 Task: Format the 'Budget Tracker' text with a font size of 18, Arial Black, and change the font color to blue.
Action: Mouse moved to (126, 129)
Screenshot: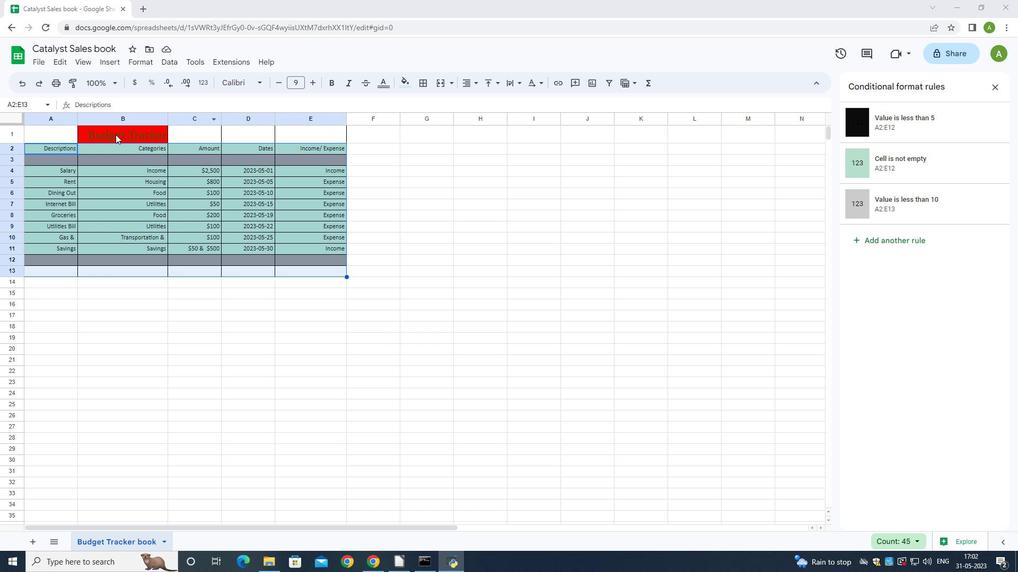 
Action: Mouse pressed left at (126, 129)
Screenshot: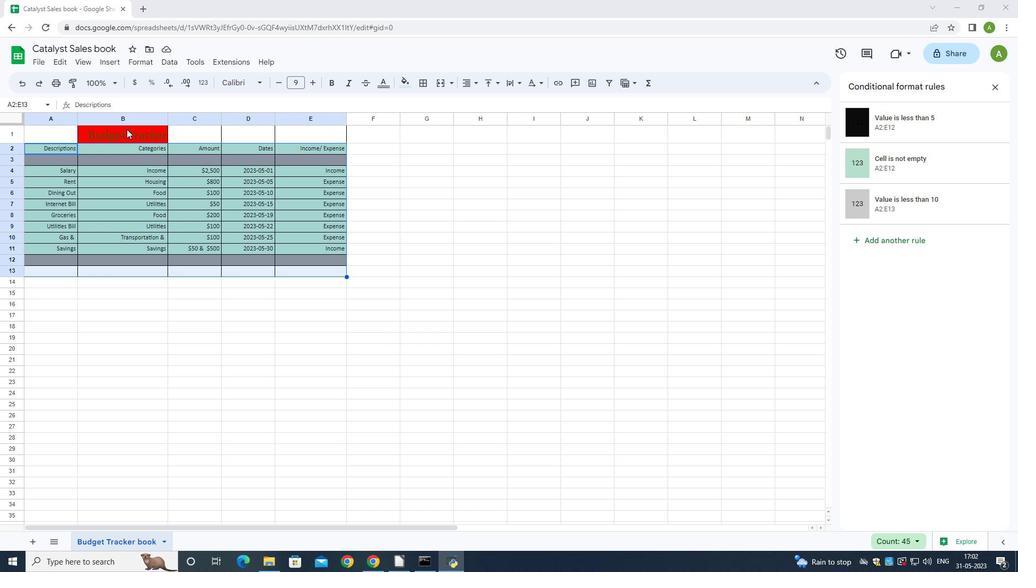 
Action: Mouse moved to (259, 84)
Screenshot: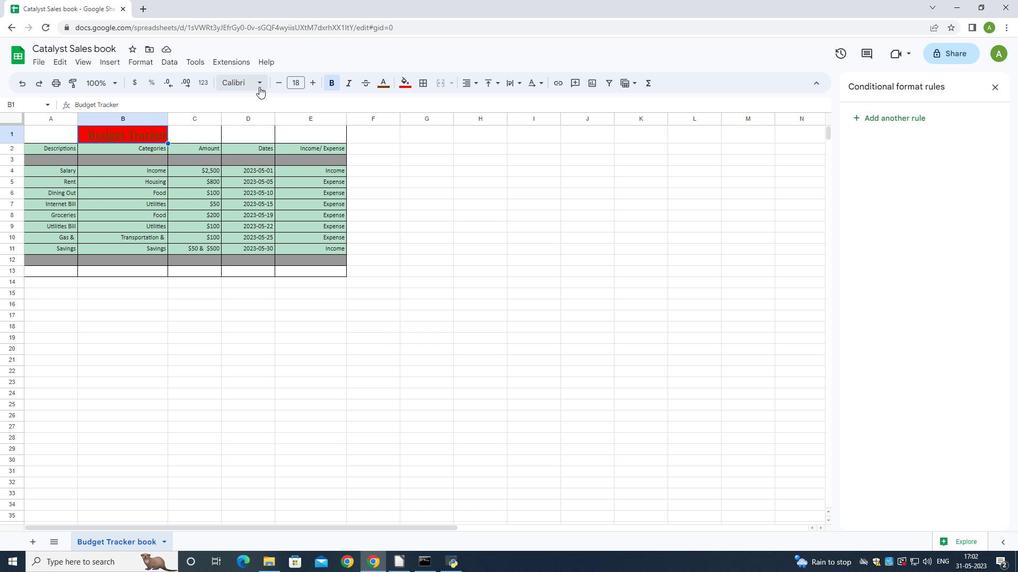 
Action: Mouse pressed left at (259, 84)
Screenshot: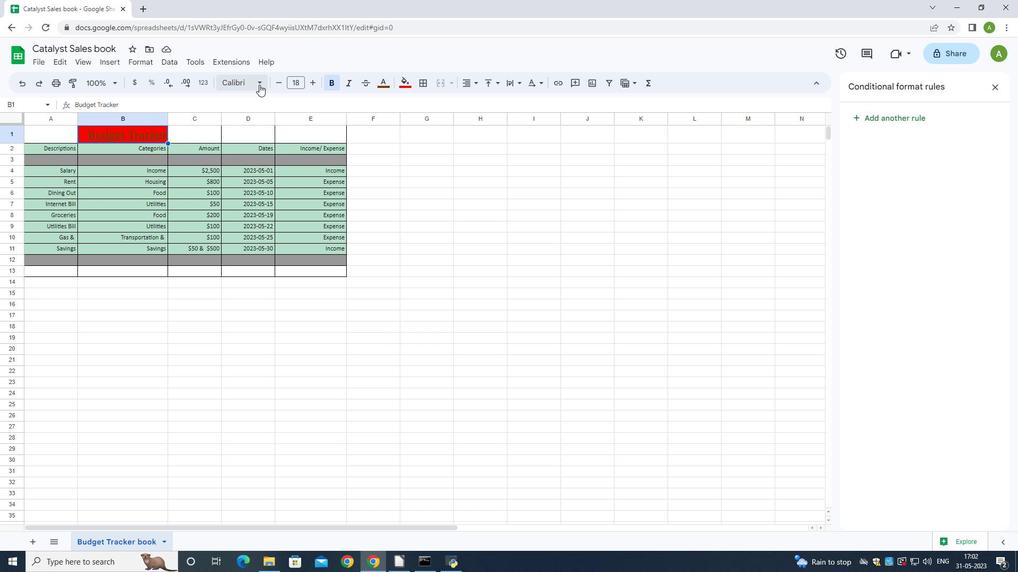 
Action: Mouse moved to (294, 298)
Screenshot: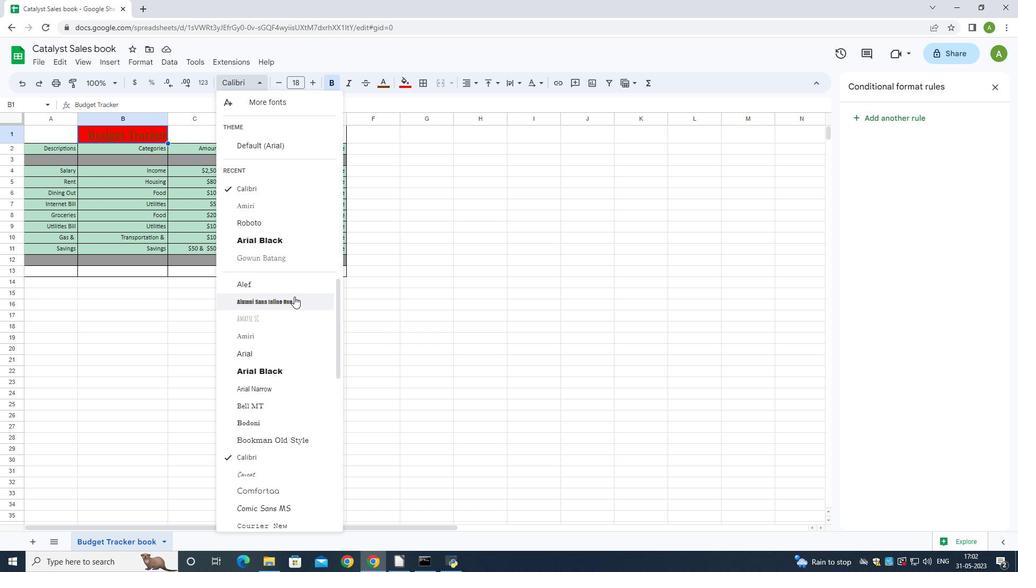 
Action: Mouse scrolled (294, 297) with delta (0, 0)
Screenshot: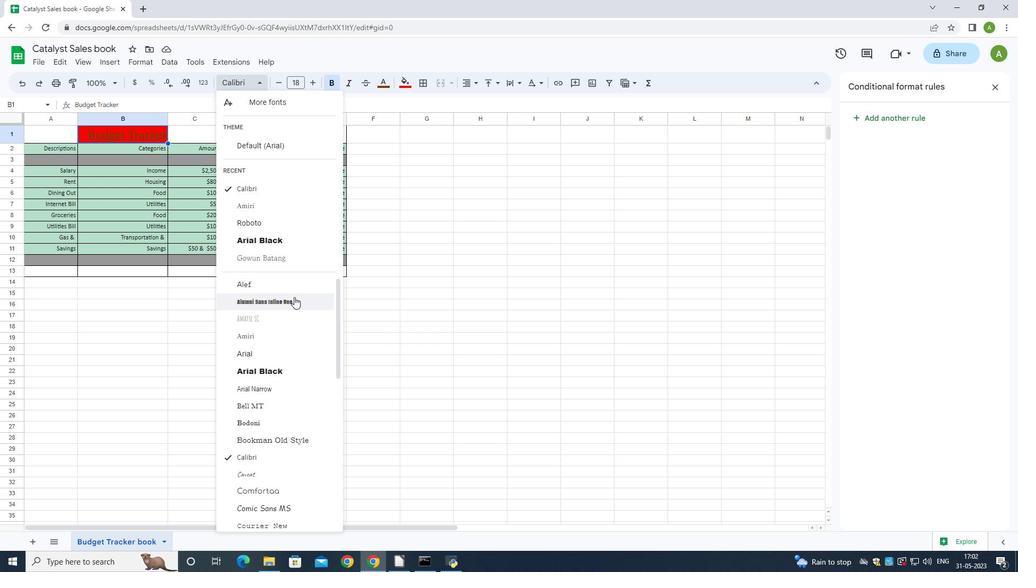 
Action: Mouse moved to (291, 309)
Screenshot: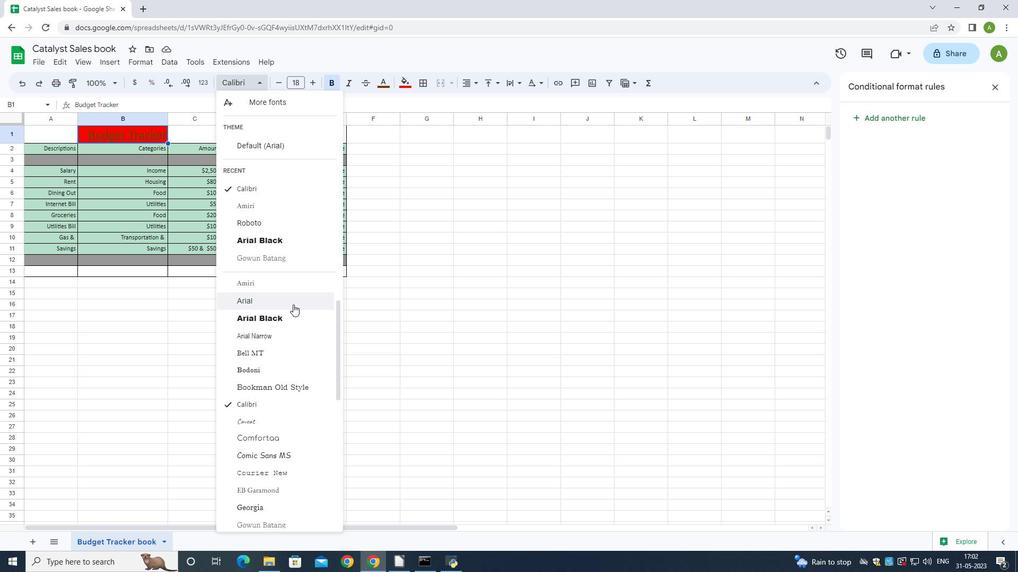 
Action: Mouse scrolled (291, 309) with delta (0, 0)
Screenshot: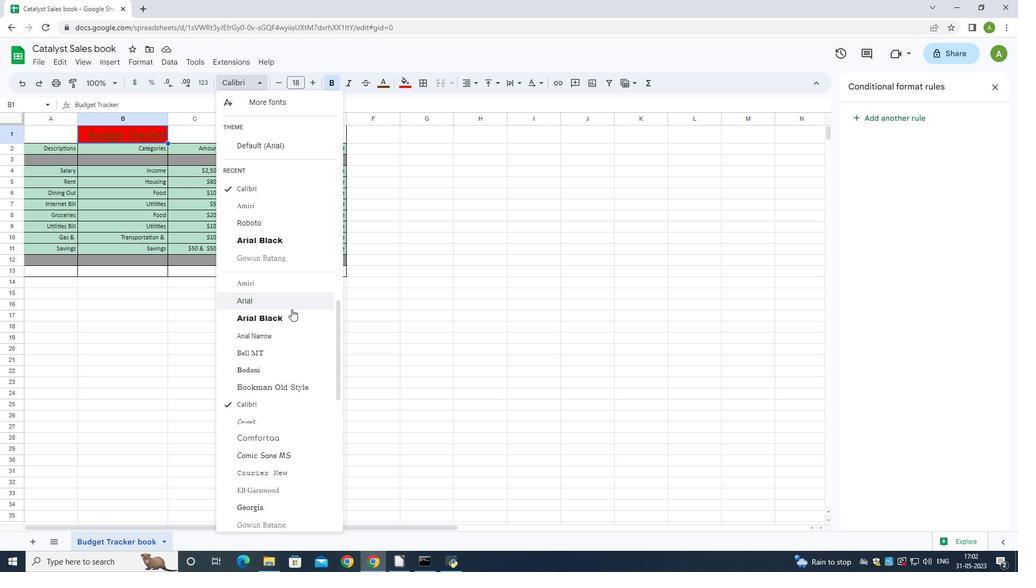 
Action: Mouse moved to (291, 310)
Screenshot: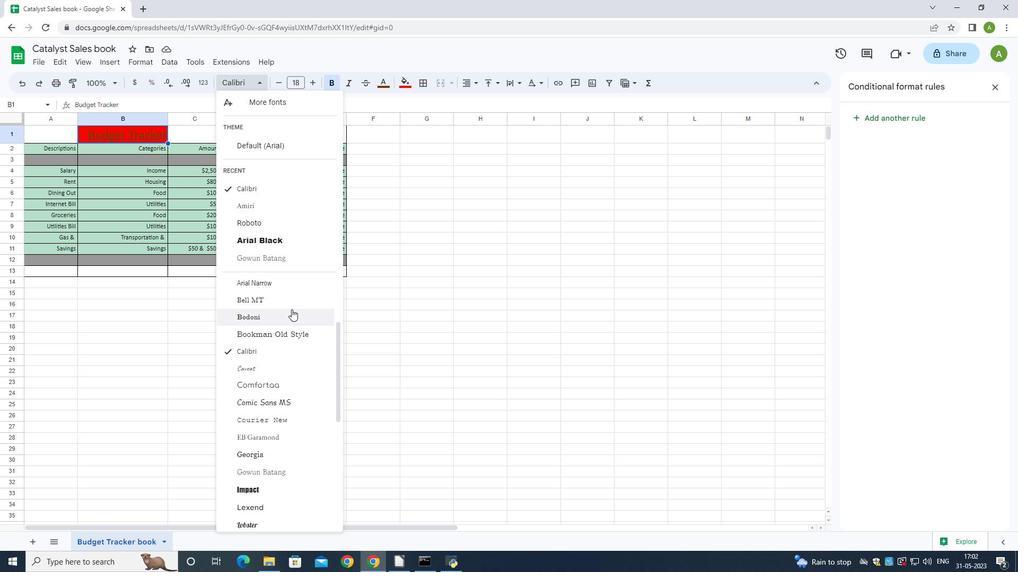 
Action: Mouse scrolled (291, 309) with delta (0, 0)
Screenshot: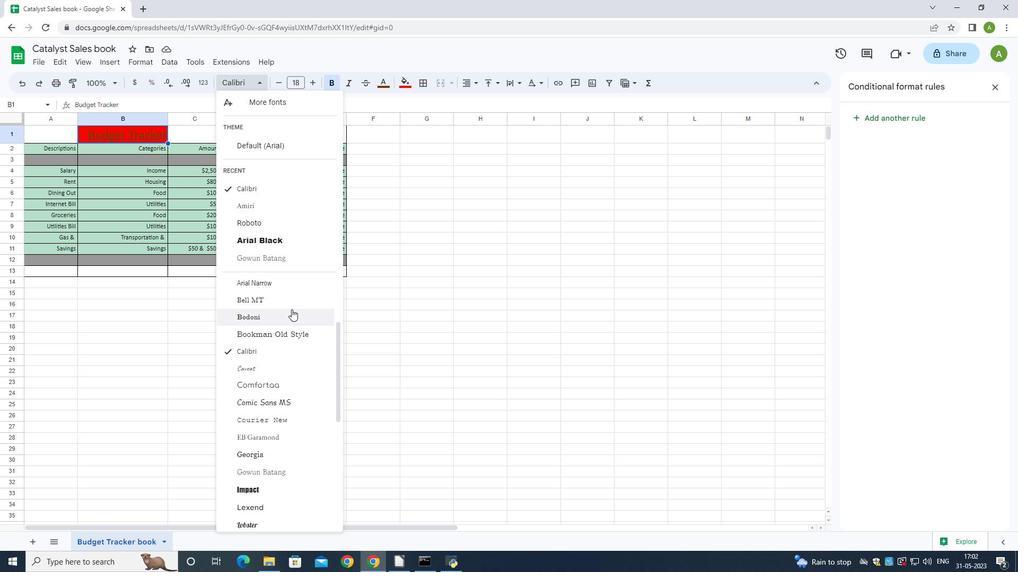 
Action: Mouse moved to (291, 311)
Screenshot: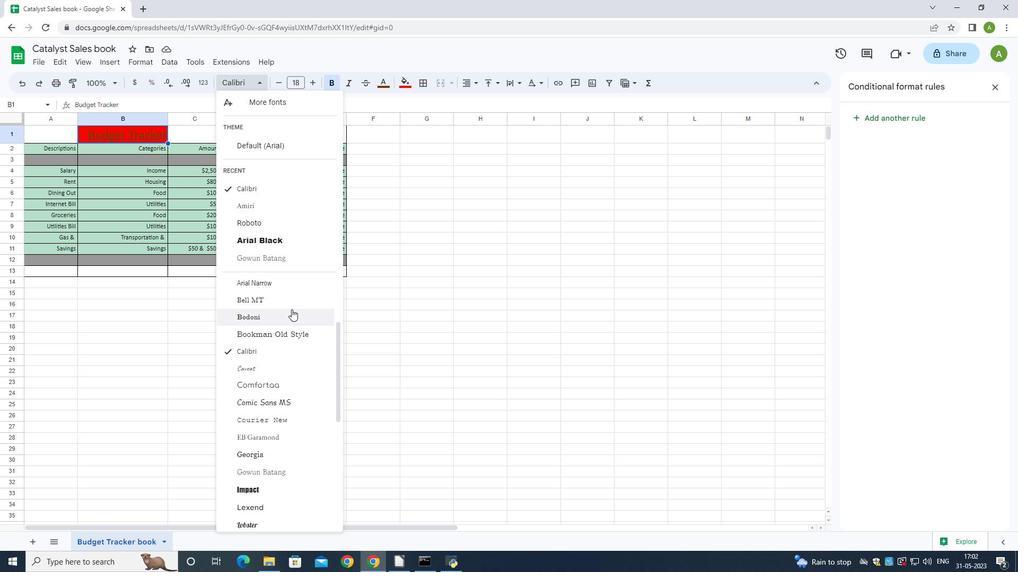 
Action: Mouse scrolled (291, 311) with delta (0, 0)
Screenshot: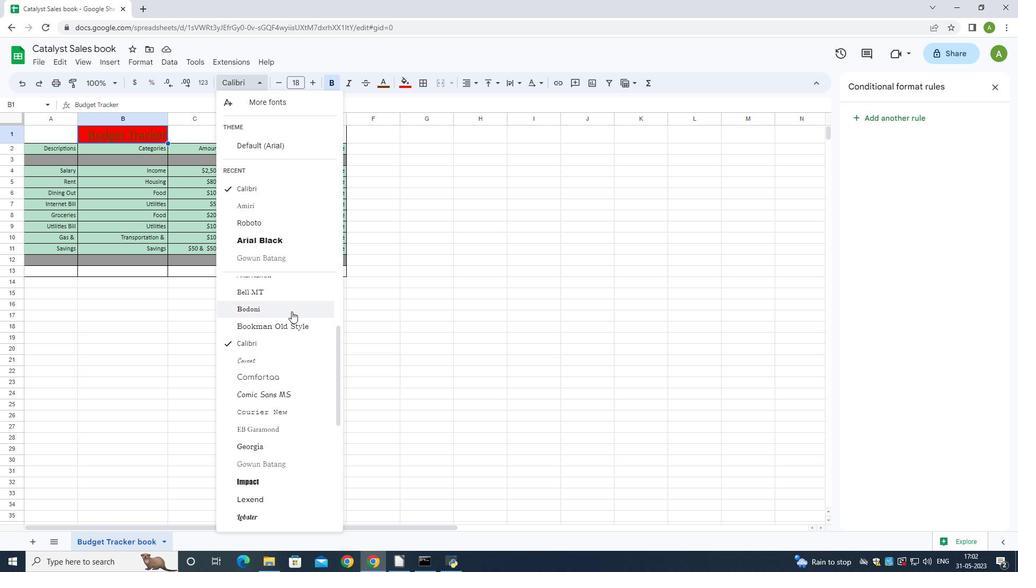 
Action: Mouse moved to (291, 312)
Screenshot: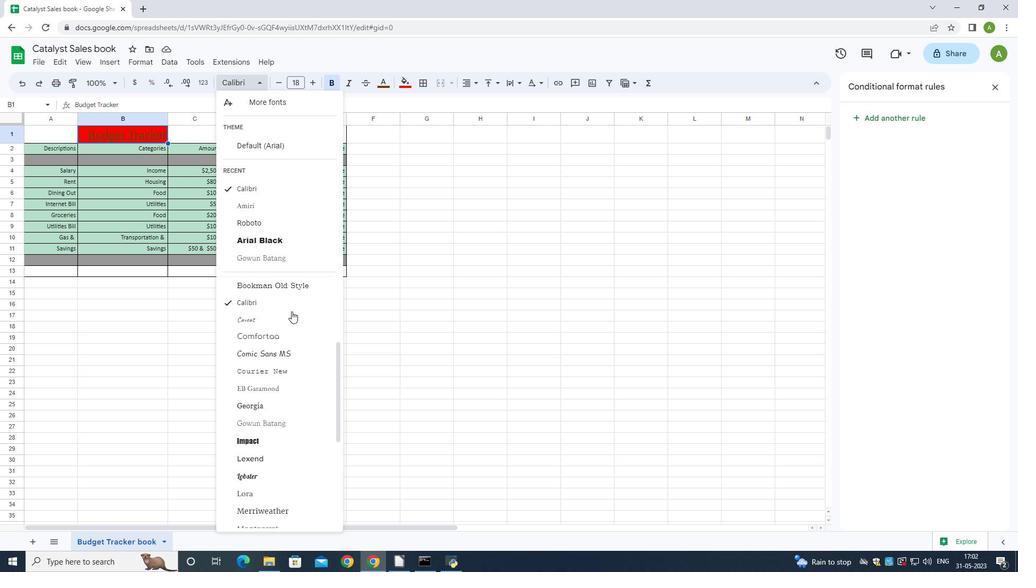 
Action: Mouse scrolled (291, 311) with delta (0, 0)
Screenshot: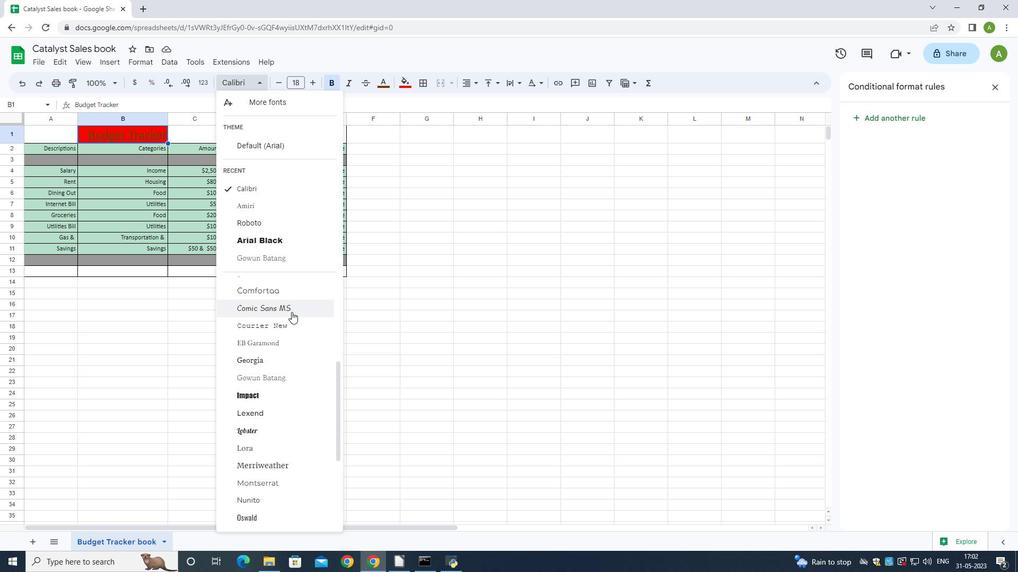 
Action: Mouse moved to (288, 322)
Screenshot: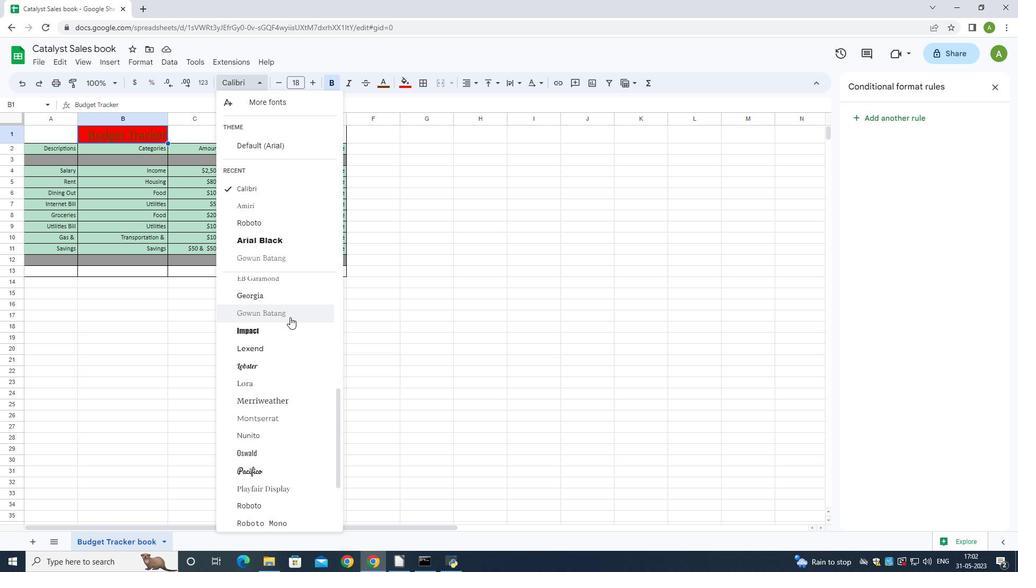 
Action: Mouse scrolled (288, 321) with delta (0, 0)
Screenshot: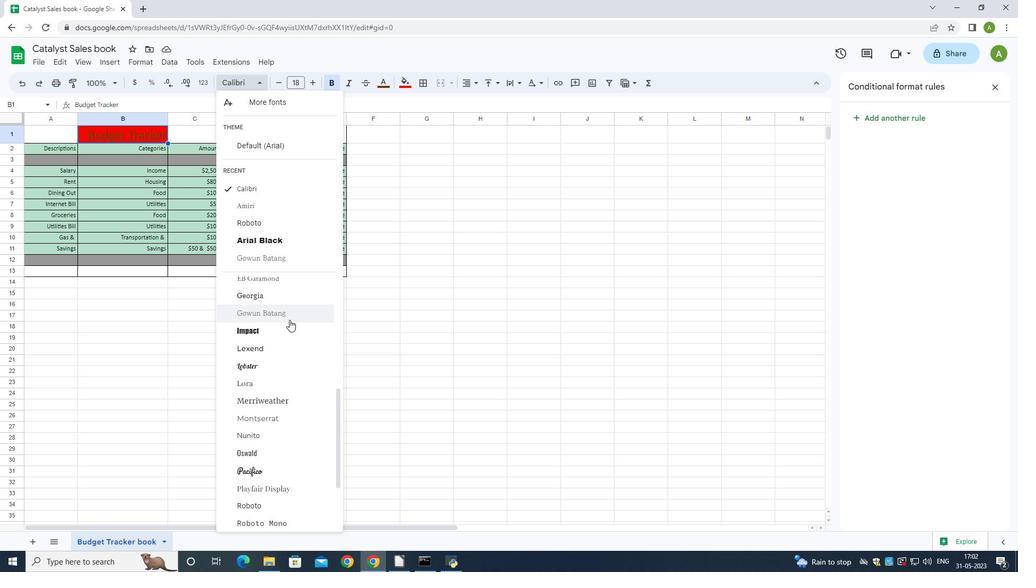 
Action: Mouse moved to (288, 322)
Screenshot: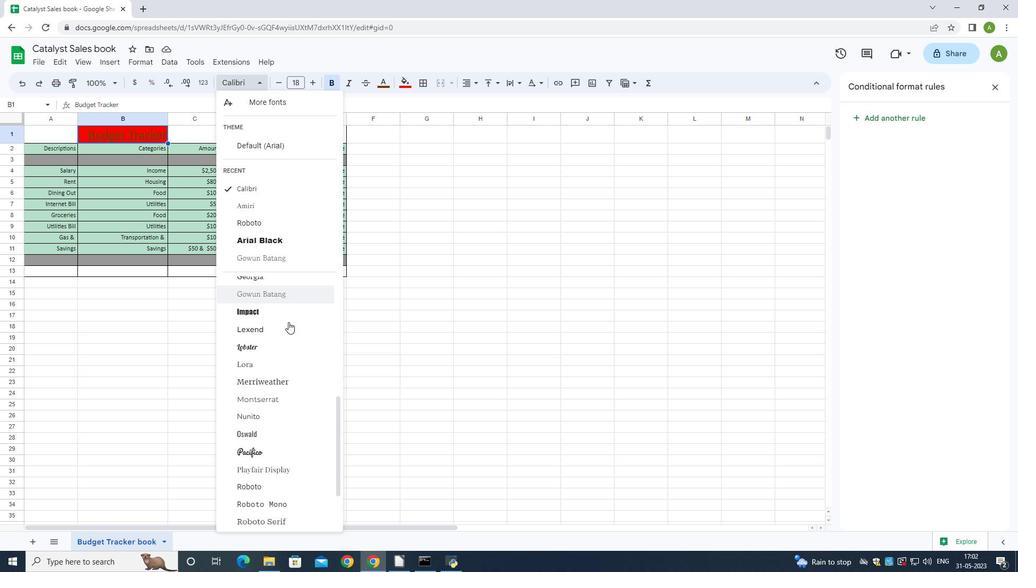 
Action: Mouse scrolled (288, 322) with delta (0, 0)
Screenshot: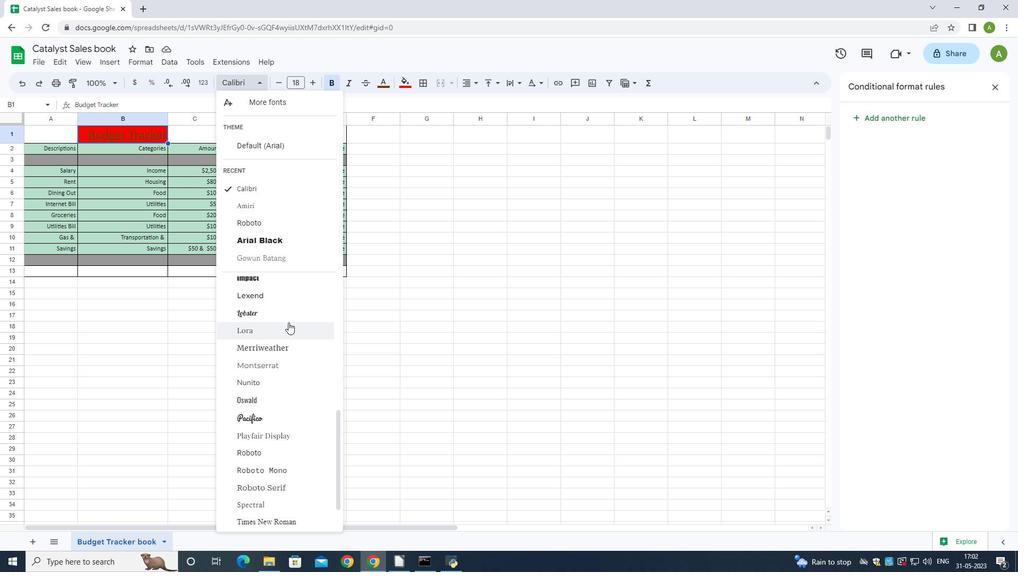 
Action: Mouse scrolled (288, 322) with delta (0, 0)
Screenshot: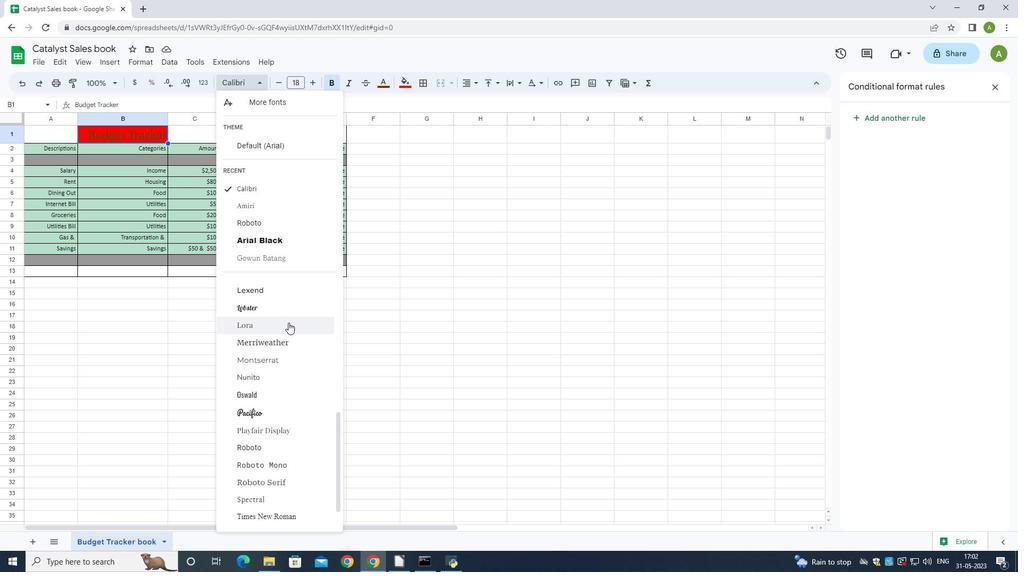 
Action: Mouse scrolled (288, 322) with delta (0, 0)
Screenshot: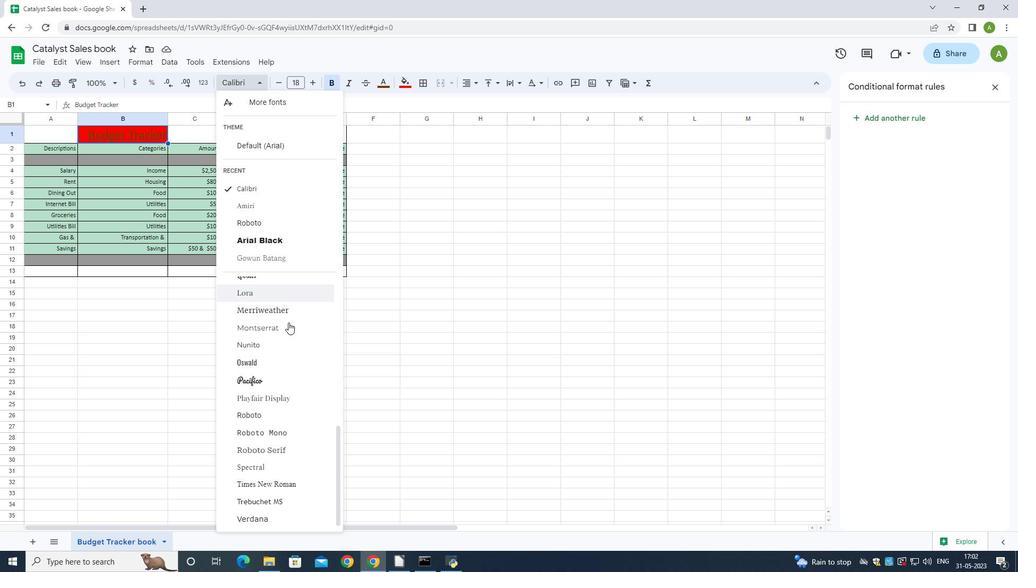 
Action: Mouse moved to (292, 358)
Screenshot: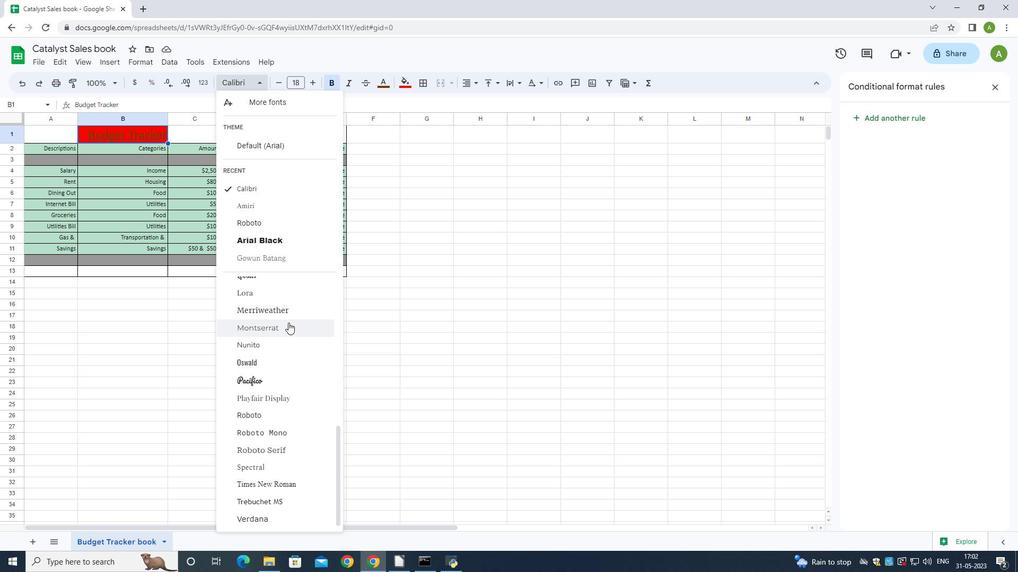 
Action: Mouse scrolled (292, 357) with delta (0, 0)
Screenshot: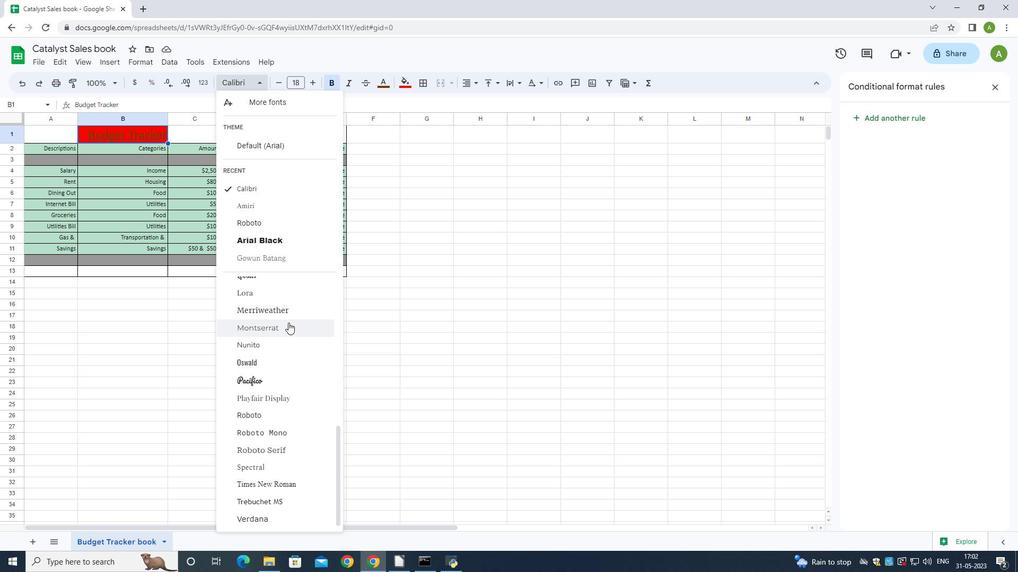 
Action: Mouse moved to (294, 384)
Screenshot: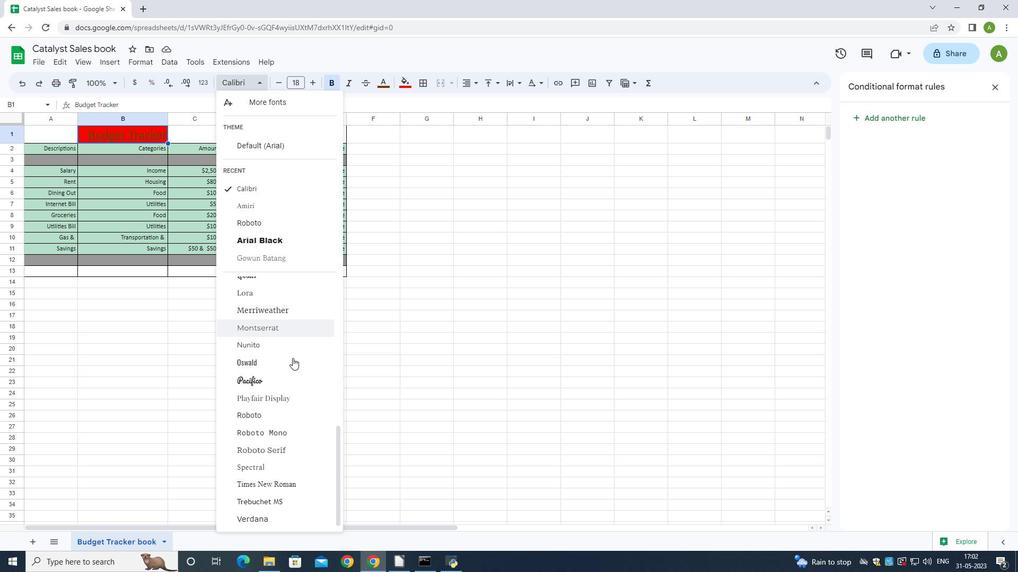 
Action: Mouse scrolled (294, 383) with delta (0, 0)
Screenshot: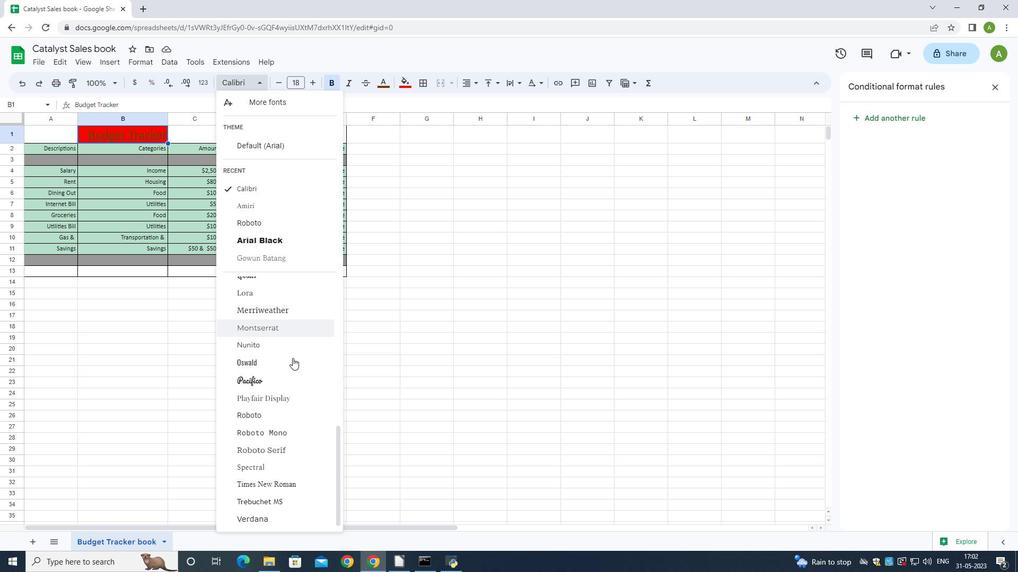 
Action: Mouse moved to (292, 401)
Screenshot: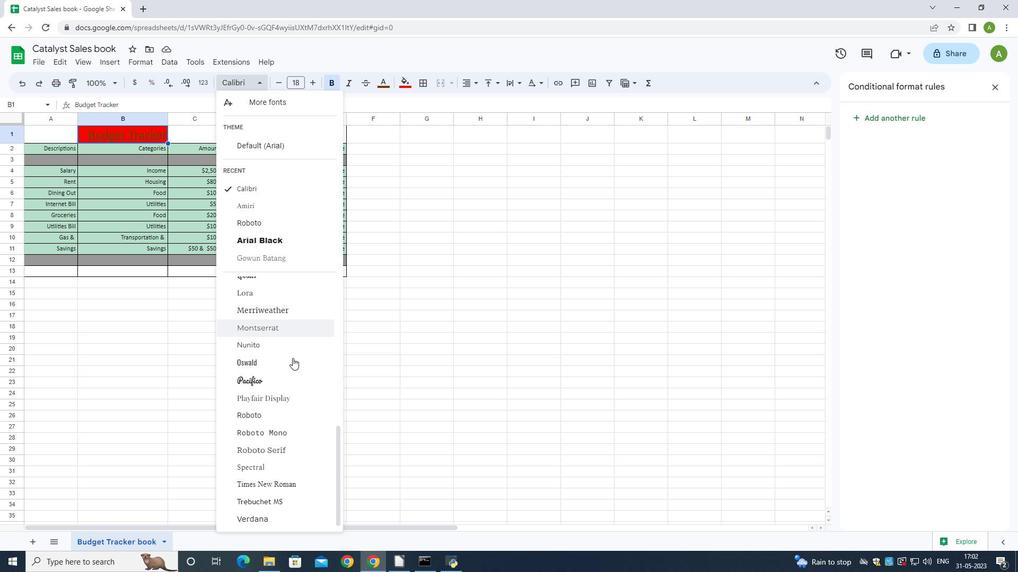 
Action: Mouse scrolled (292, 400) with delta (0, 0)
Screenshot: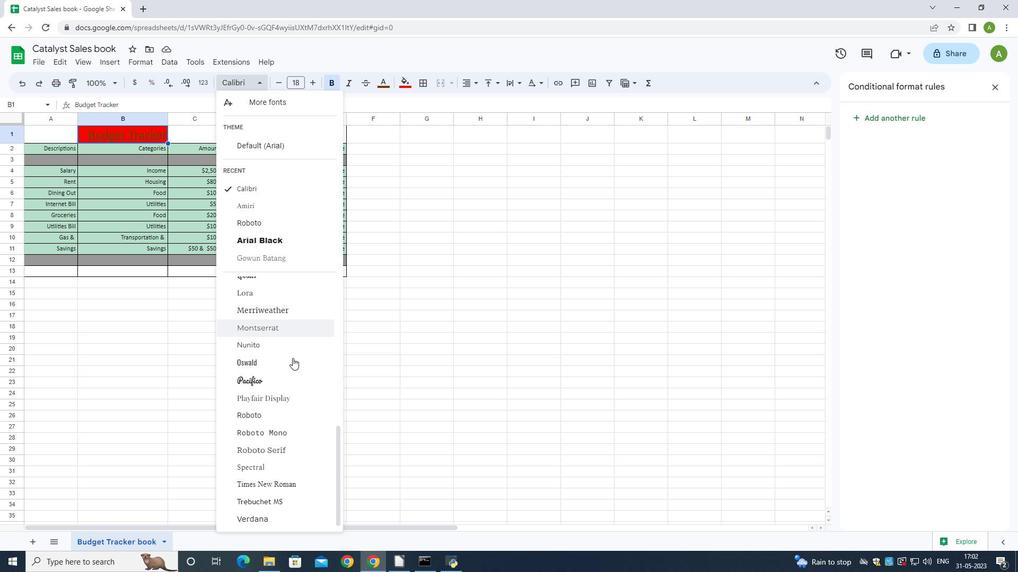 
Action: Mouse moved to (287, 457)
Screenshot: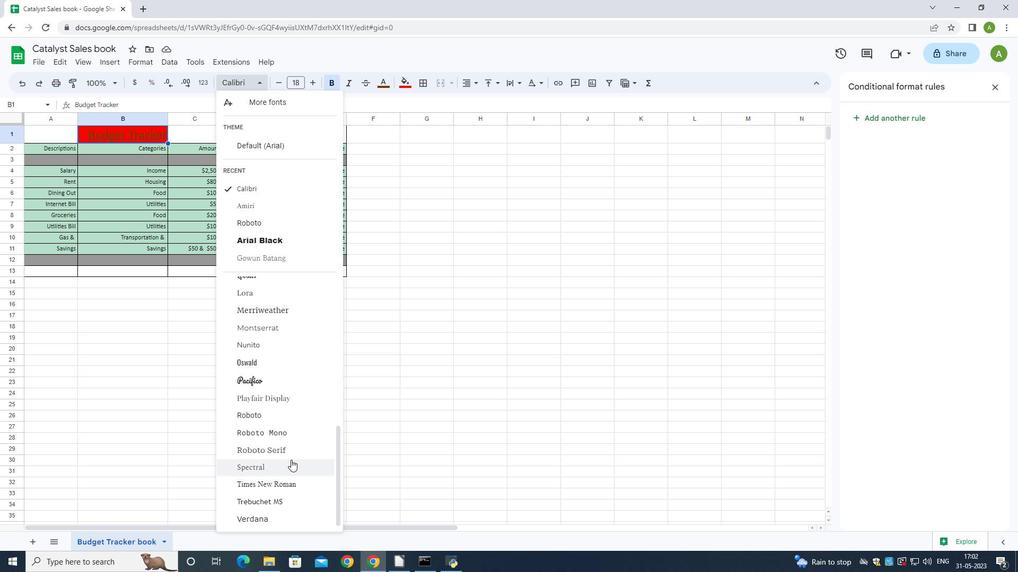 
Action: Mouse scrolled (287, 457) with delta (0, 0)
Screenshot: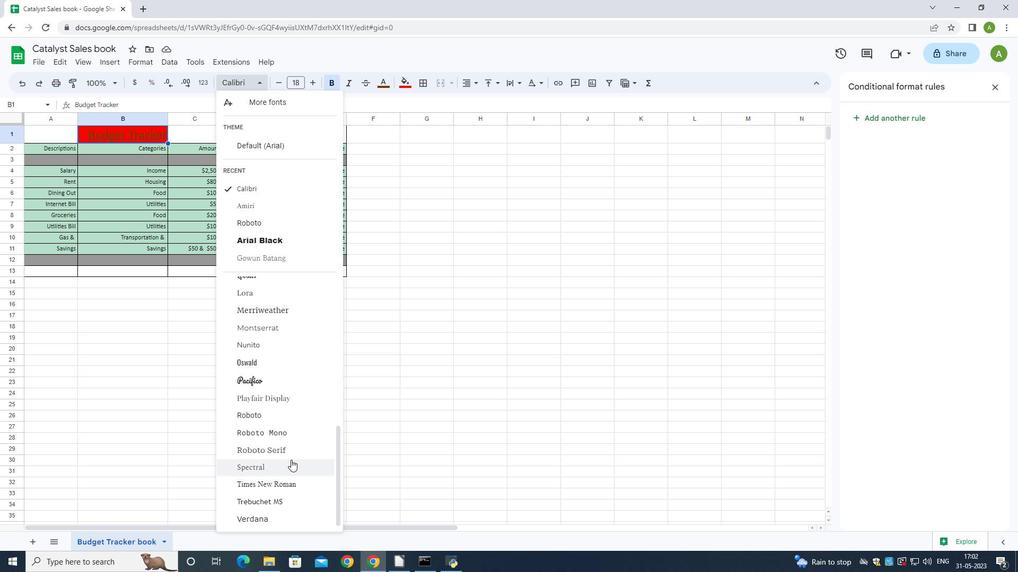 
Action: Mouse moved to (285, 442)
Screenshot: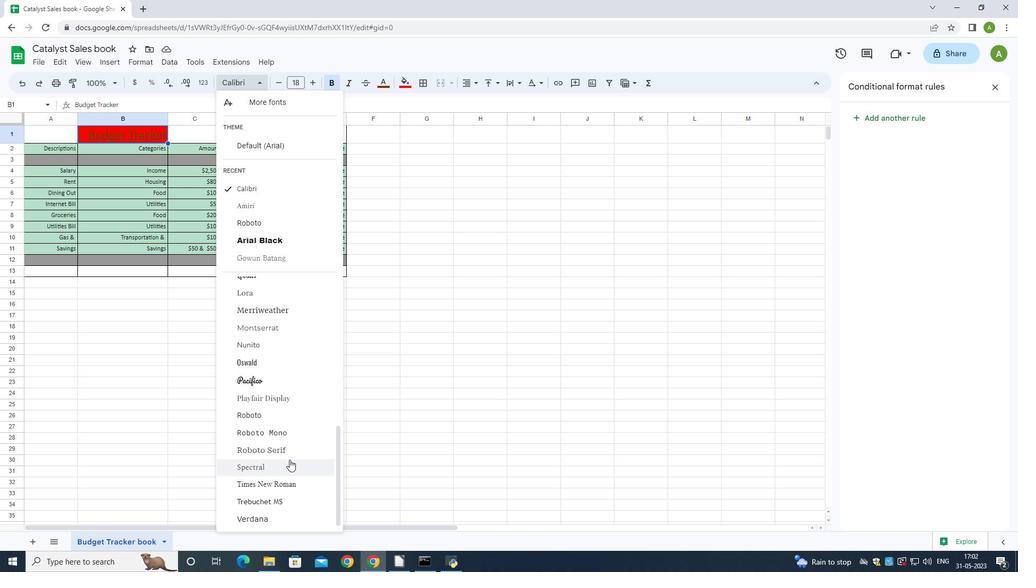 
Action: Mouse scrolled (285, 442) with delta (0, 0)
Screenshot: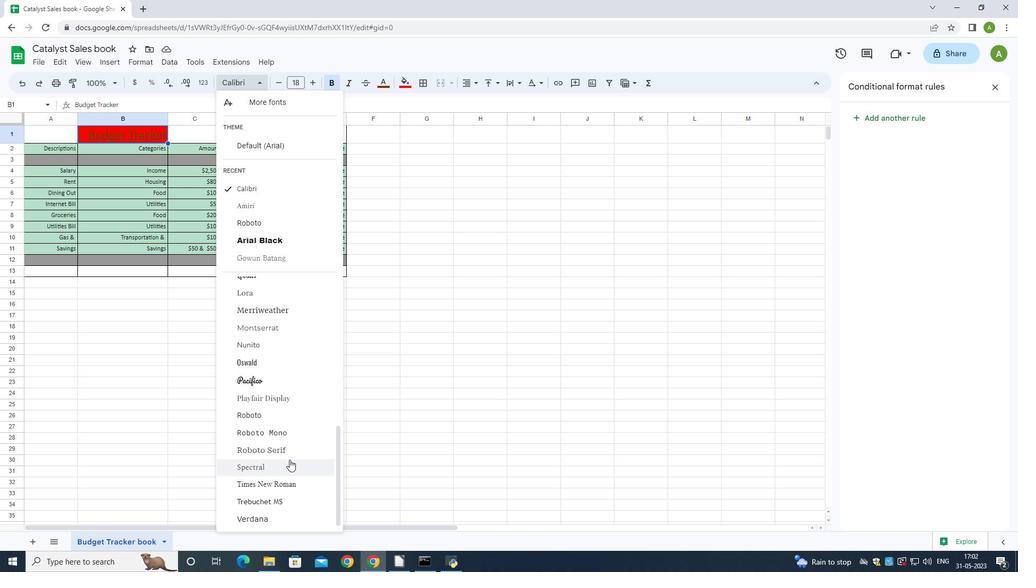 
Action: Mouse moved to (284, 434)
Screenshot: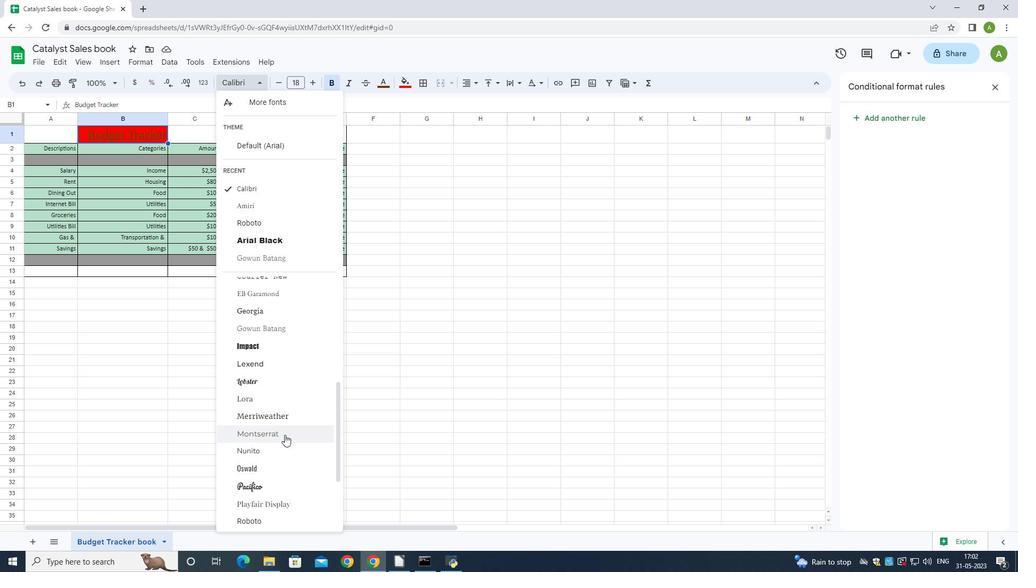 
Action: Mouse scrolled (284, 434) with delta (0, 0)
Screenshot: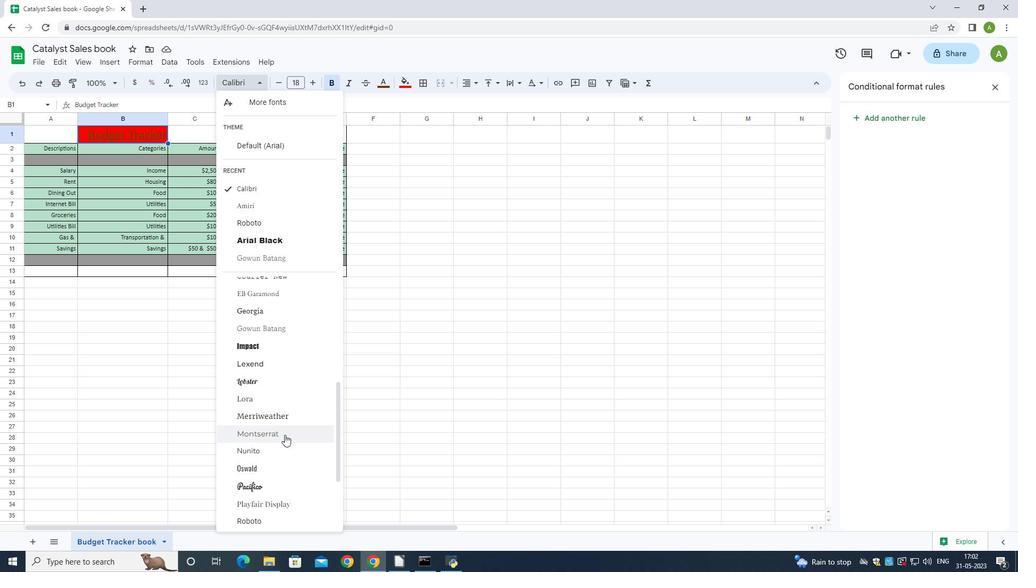 
Action: Mouse moved to (283, 432)
Screenshot: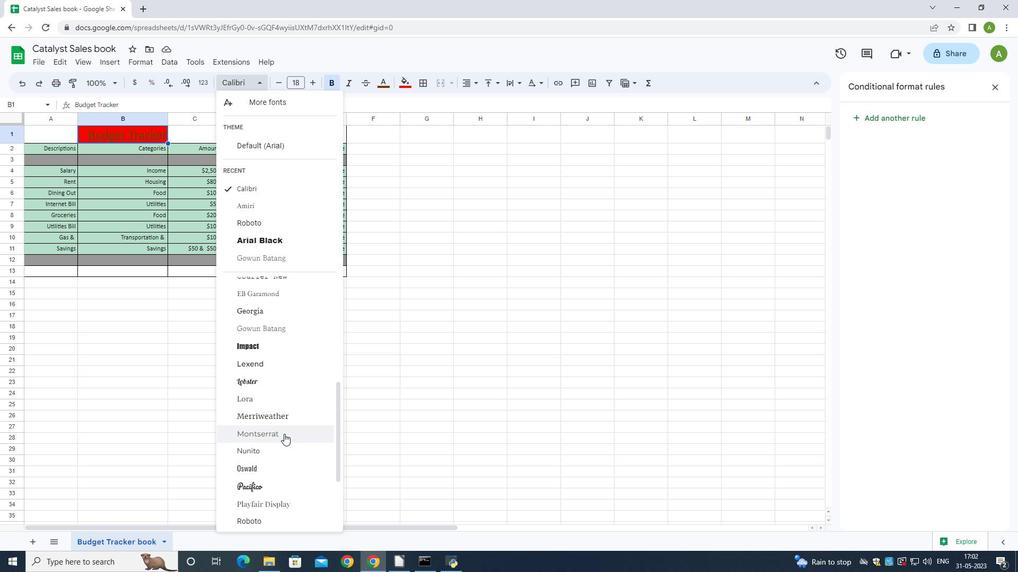 
Action: Mouse scrolled (283, 433) with delta (0, 0)
Screenshot: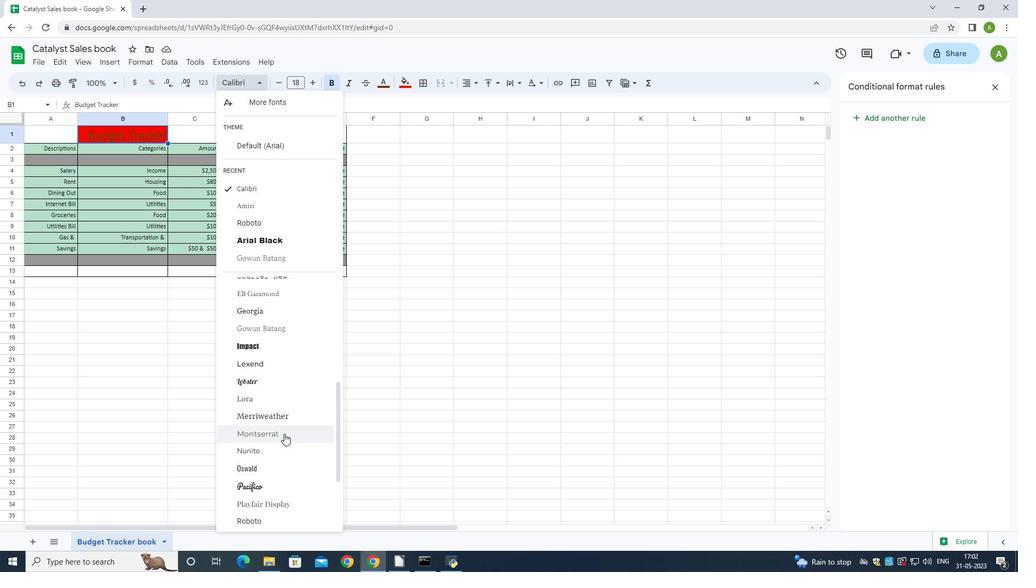 
Action: Mouse moved to (270, 400)
Screenshot: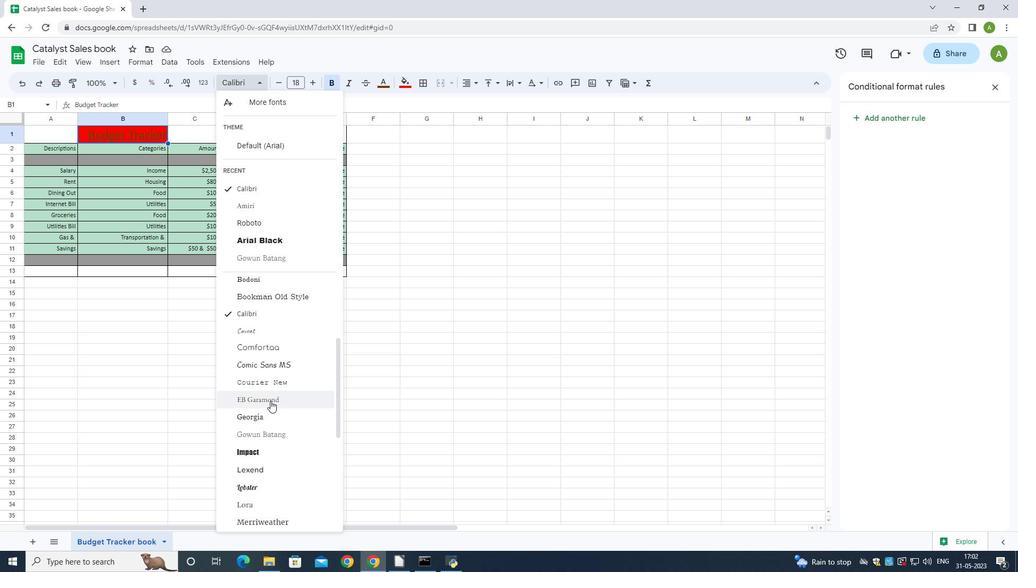 
Action: Mouse scrolled (270, 400) with delta (0, 0)
Screenshot: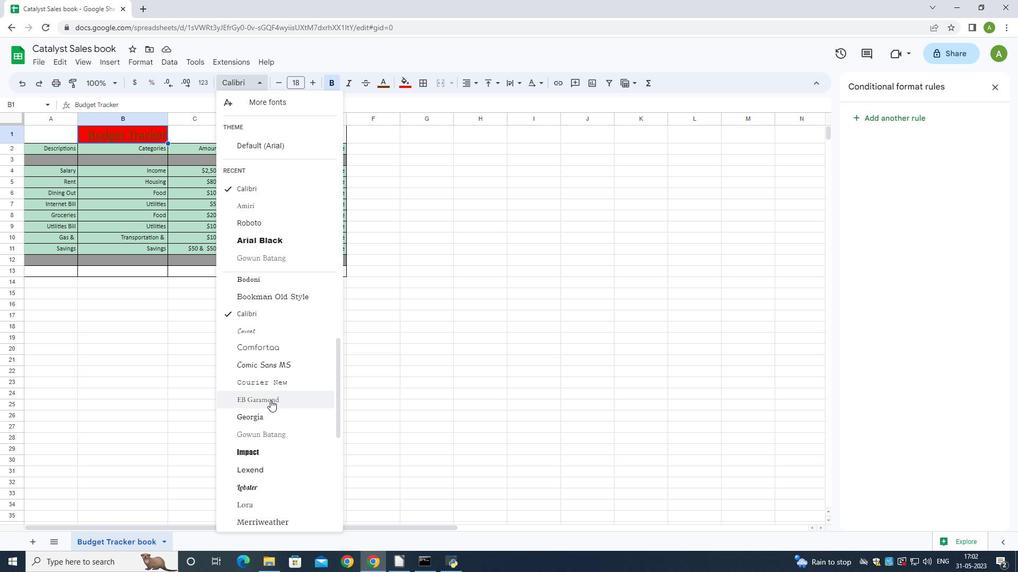 
Action: Mouse scrolled (270, 400) with delta (0, 0)
Screenshot: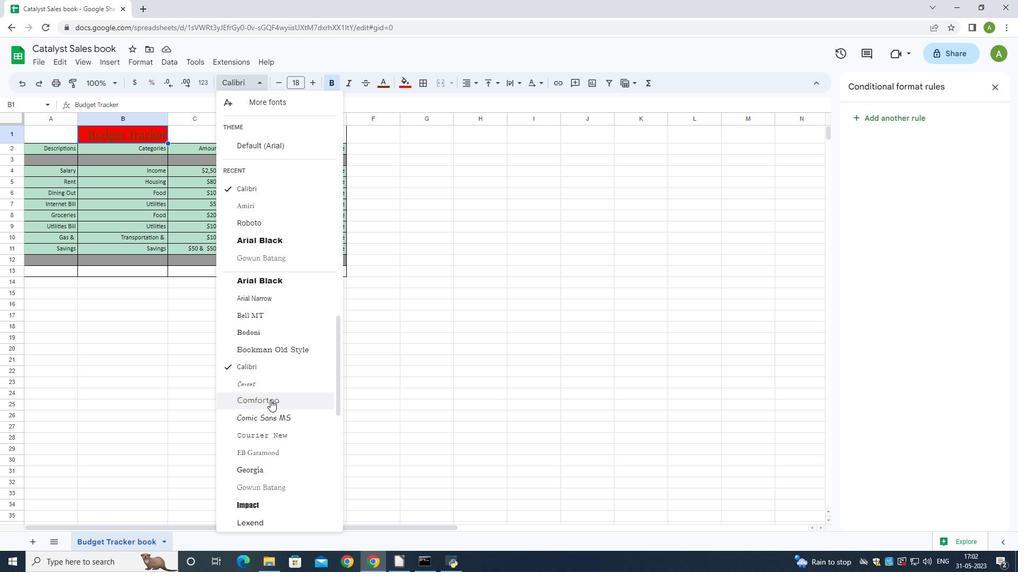
Action: Mouse scrolled (270, 400) with delta (0, 0)
Screenshot: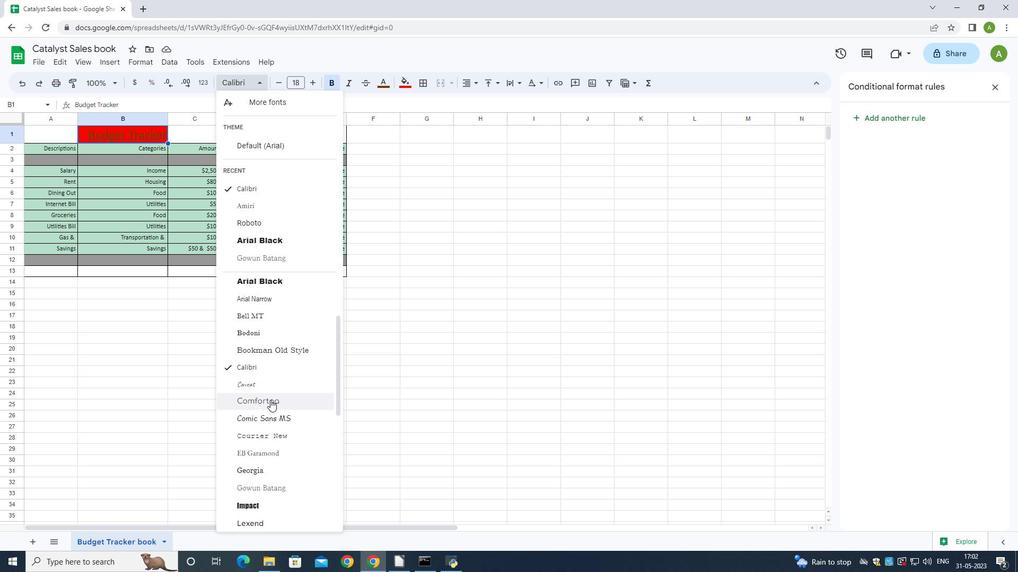 
Action: Mouse scrolled (270, 400) with delta (0, 0)
Screenshot: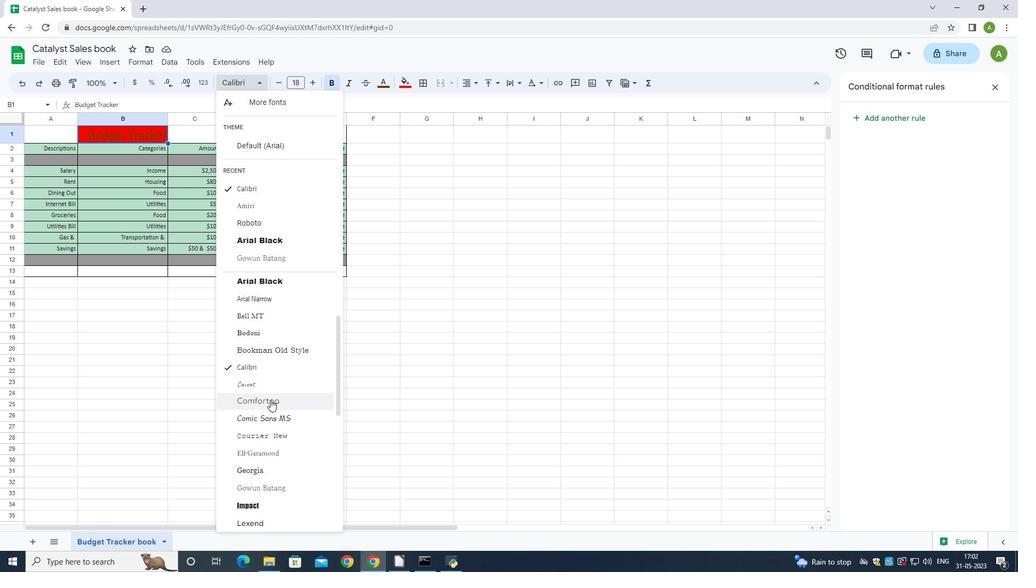 
Action: Mouse scrolled (270, 400) with delta (0, 0)
Screenshot: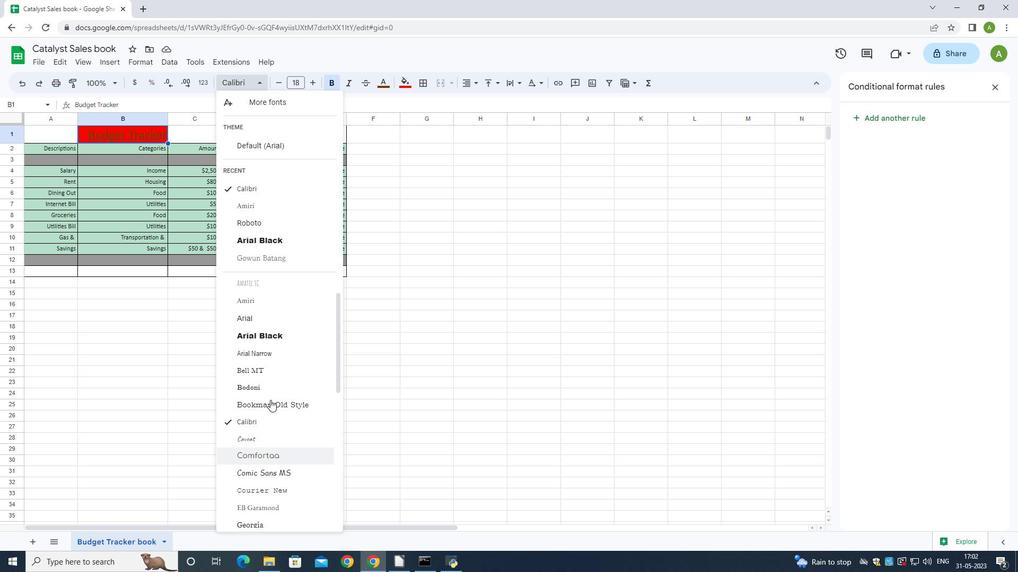 
Action: Mouse moved to (275, 99)
Screenshot: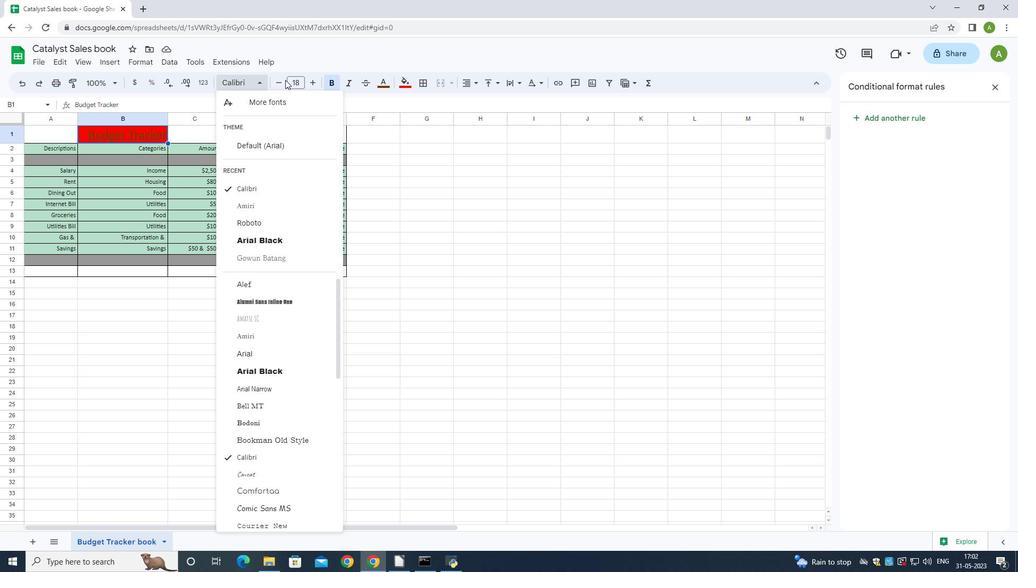 
Action: Mouse pressed left at (275, 99)
Screenshot: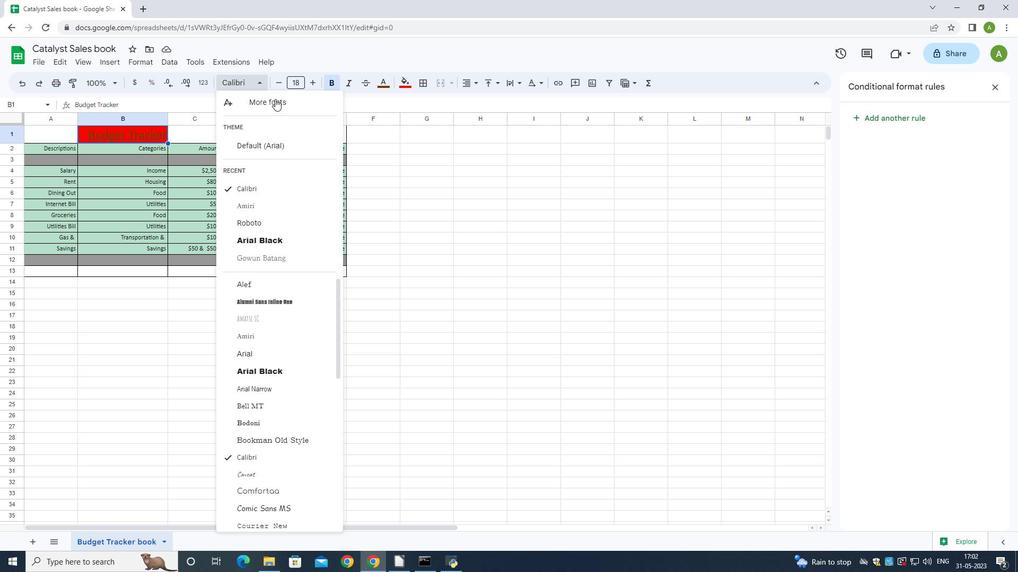 
Action: Mouse moved to (348, 171)
Screenshot: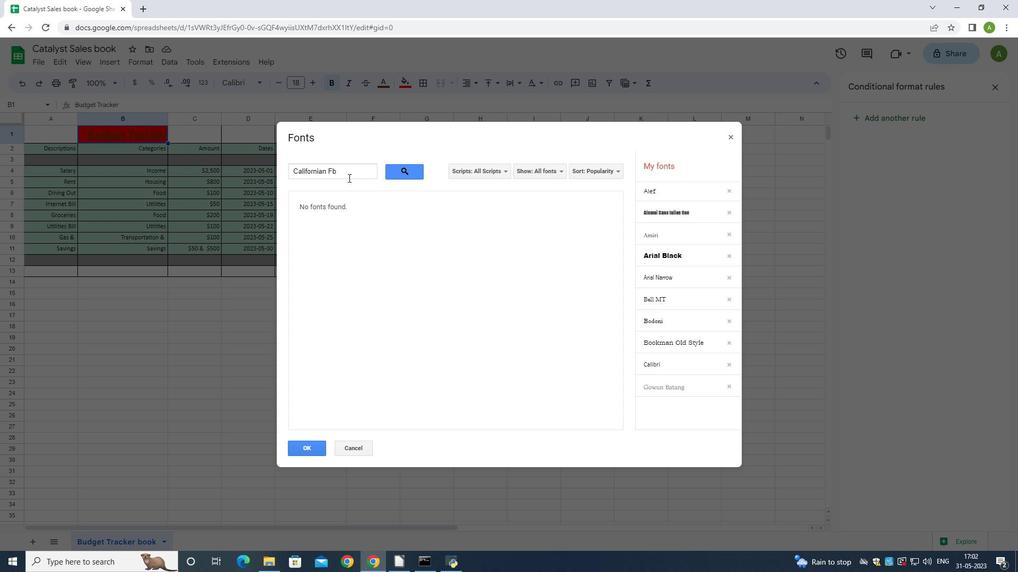 
Action: Mouse pressed left at (348, 171)
Screenshot: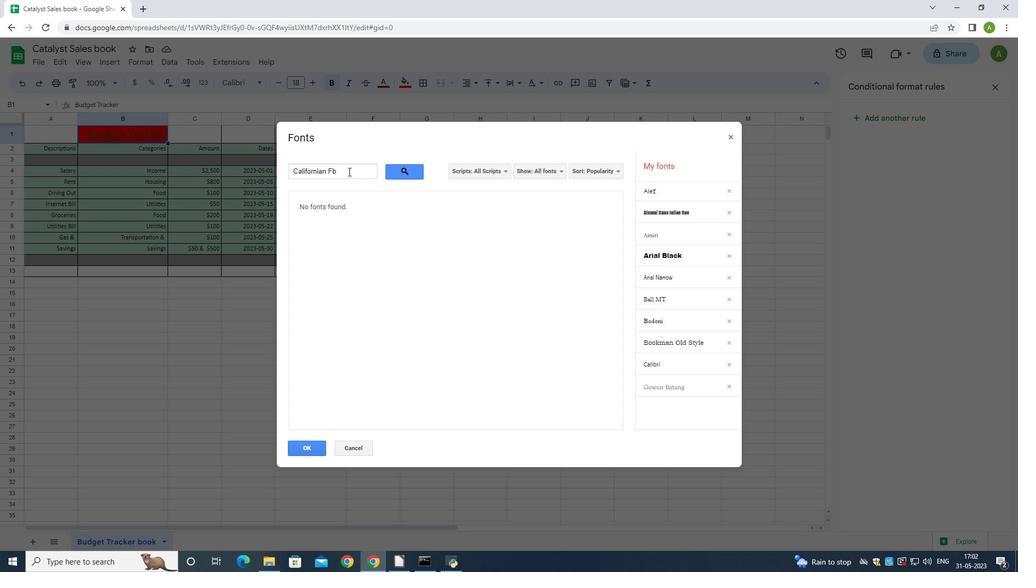 
Action: Mouse moved to (303, 443)
Screenshot: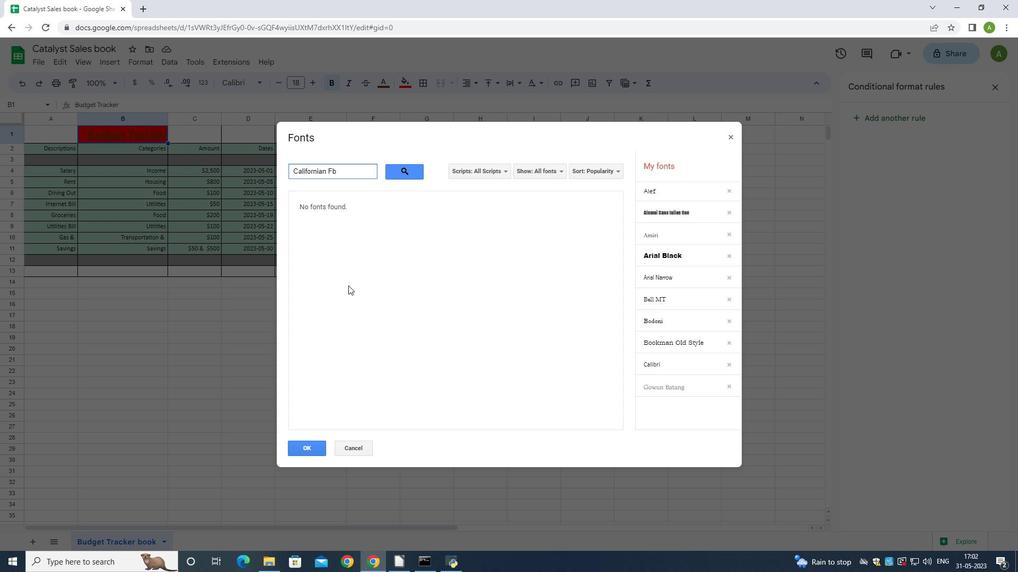 
Action: Mouse pressed left at (303, 443)
Screenshot: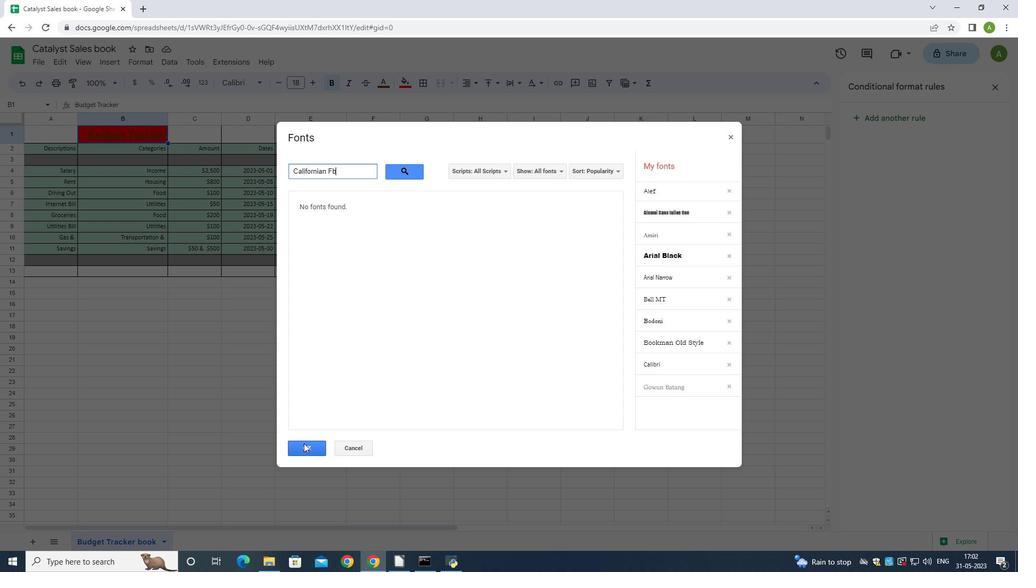 
Action: Mouse moved to (406, 87)
Screenshot: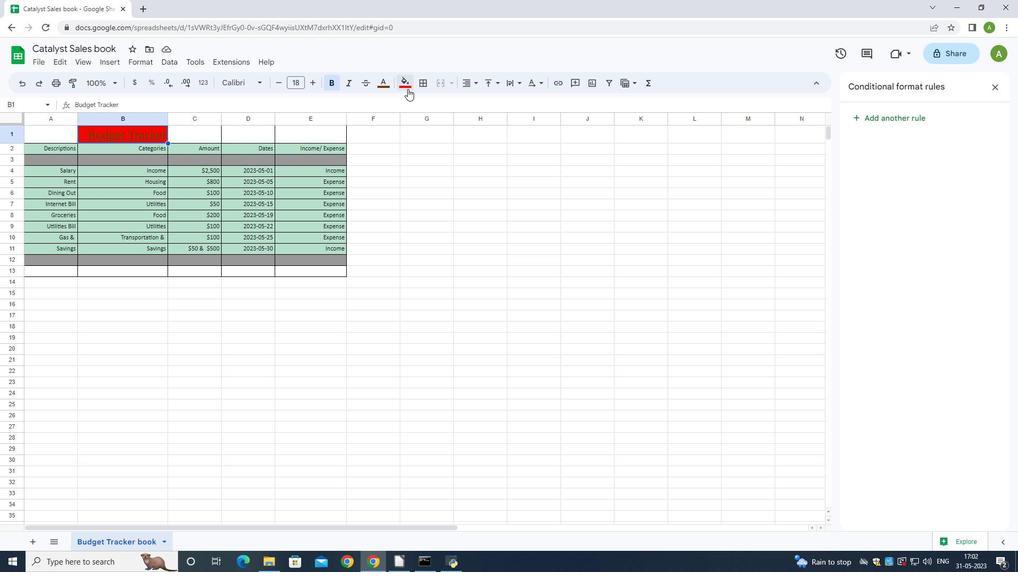 
Action: Mouse pressed left at (406, 87)
Screenshot: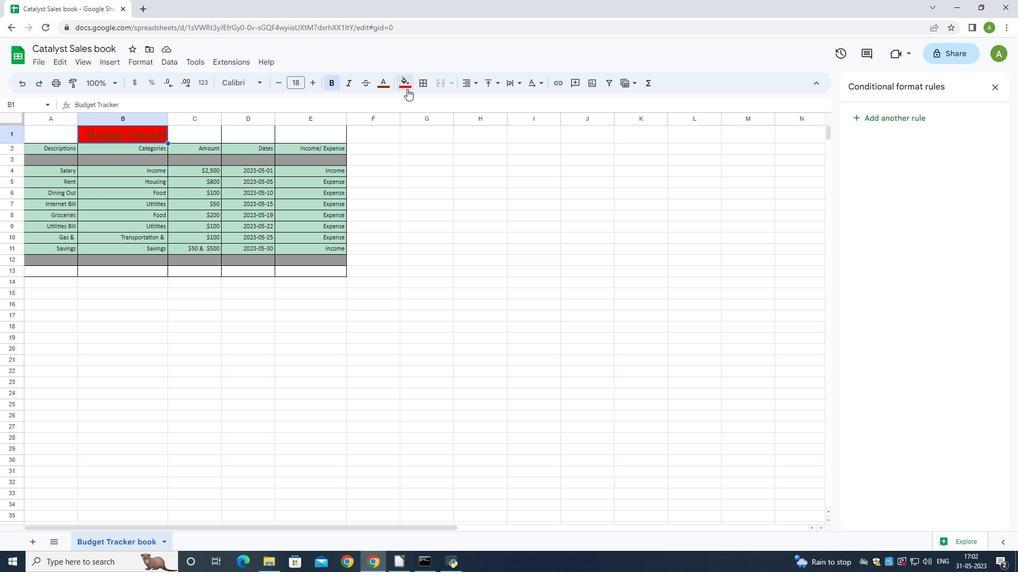 
Action: Mouse moved to (489, 133)
Screenshot: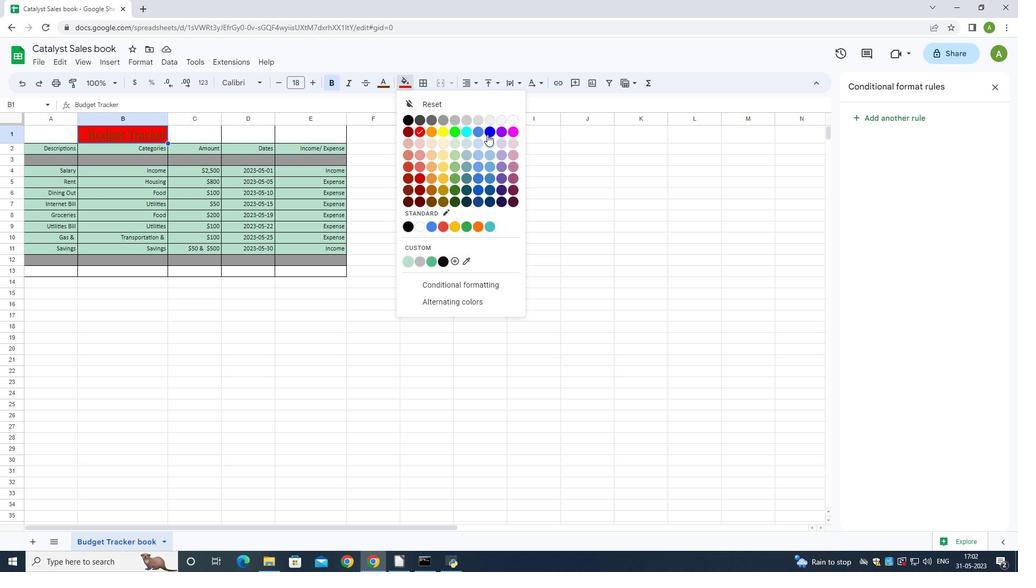 
Action: Mouse pressed left at (489, 133)
Screenshot: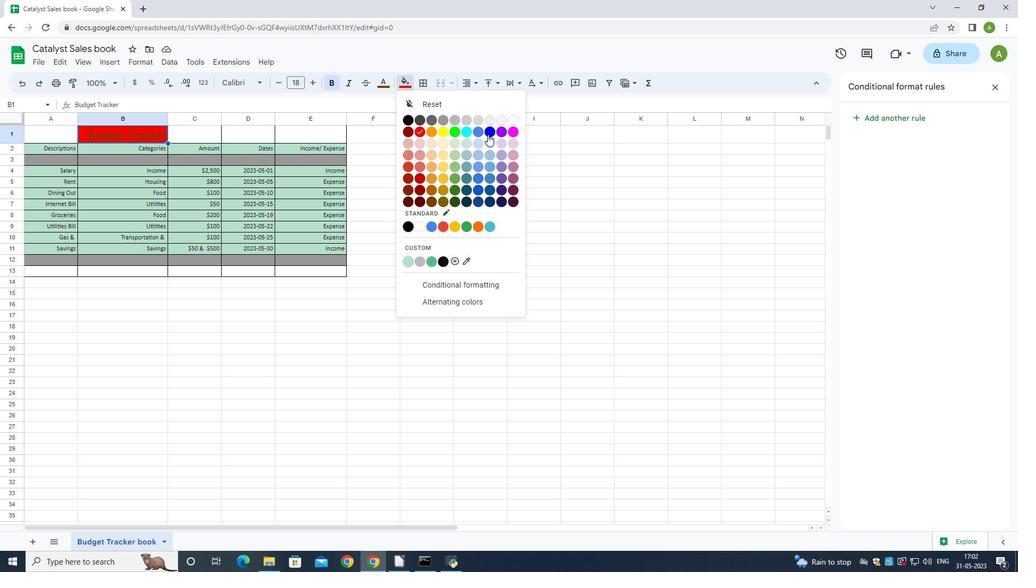 
Action: Mouse moved to (279, 85)
Screenshot: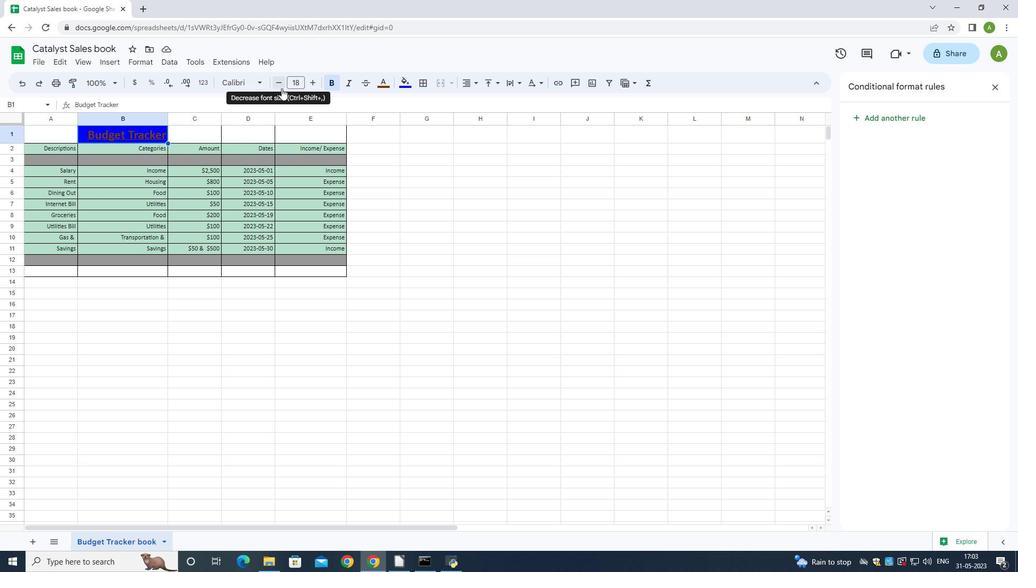 
Action: Mouse pressed left at (279, 85)
Screenshot: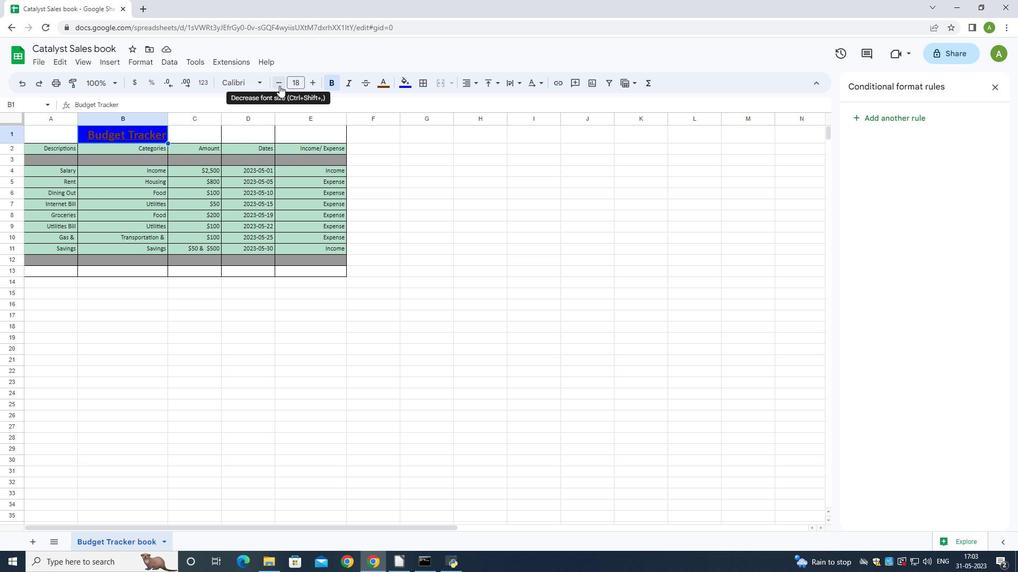 
Action: Mouse pressed left at (279, 85)
Screenshot: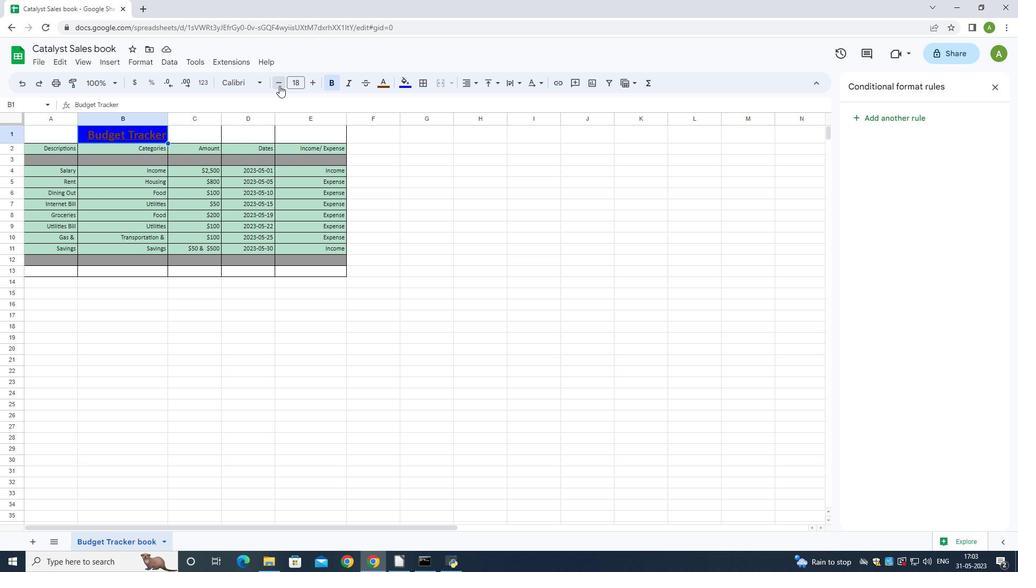 
Action: Mouse pressed left at (279, 85)
Screenshot: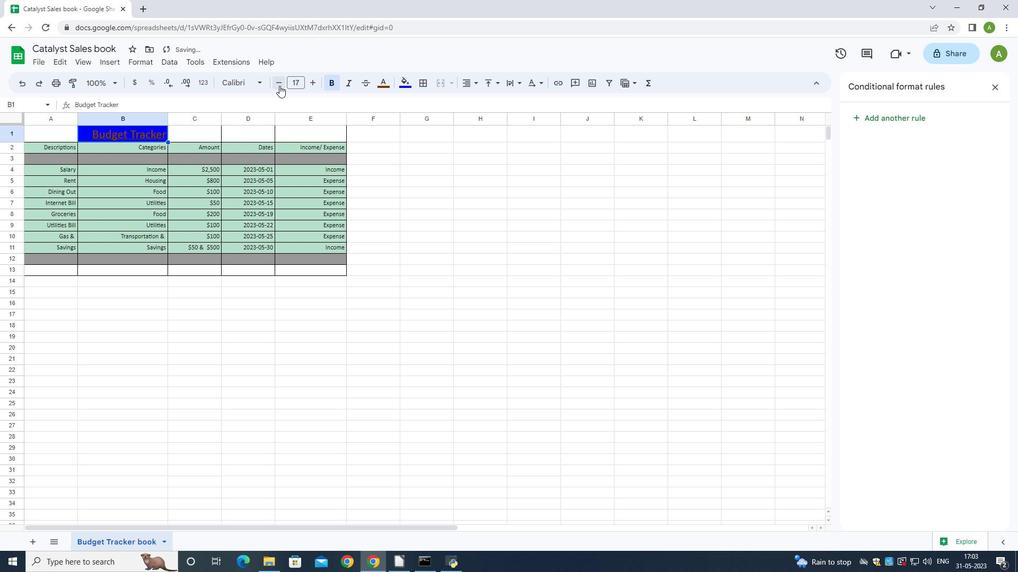 
Action: Mouse pressed left at (279, 85)
Screenshot: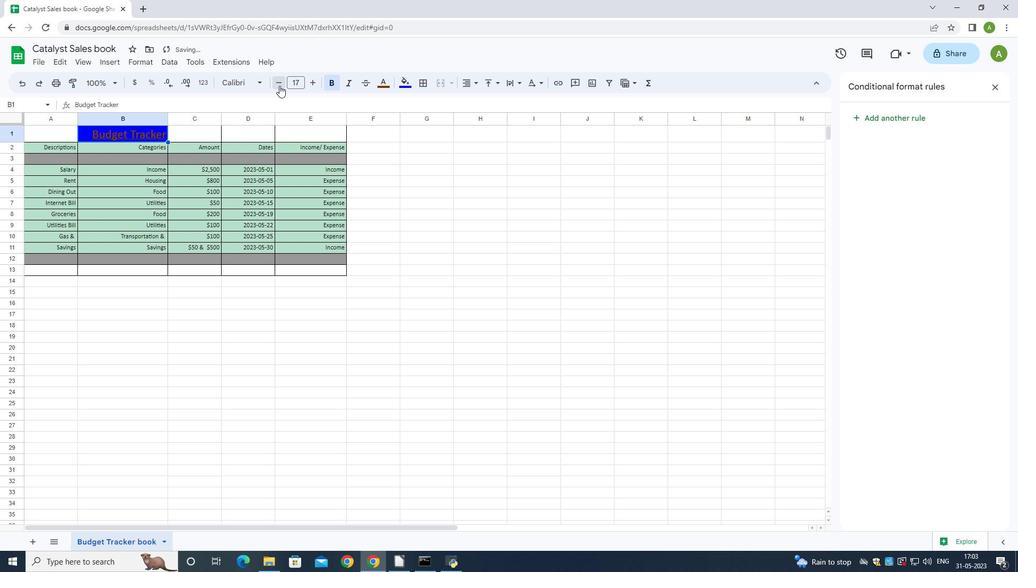 
Action: Mouse pressed left at (279, 85)
Screenshot: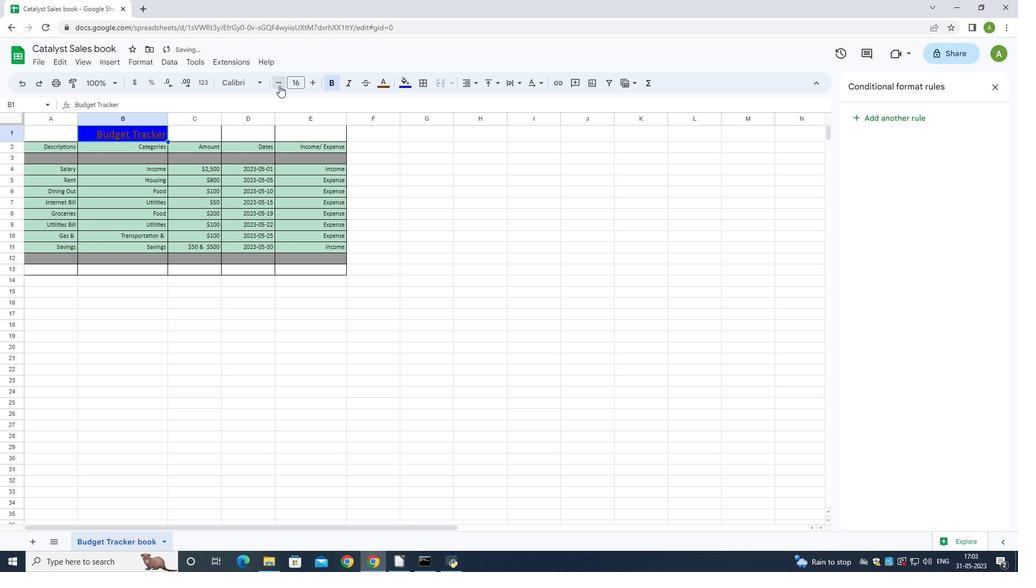 
Action: Mouse pressed left at (279, 85)
Screenshot: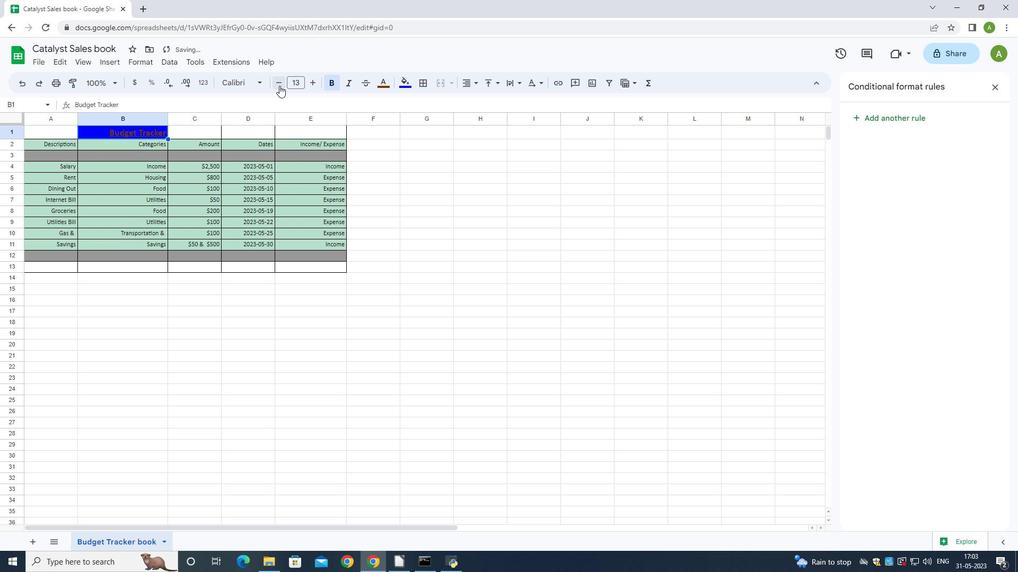 
Action: Mouse moved to (143, 148)
Screenshot: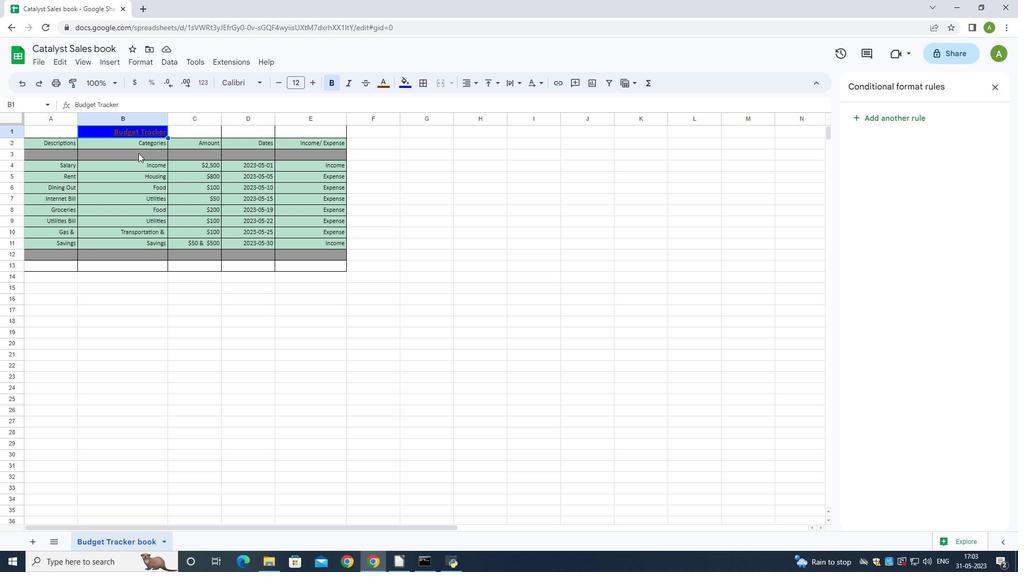 
Action: Mouse scrolled (143, 149) with delta (0, 0)
Screenshot: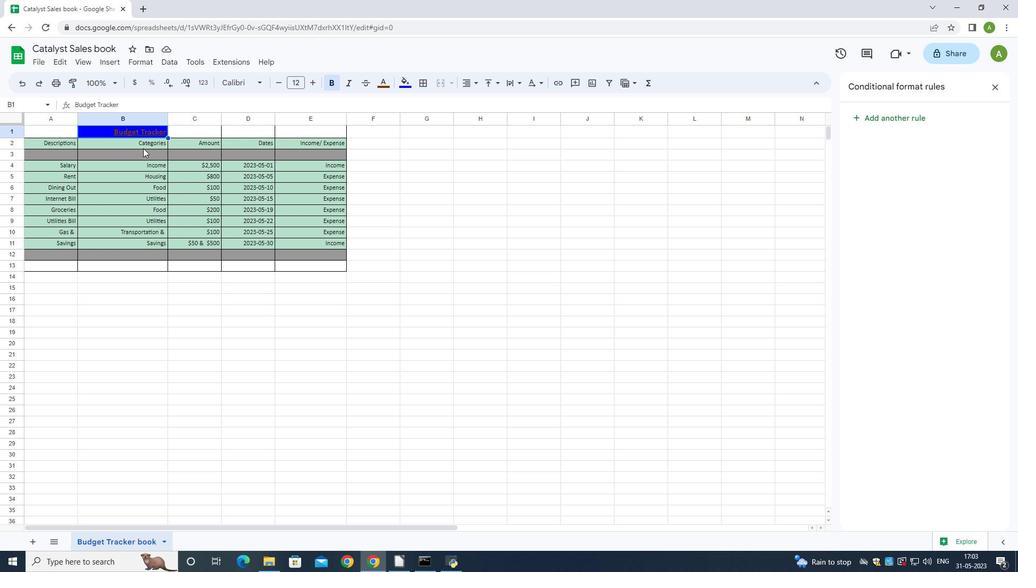 
Action: Mouse moved to (252, 142)
Screenshot: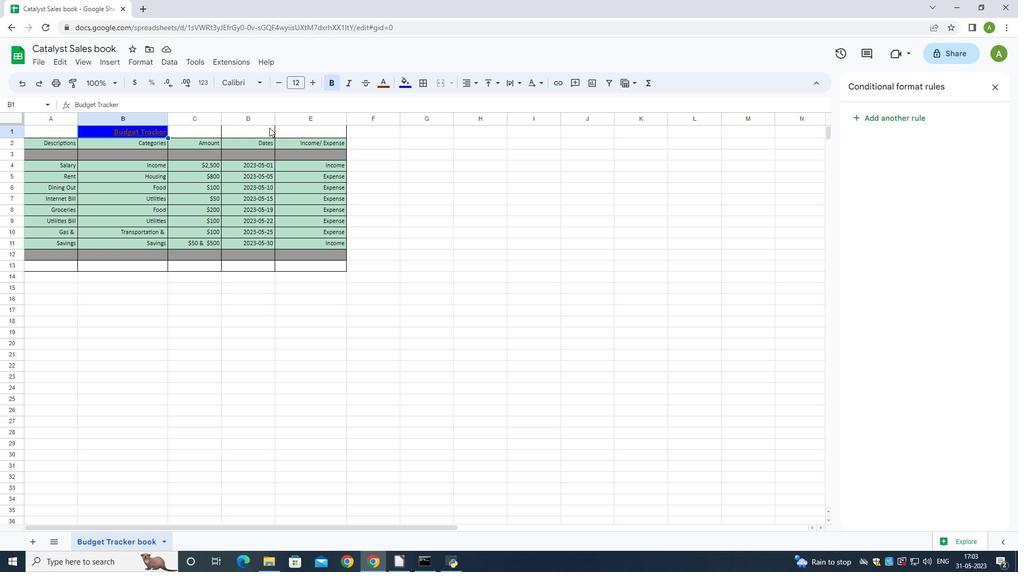 
Action: Mouse scrolled (252, 142) with delta (0, 0)
Screenshot: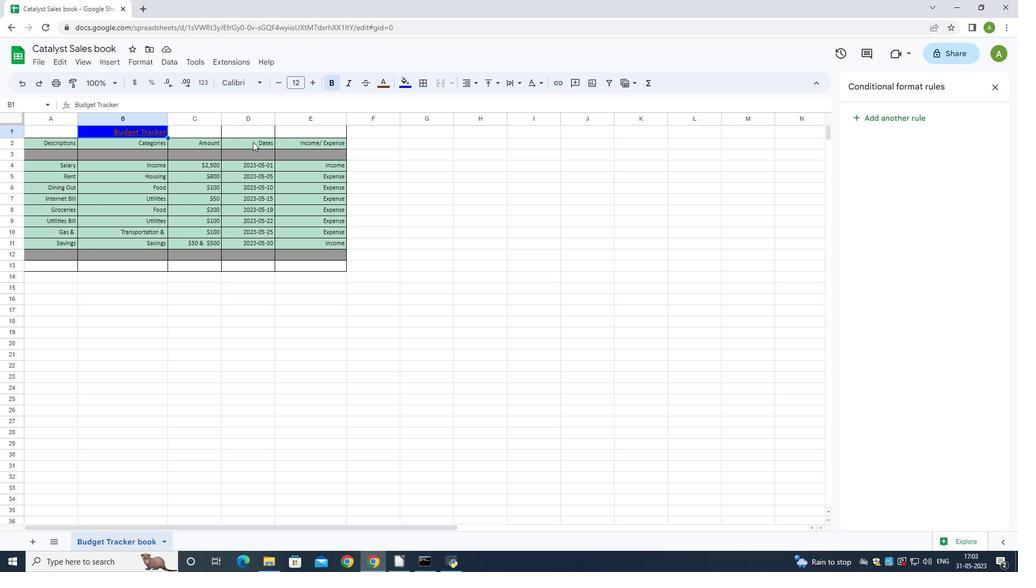 
Action: Mouse moved to (32, 141)
Screenshot: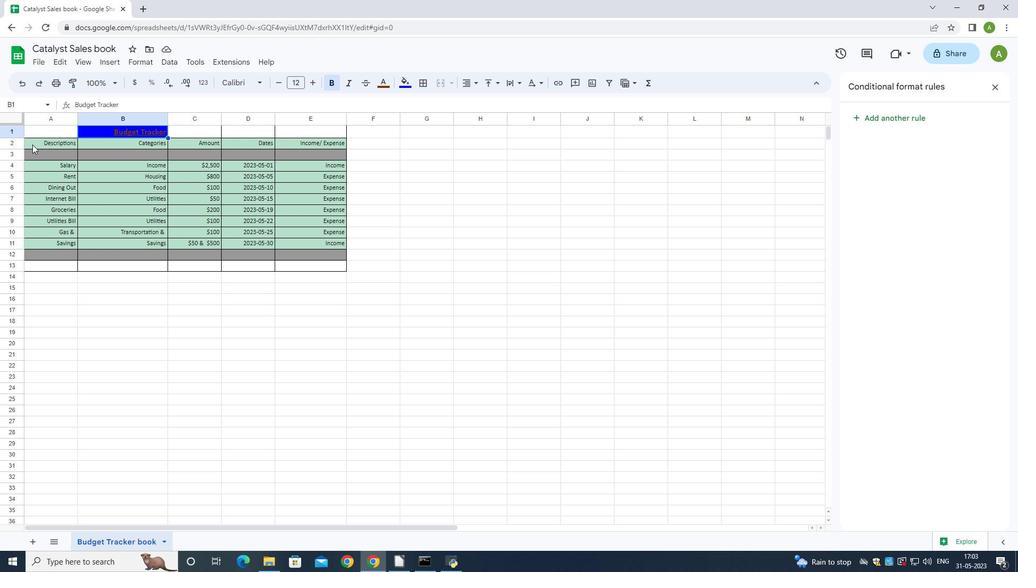 
Action: Mouse pressed left at (32, 141)
Screenshot: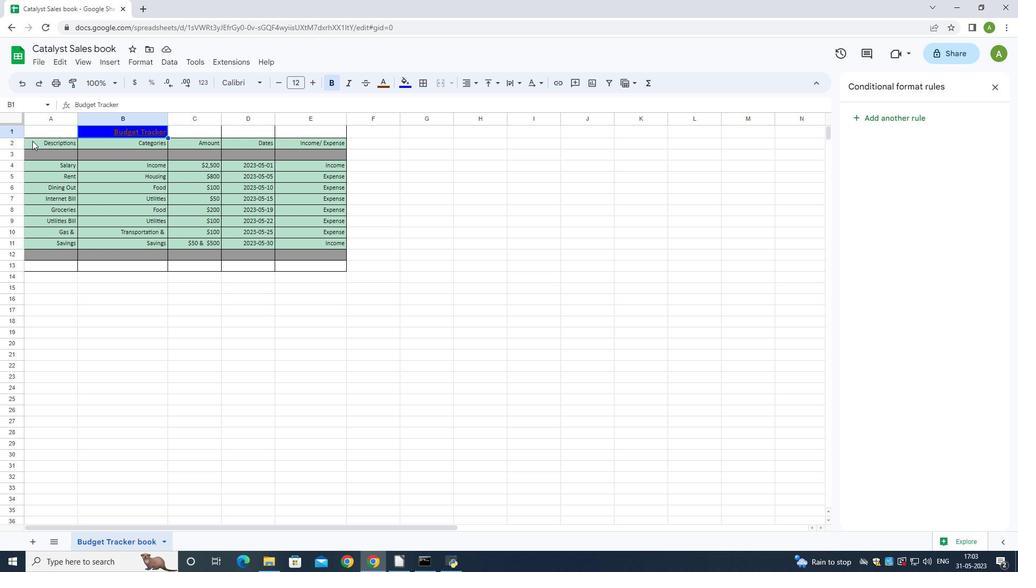 
Action: Mouse moved to (242, 80)
Screenshot: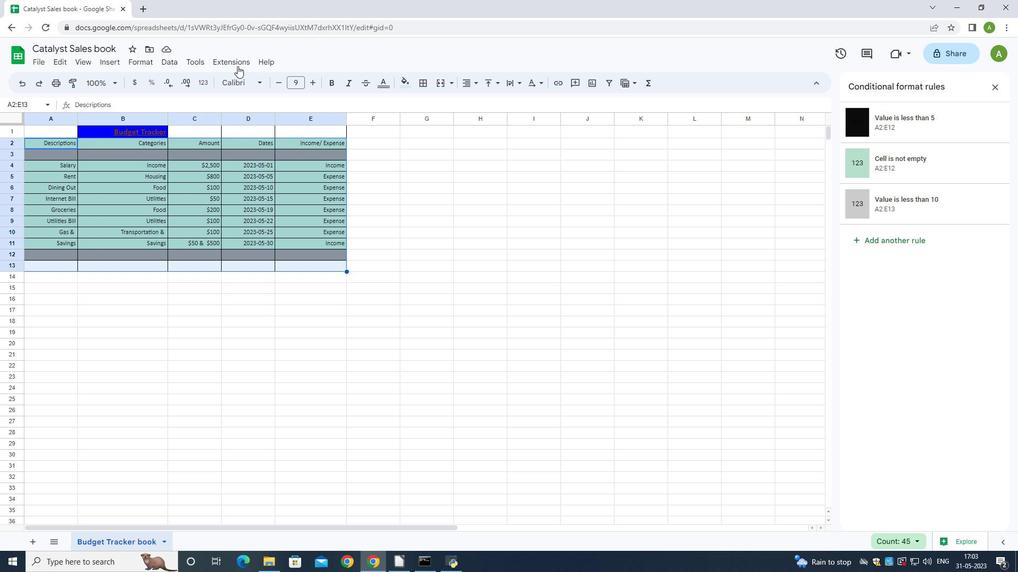 
Action: Mouse pressed left at (242, 80)
Screenshot: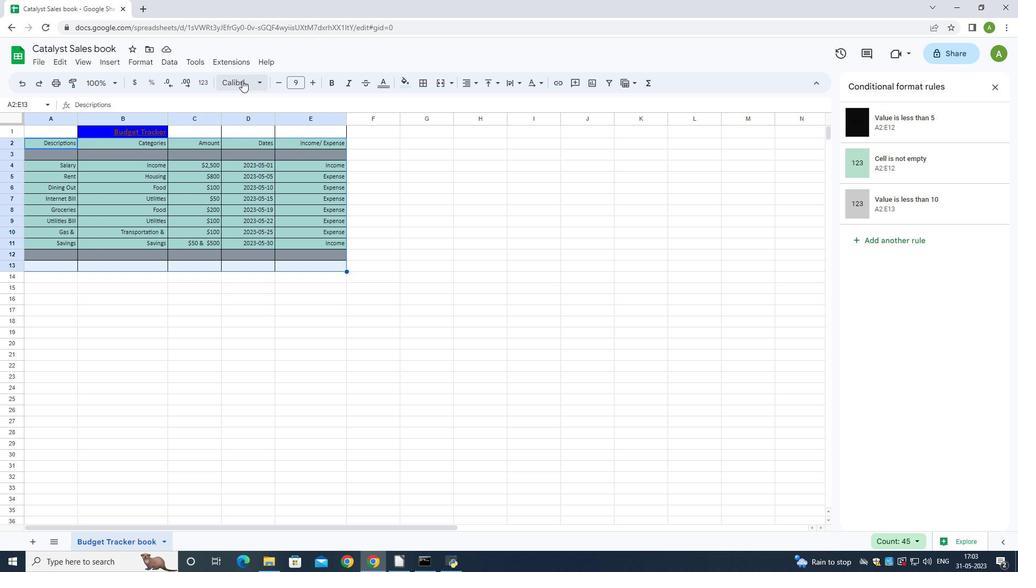 
Action: Mouse moved to (255, 215)
Screenshot: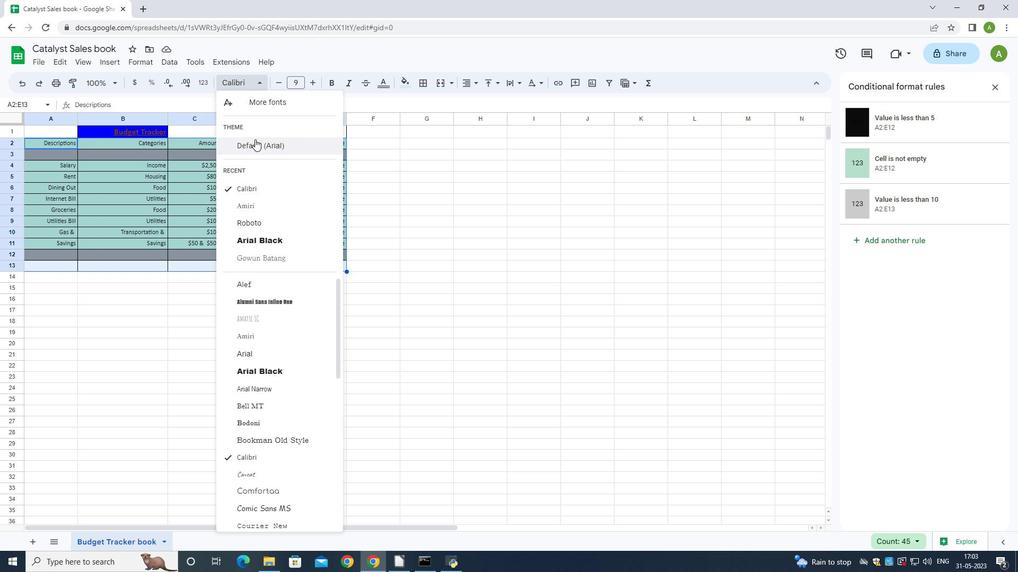 
Action: Mouse scrolled (255, 214) with delta (0, 0)
Screenshot: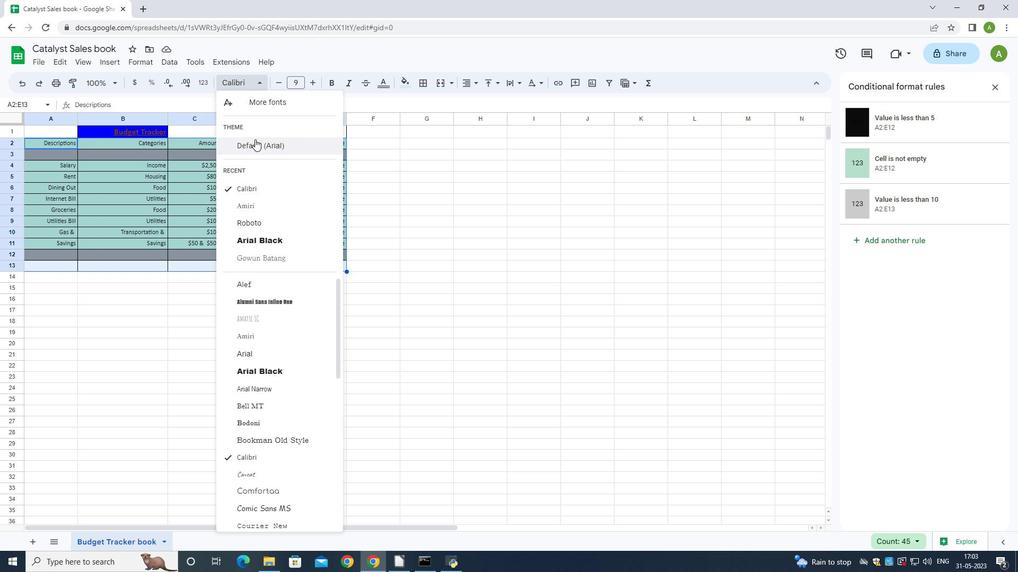 
Action: Mouse moved to (256, 216)
Screenshot: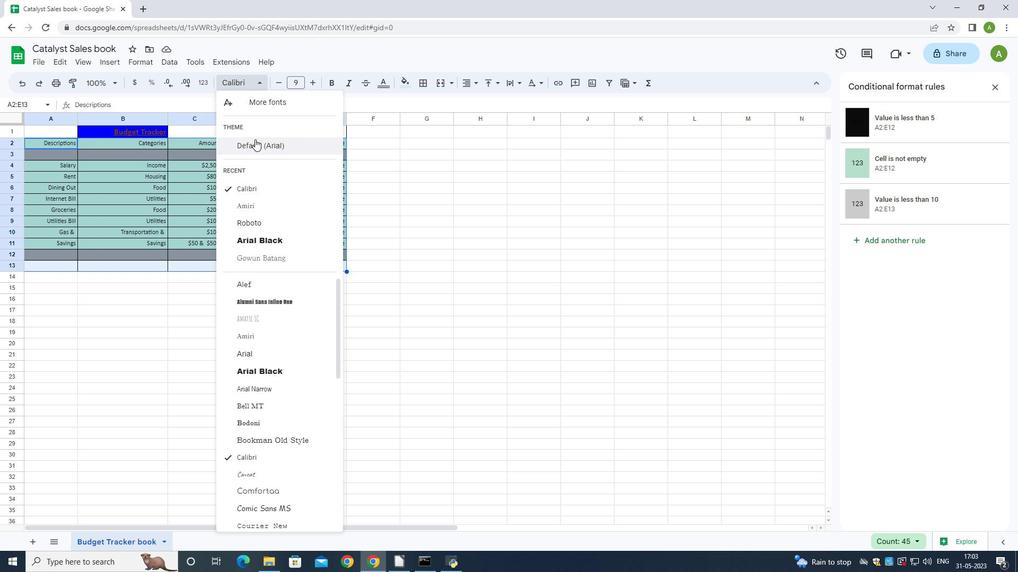 
Action: Mouse scrolled (256, 216) with delta (0, 0)
Screenshot: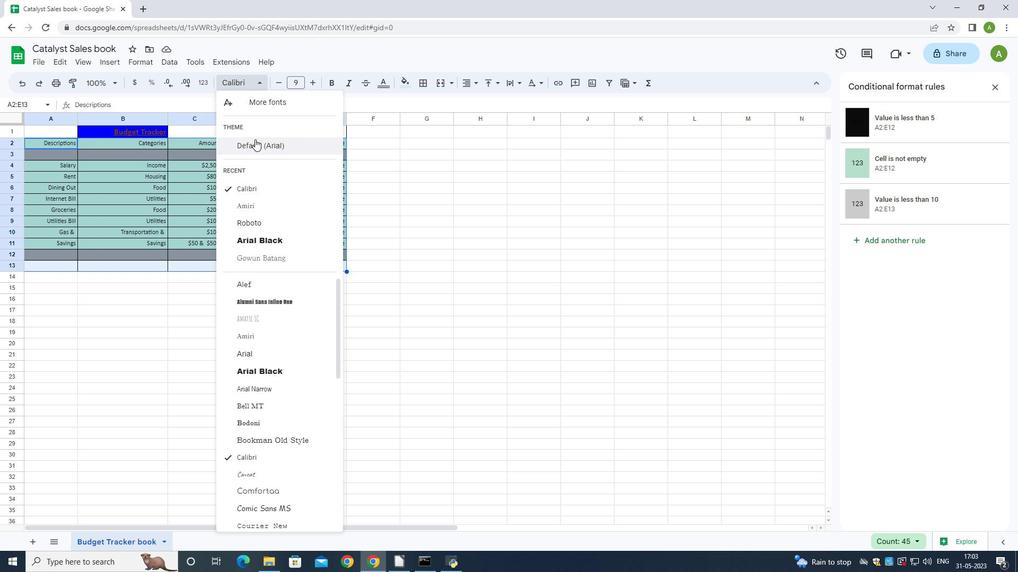 
Action: Mouse moved to (268, 338)
Screenshot: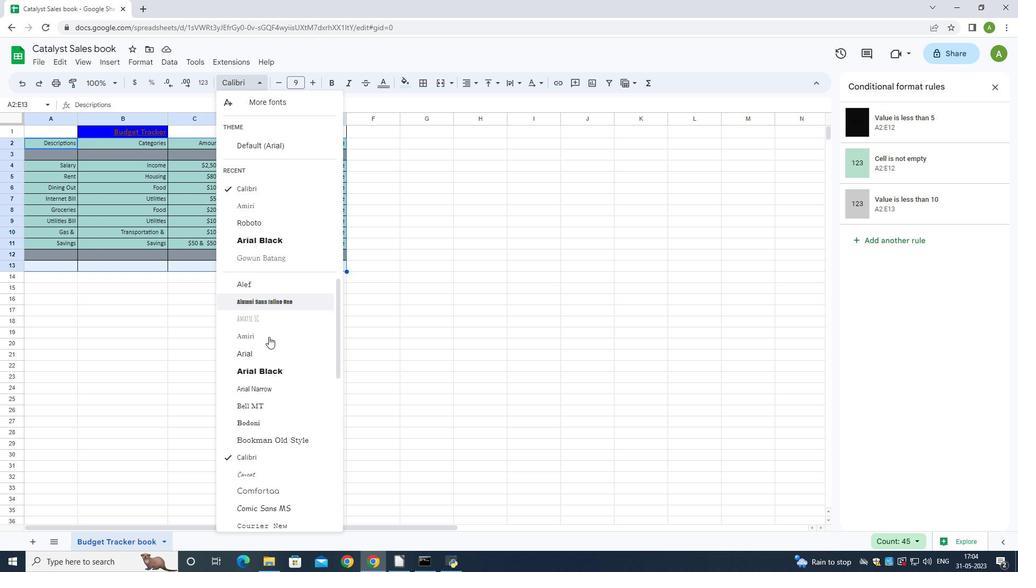 
Action: Mouse scrolled (268, 337) with delta (0, 0)
Screenshot: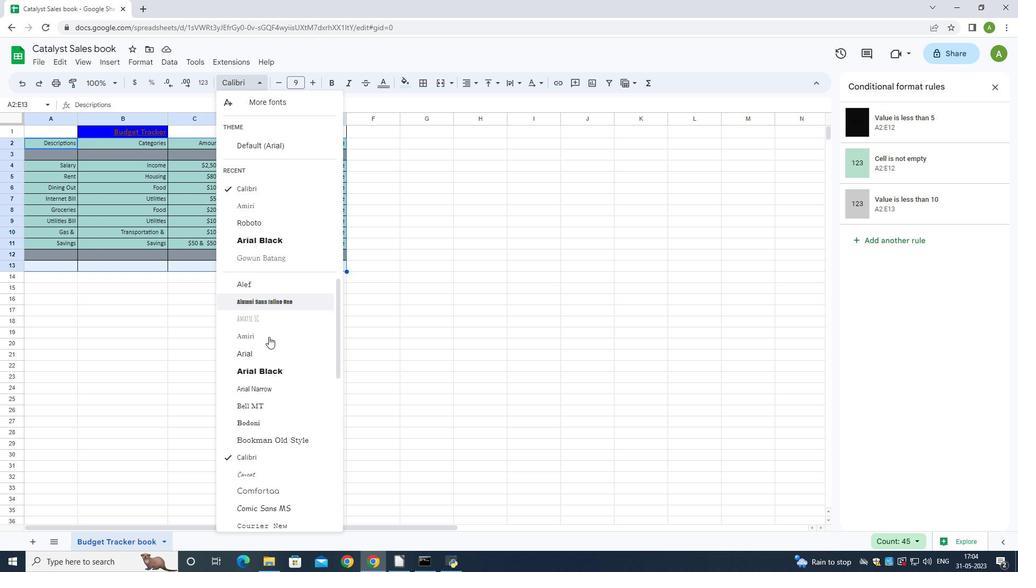 
Action: Mouse moved to (268, 338)
Screenshot: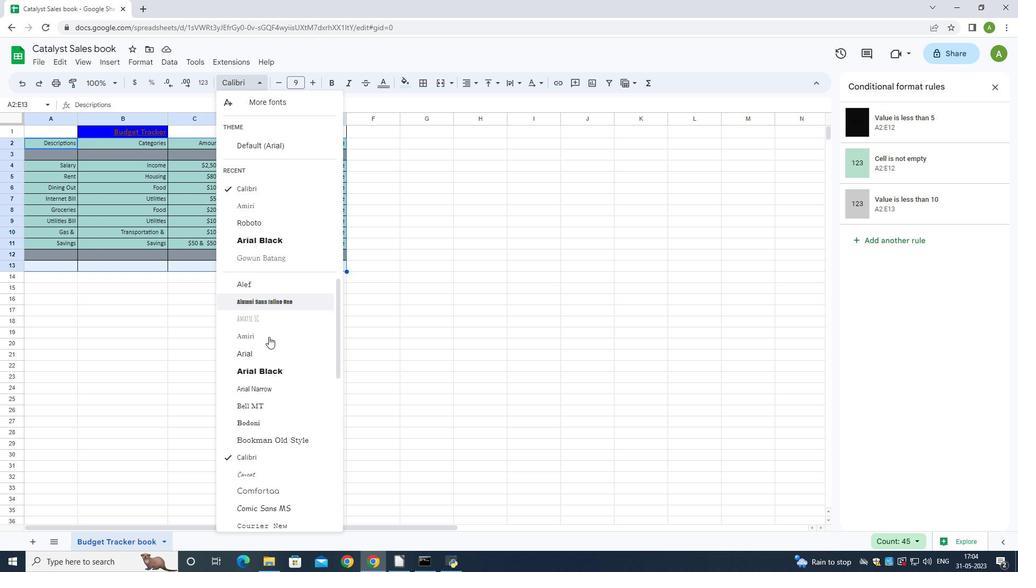 
Action: Mouse scrolled (268, 337) with delta (0, 0)
Screenshot: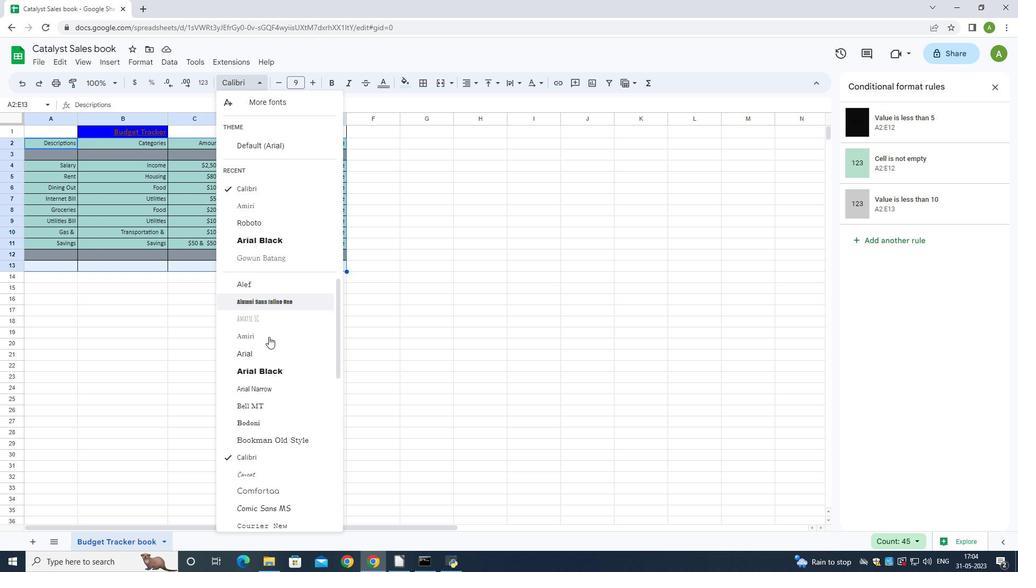
Action: Mouse scrolled (268, 337) with delta (0, 0)
Screenshot: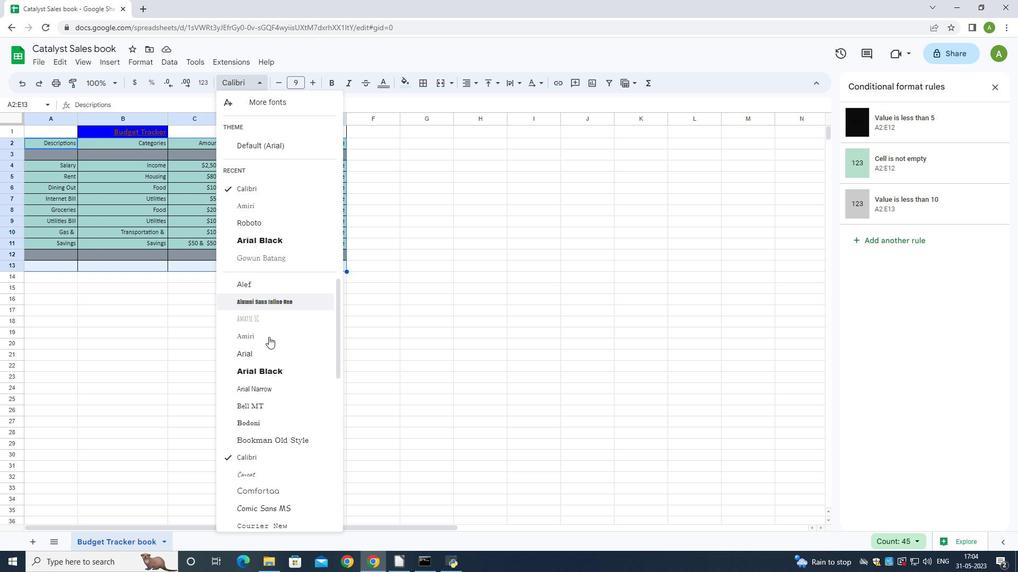 
Action: Mouse scrolled (268, 338) with delta (0, 0)
Screenshot: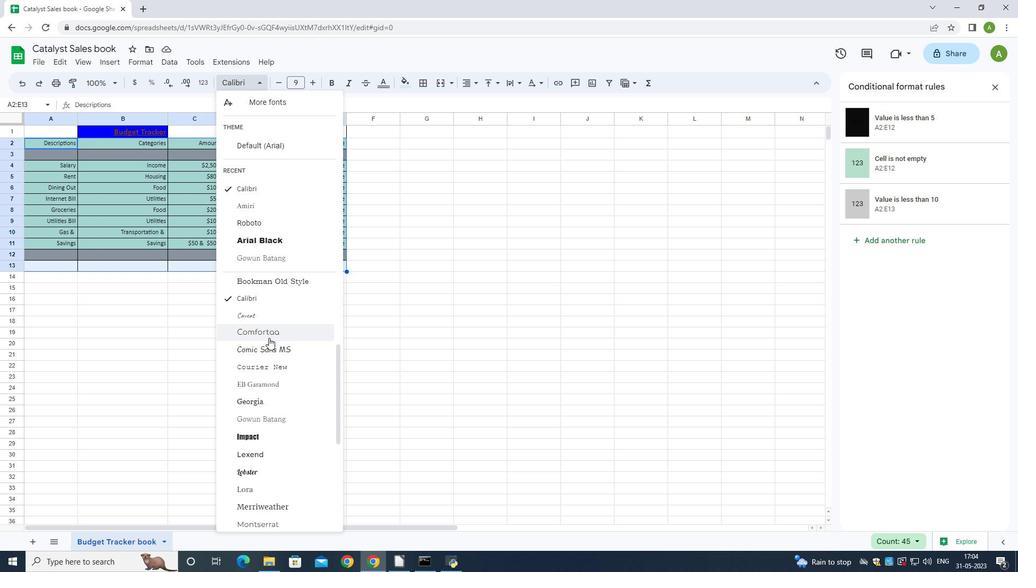 
Action: Mouse scrolled (268, 338) with delta (0, 0)
Screenshot: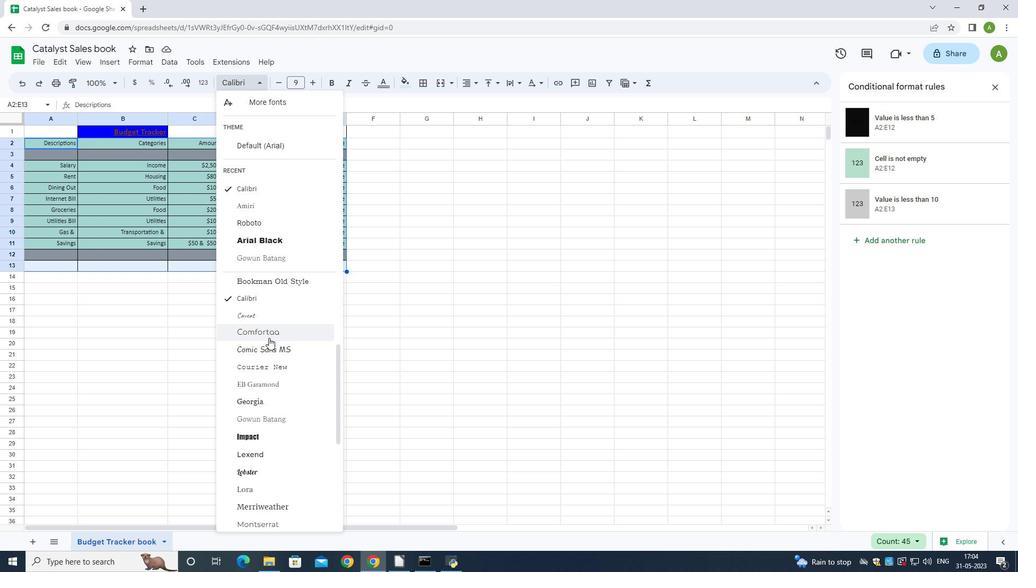 
Action: Mouse scrolled (268, 338) with delta (0, 0)
Screenshot: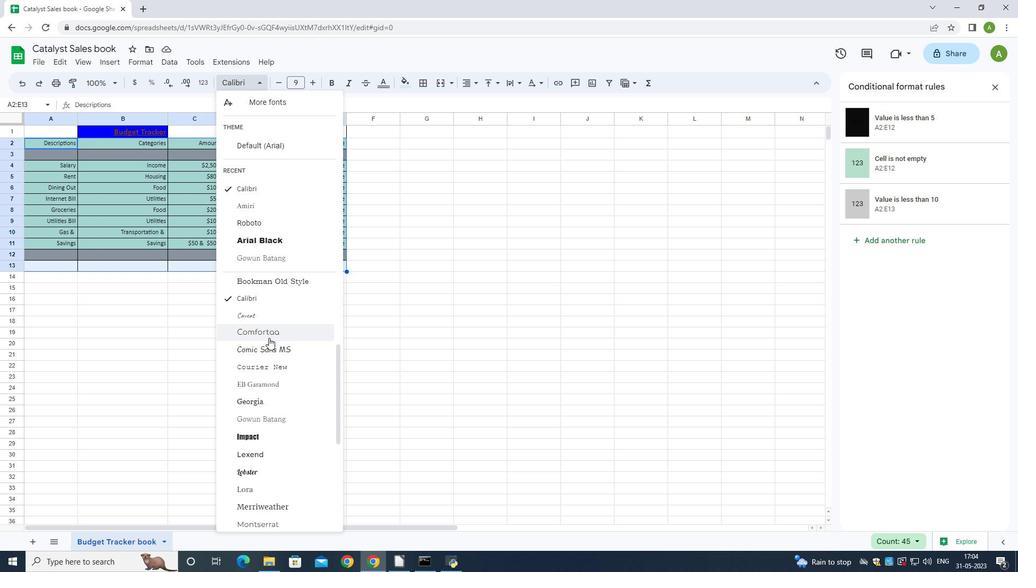 
Action: Mouse scrolled (268, 338) with delta (0, 0)
Screenshot: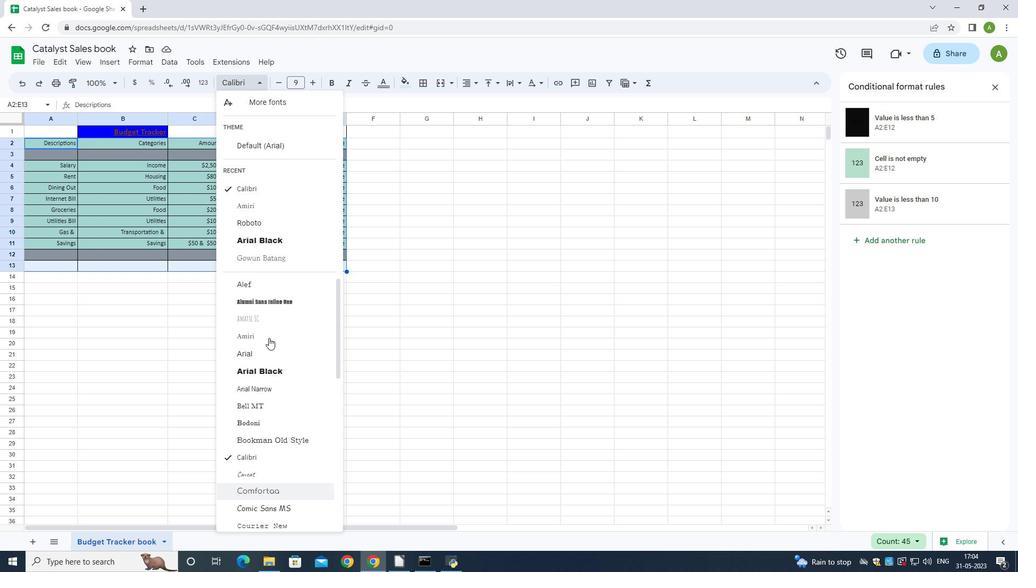 
Action: Mouse scrolled (268, 338) with delta (0, 0)
Screenshot: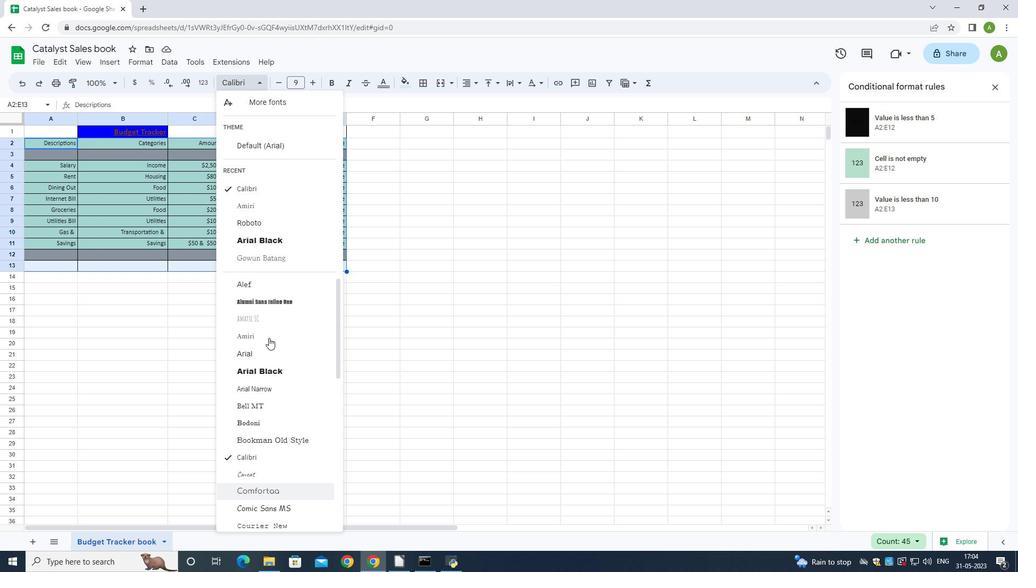 
Action: Mouse scrolled (268, 338) with delta (0, 0)
Screenshot: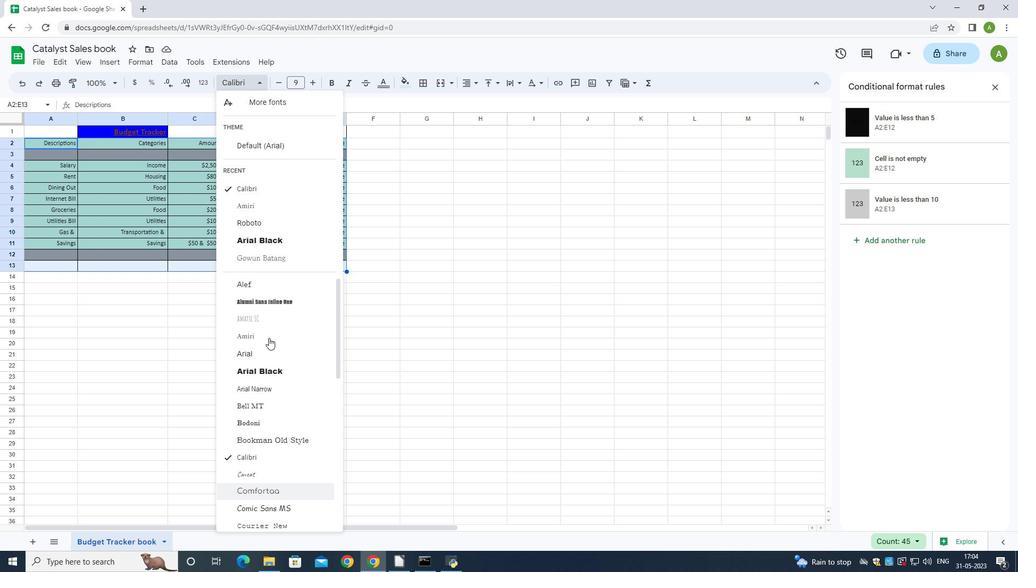 
Action: Mouse scrolled (268, 338) with delta (0, 0)
Screenshot: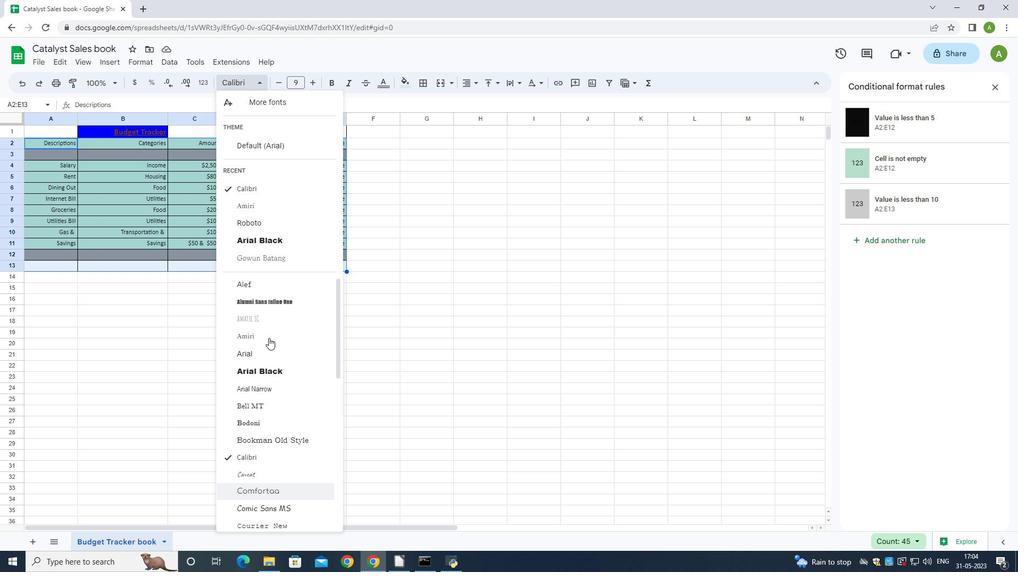 
Action: Mouse scrolled (268, 338) with delta (0, 0)
Screenshot: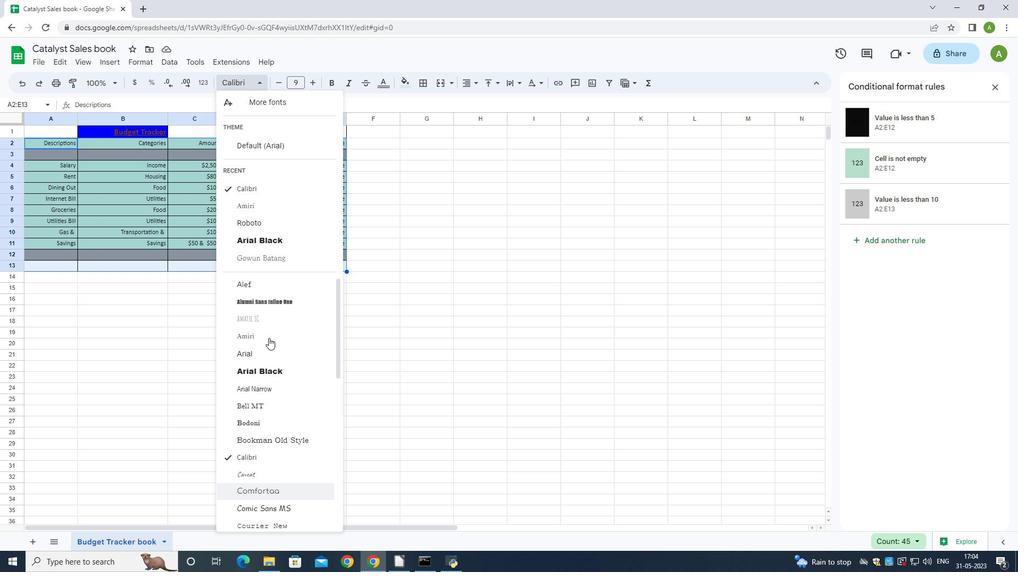 
Action: Mouse scrolled (268, 338) with delta (0, 0)
Screenshot: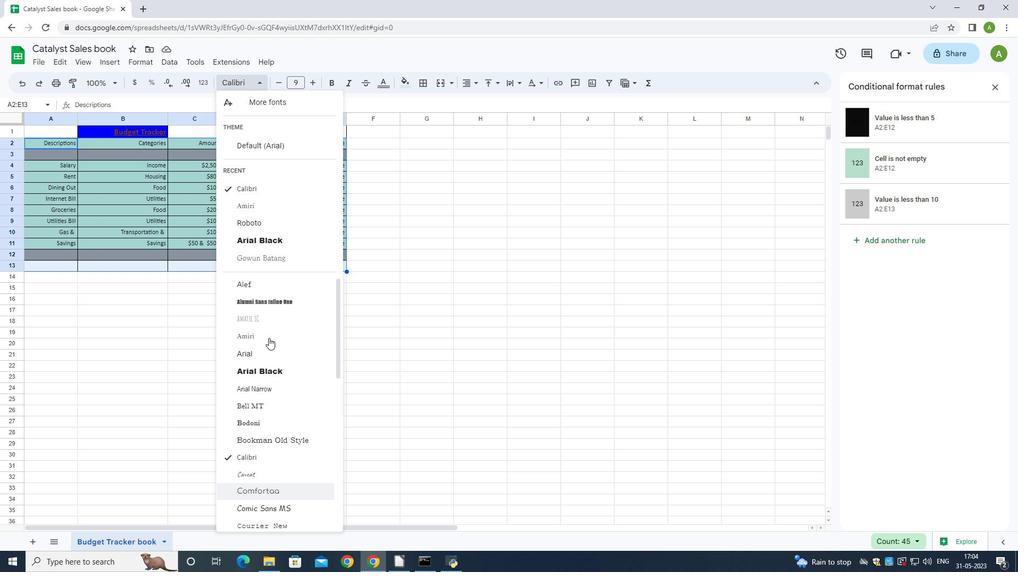 
Action: Mouse scrolled (268, 338) with delta (0, 0)
Screenshot: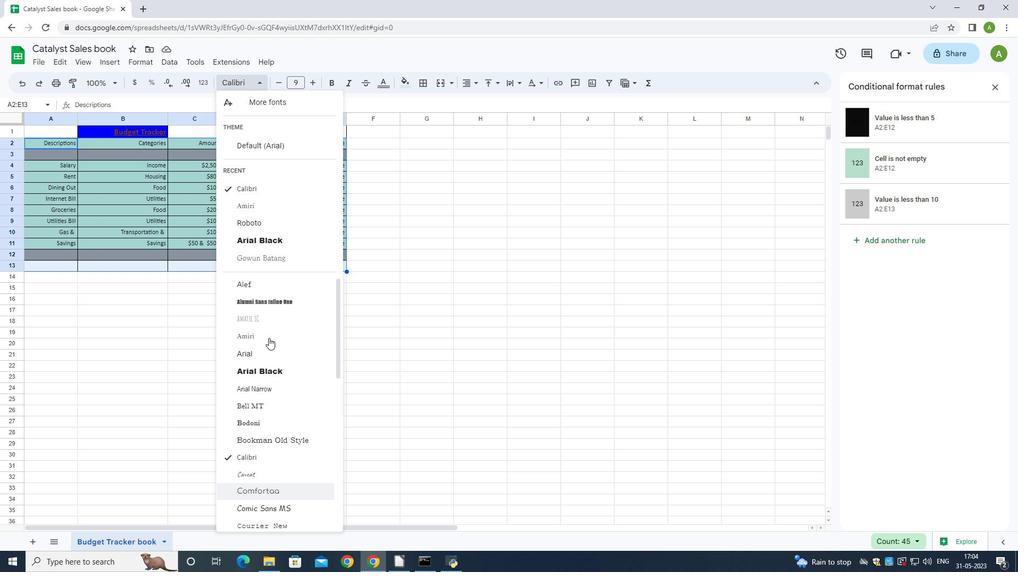 
Action: Mouse scrolled (268, 338) with delta (0, 0)
Screenshot: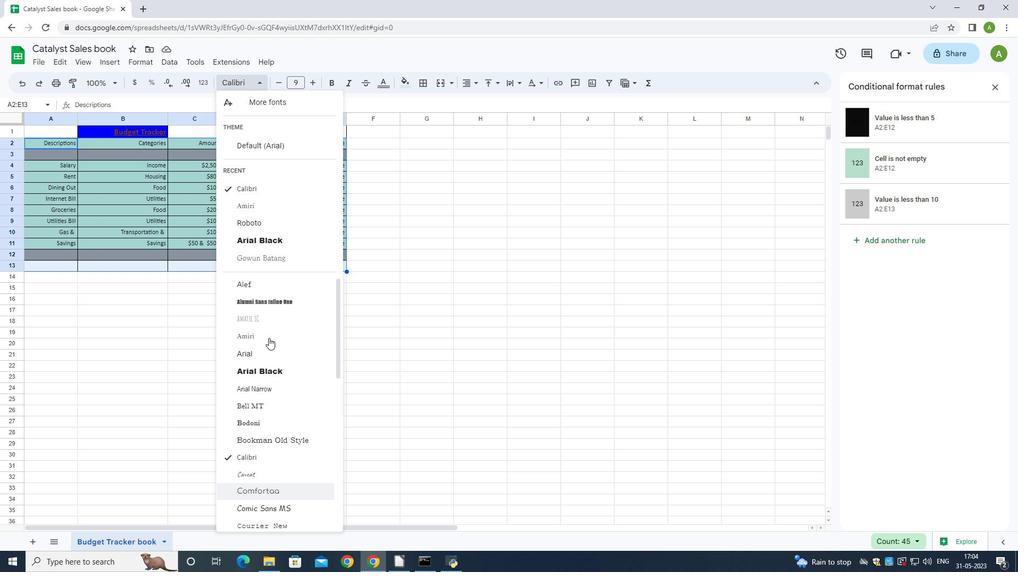 
Action: Mouse scrolled (268, 338) with delta (0, 0)
Screenshot: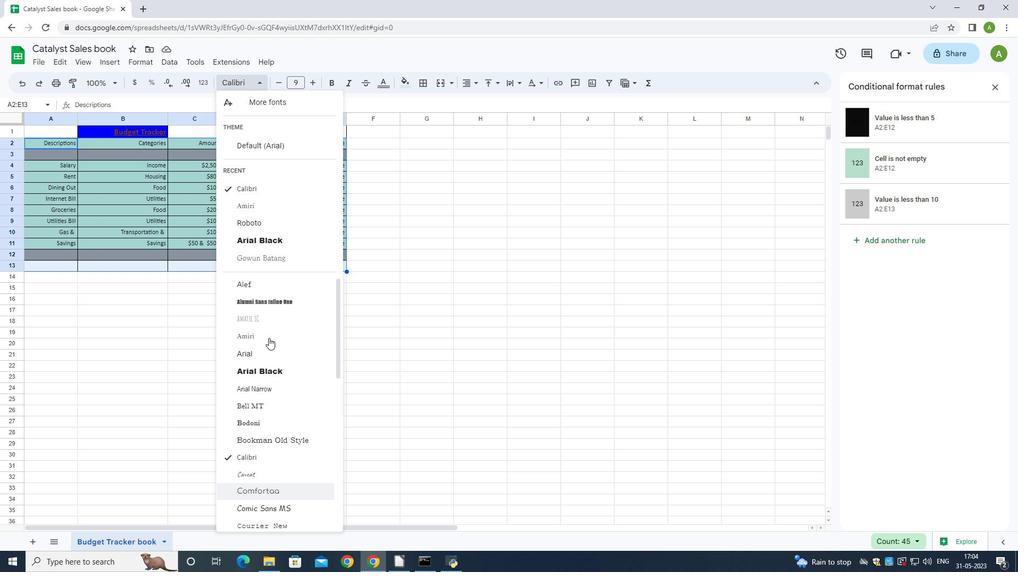 
Action: Mouse scrolled (268, 338) with delta (0, 0)
Screenshot: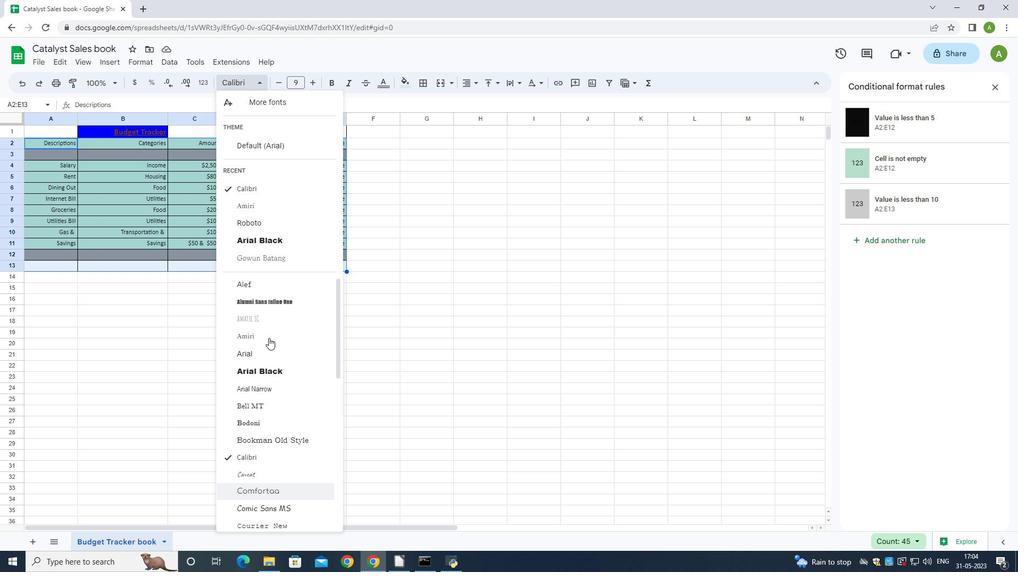 
Action: Mouse scrolled (268, 338) with delta (0, 0)
Screenshot: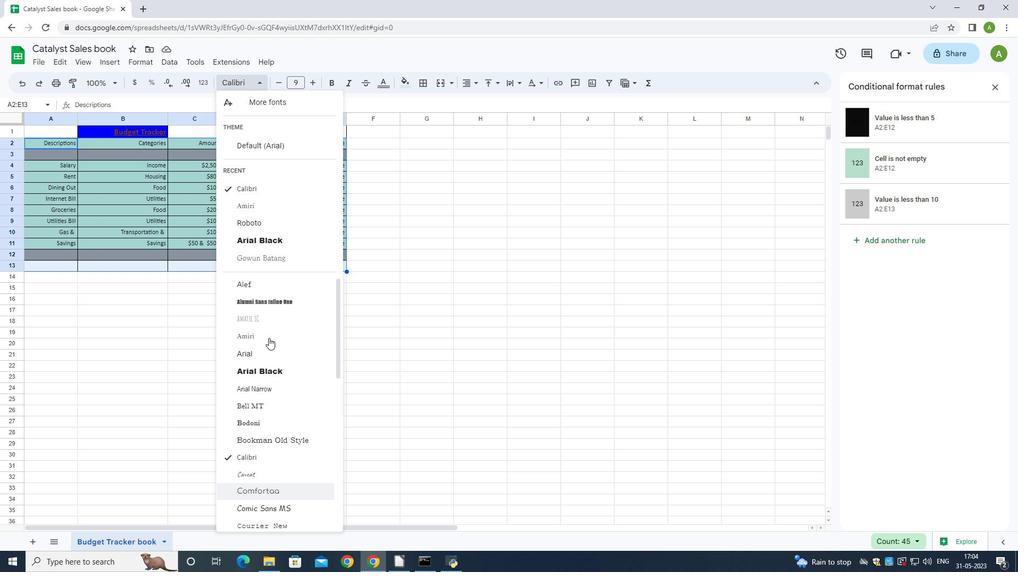 
Action: Mouse scrolled (268, 338) with delta (0, 0)
Screenshot: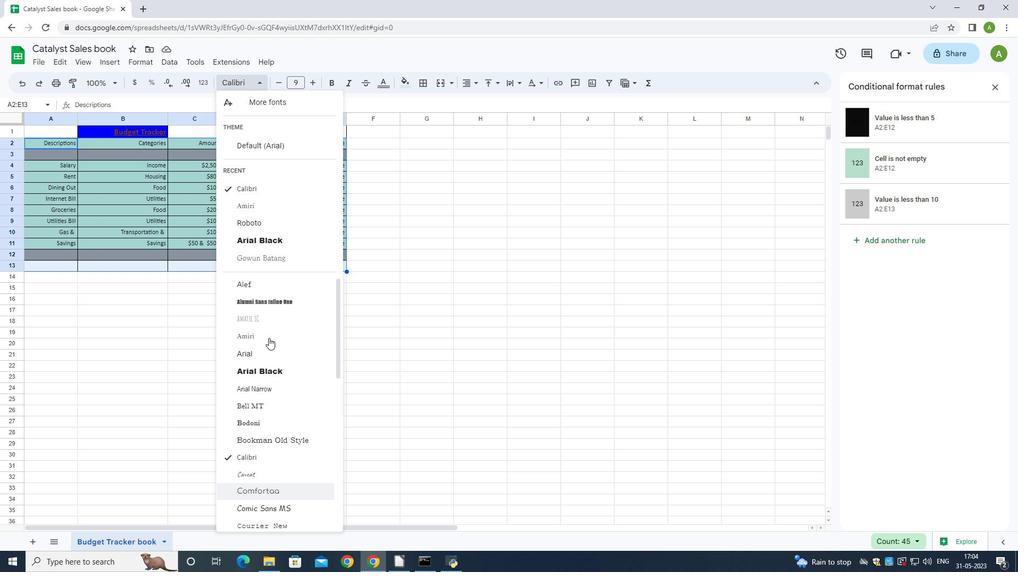 
Action: Mouse scrolled (268, 338) with delta (0, 0)
Screenshot: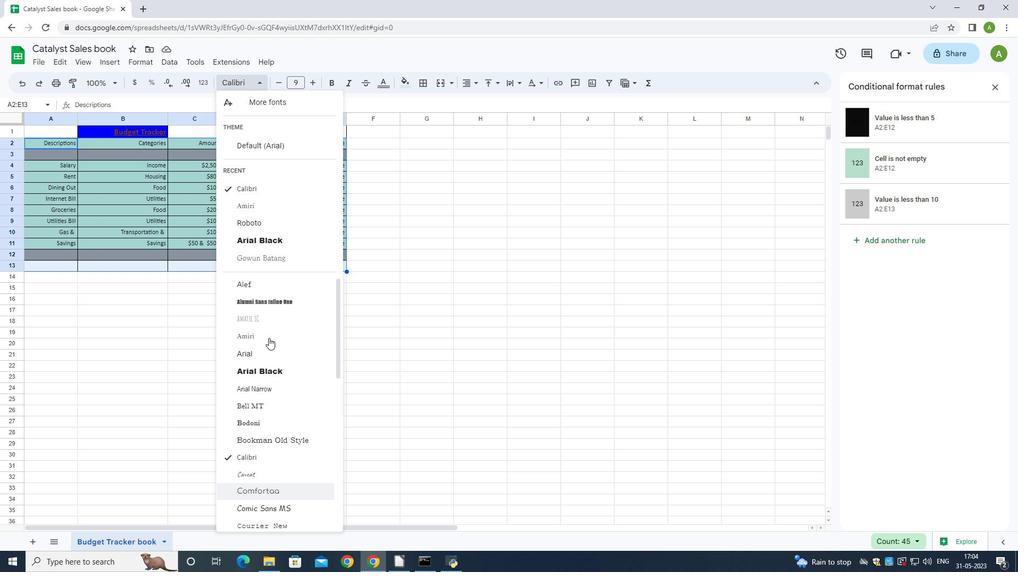 
Action: Mouse scrolled (268, 337) with delta (0, 0)
Screenshot: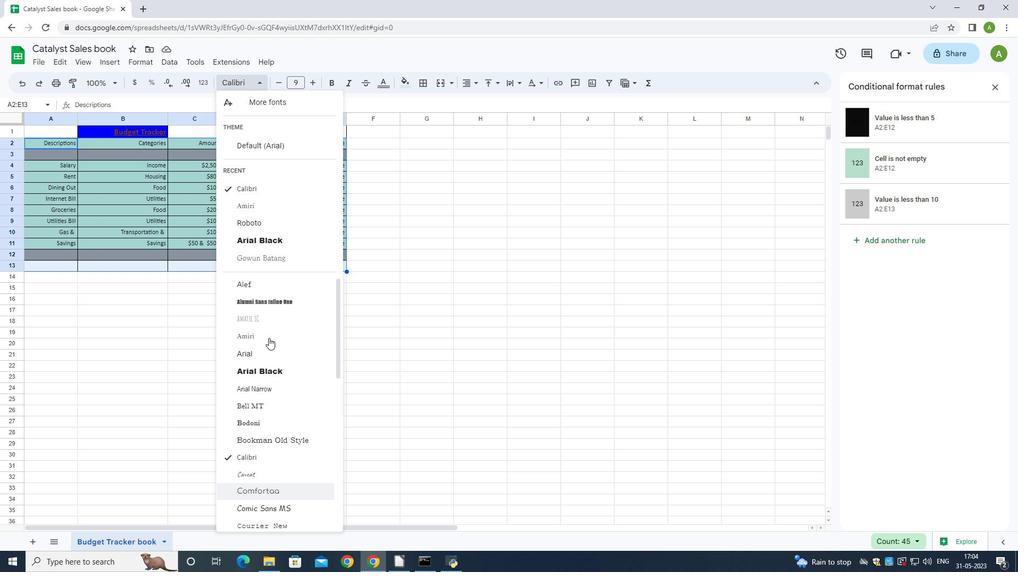 
Action: Mouse scrolled (268, 337) with delta (0, 0)
Screenshot: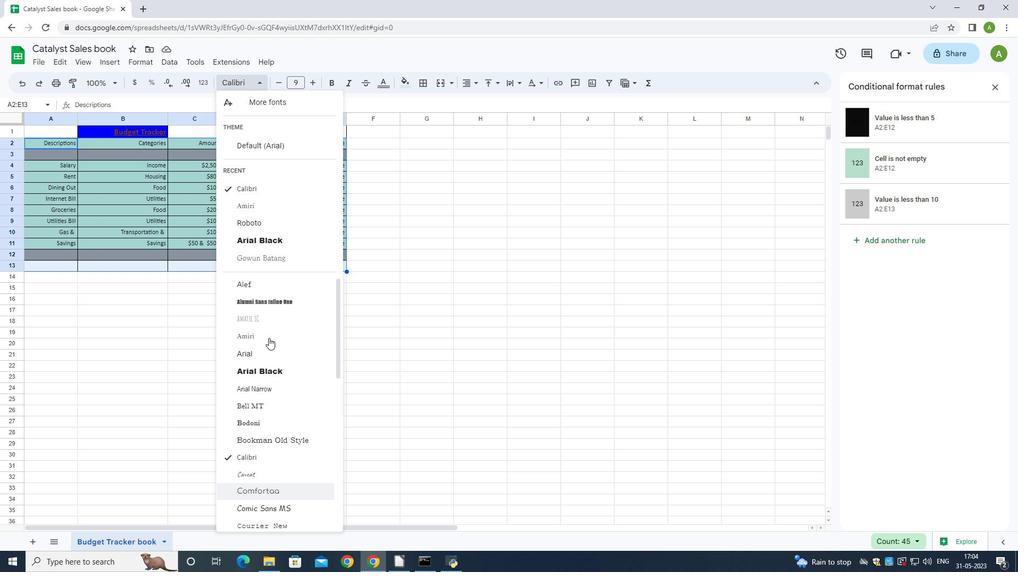 
Action: Mouse scrolled (268, 337) with delta (0, 0)
Screenshot: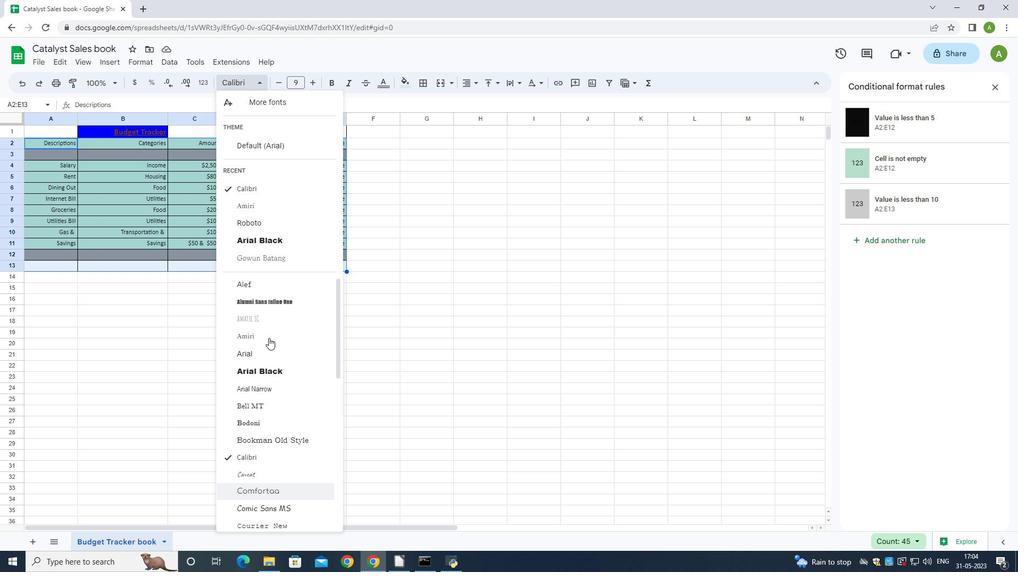 
Action: Mouse scrolled (268, 337) with delta (0, 0)
Screenshot: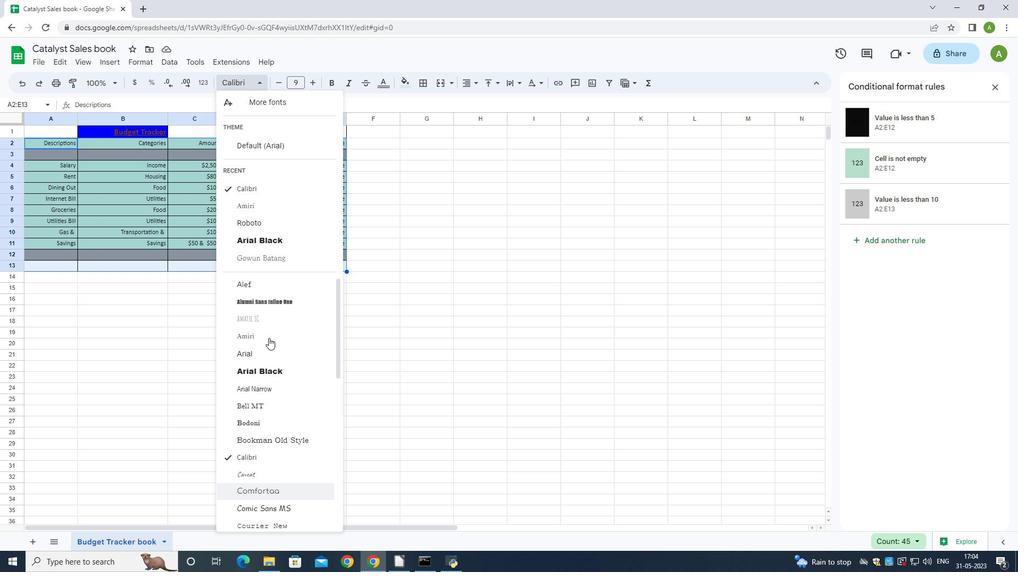 
Action: Mouse scrolled (268, 338) with delta (0, 0)
Screenshot: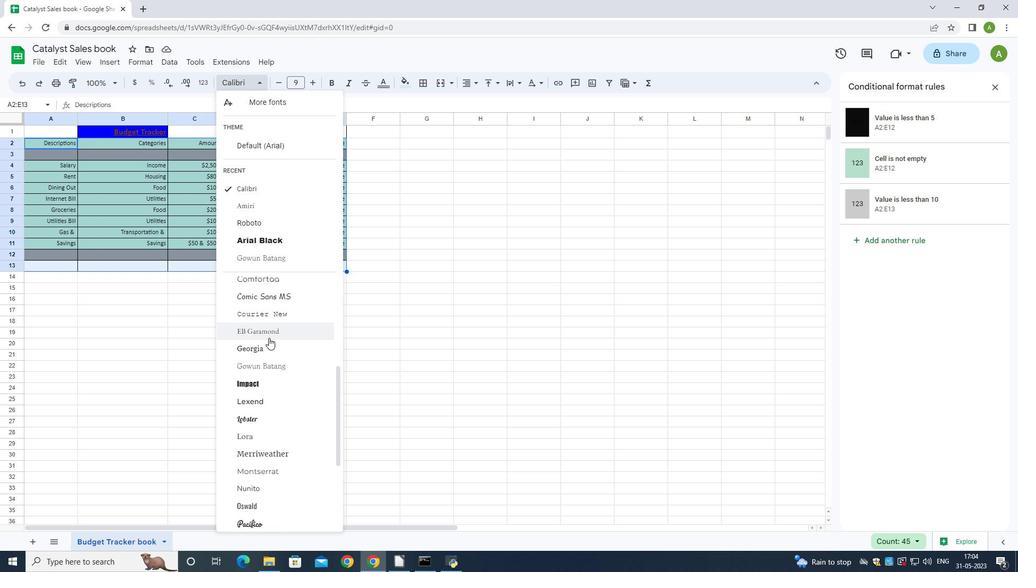 
Action: Mouse scrolled (268, 338) with delta (0, 0)
Screenshot: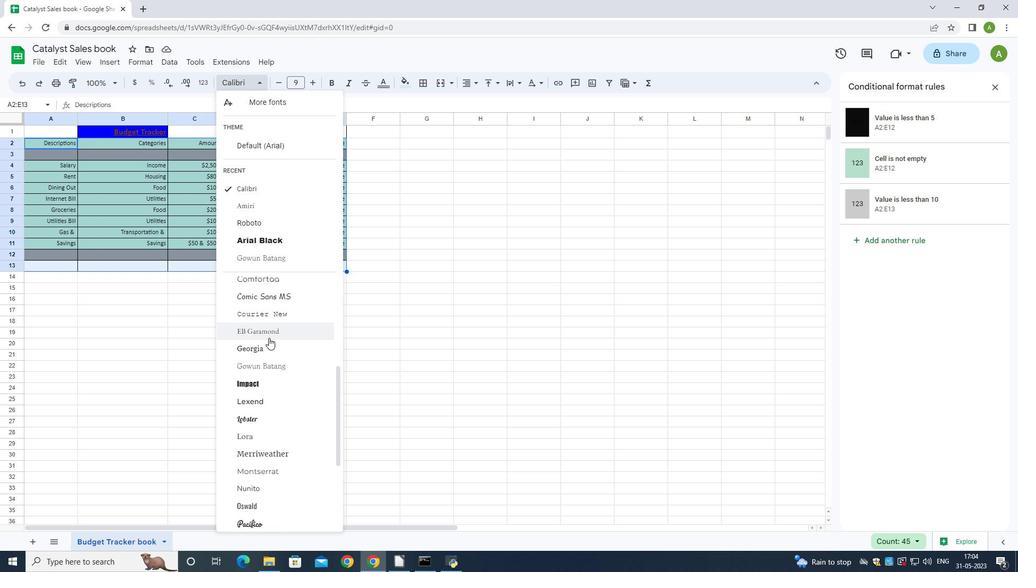 
Action: Mouse scrolled (268, 338) with delta (0, 0)
Screenshot: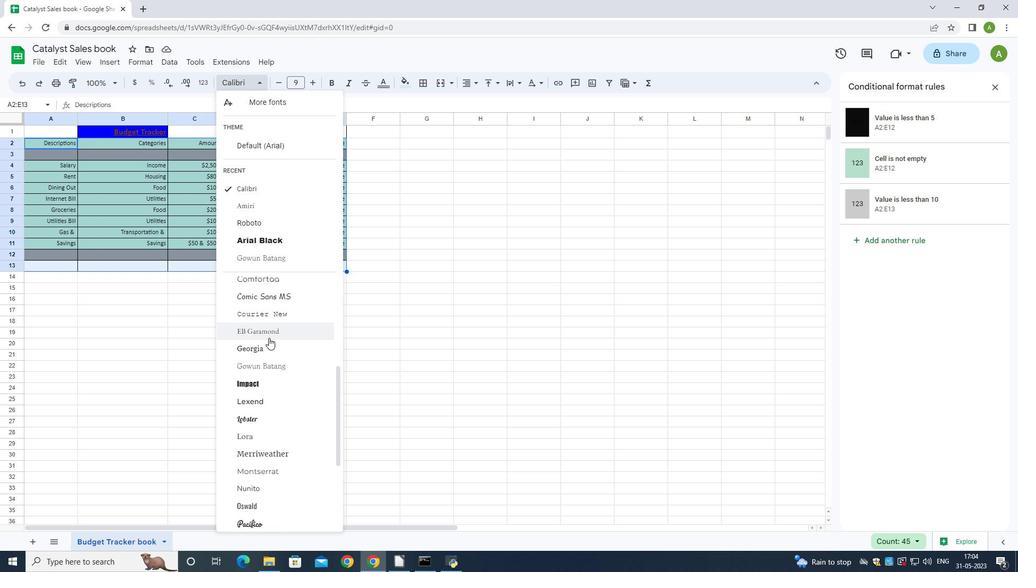 
Action: Mouse moved to (290, 107)
Screenshot: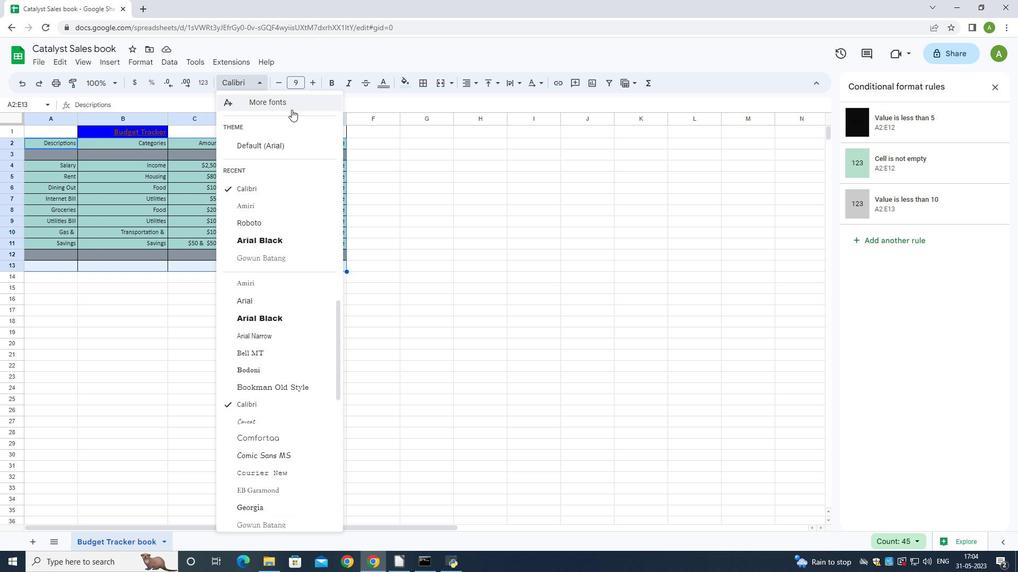 
Action: Mouse pressed left at (290, 107)
Screenshot: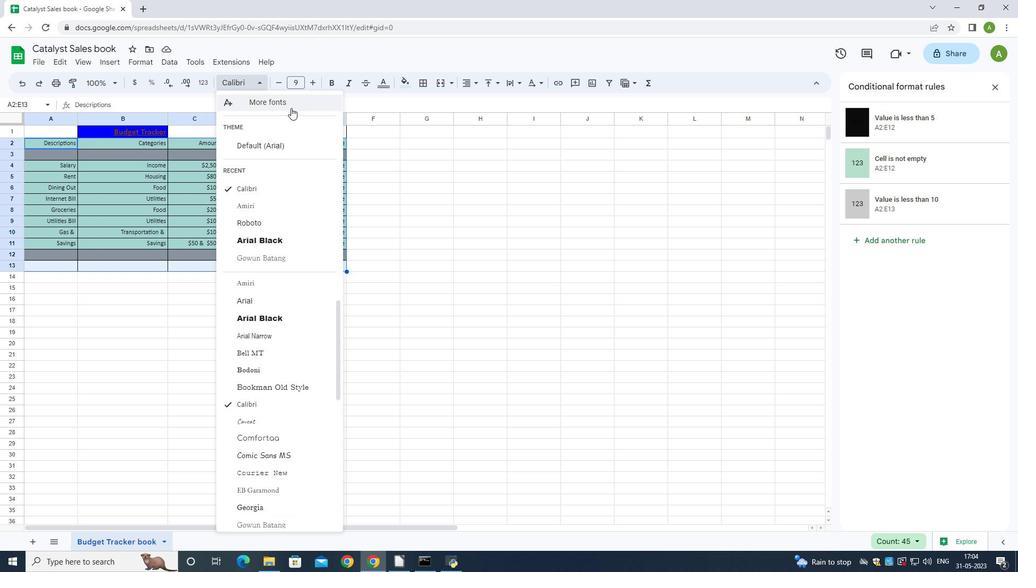
Action: Mouse moved to (310, 453)
Screenshot: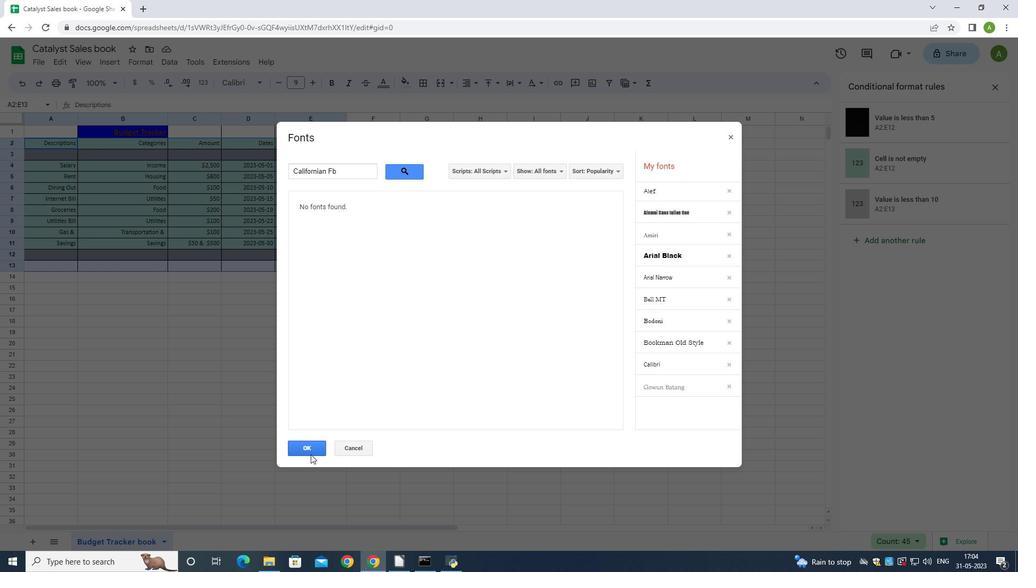 
Action: Mouse pressed left at (310, 453)
Screenshot: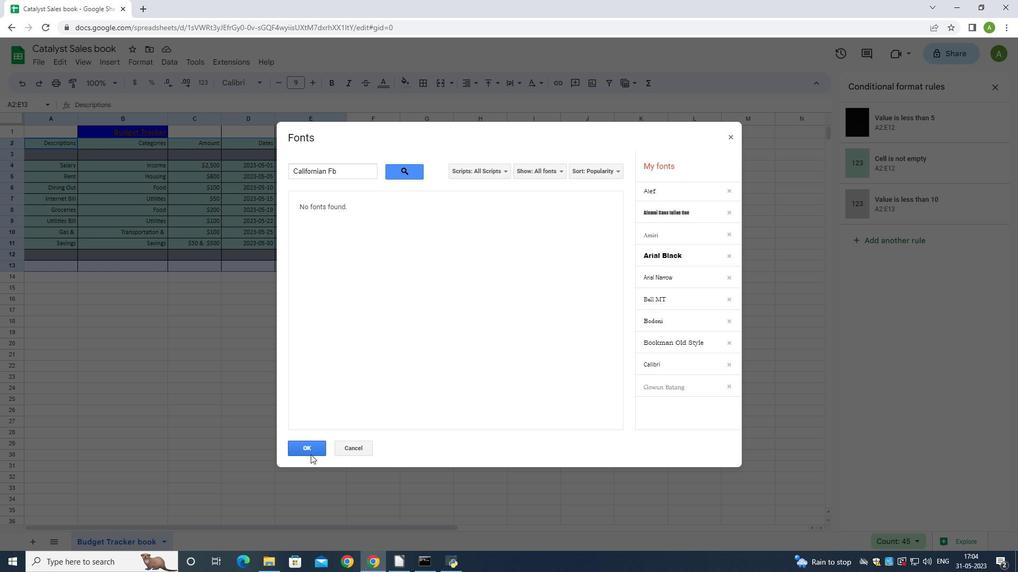 
Action: Mouse moved to (298, 208)
Screenshot: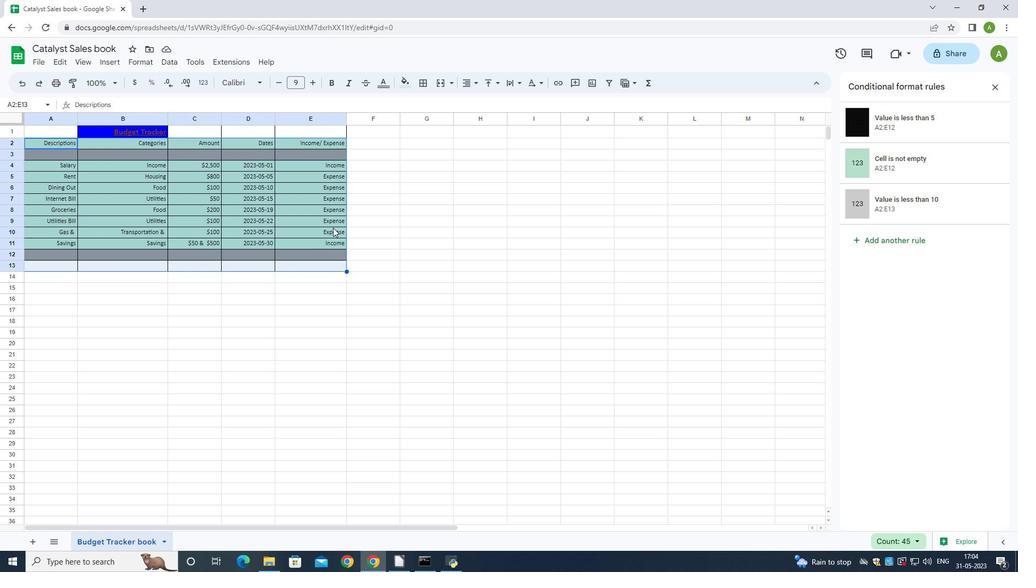 
Action: Mouse scrolled (298, 207) with delta (0, 0)
Screenshot: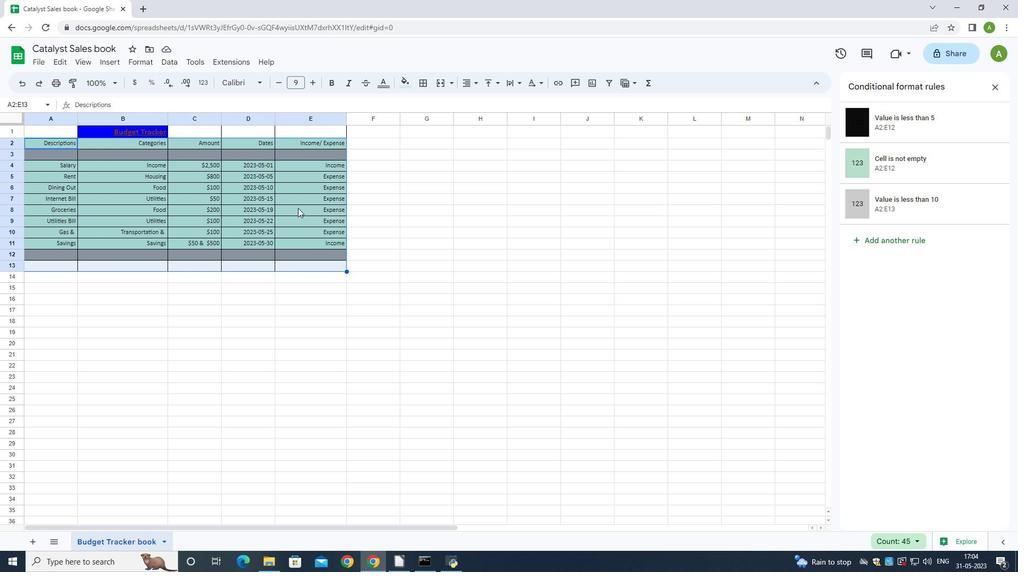 
Action: Mouse scrolled (298, 207) with delta (0, 0)
Screenshot: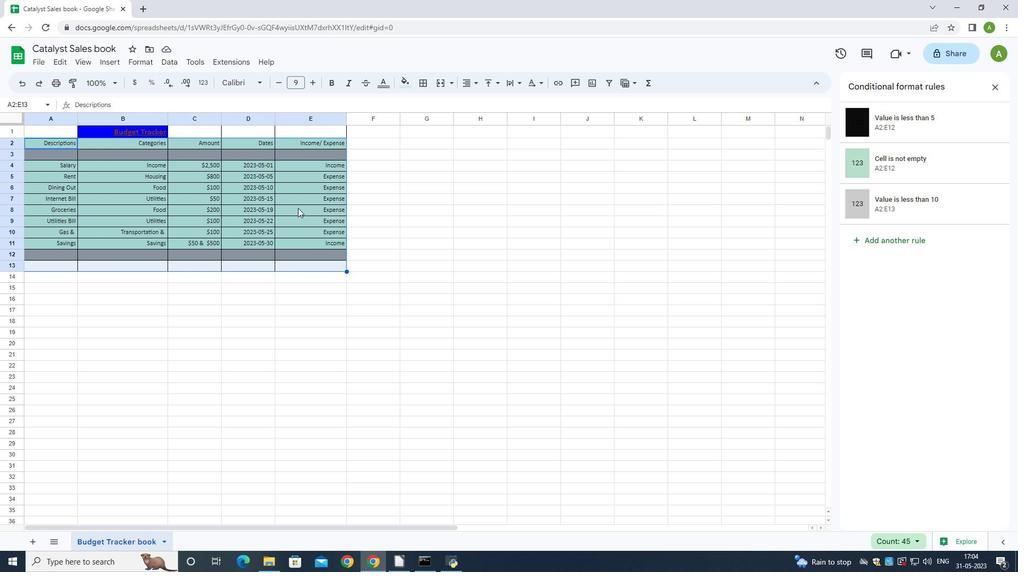 
Action: Mouse moved to (229, 74)
Screenshot: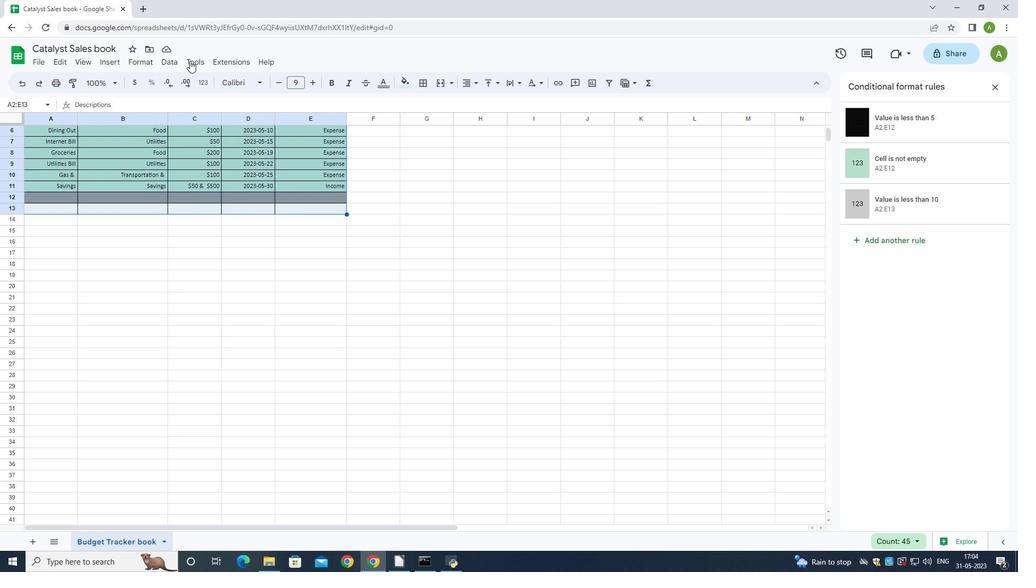 
Action: Mouse scrolled (229, 75) with delta (0, 0)
Screenshot: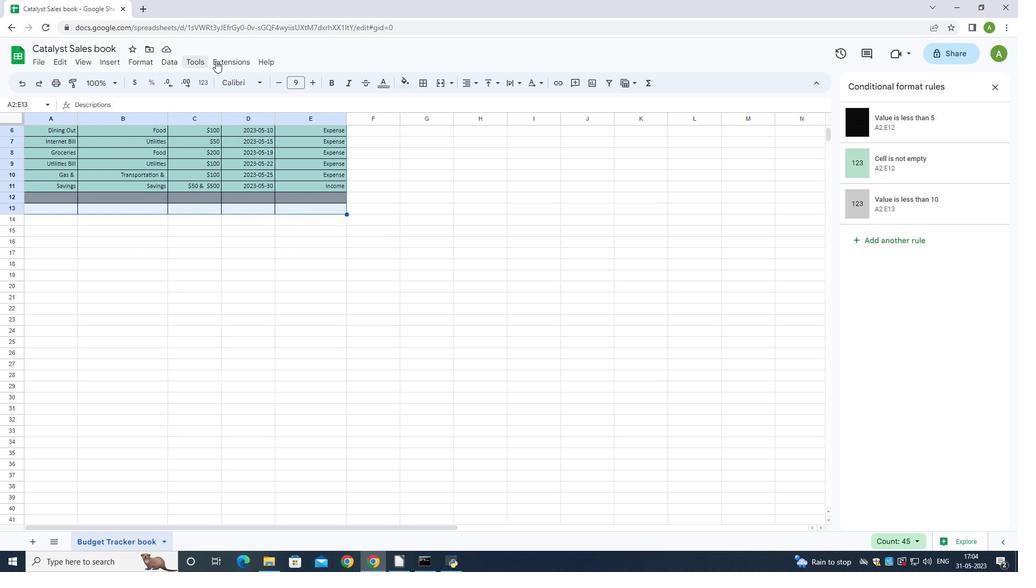 
Action: Mouse scrolled (229, 75) with delta (0, 0)
Screenshot: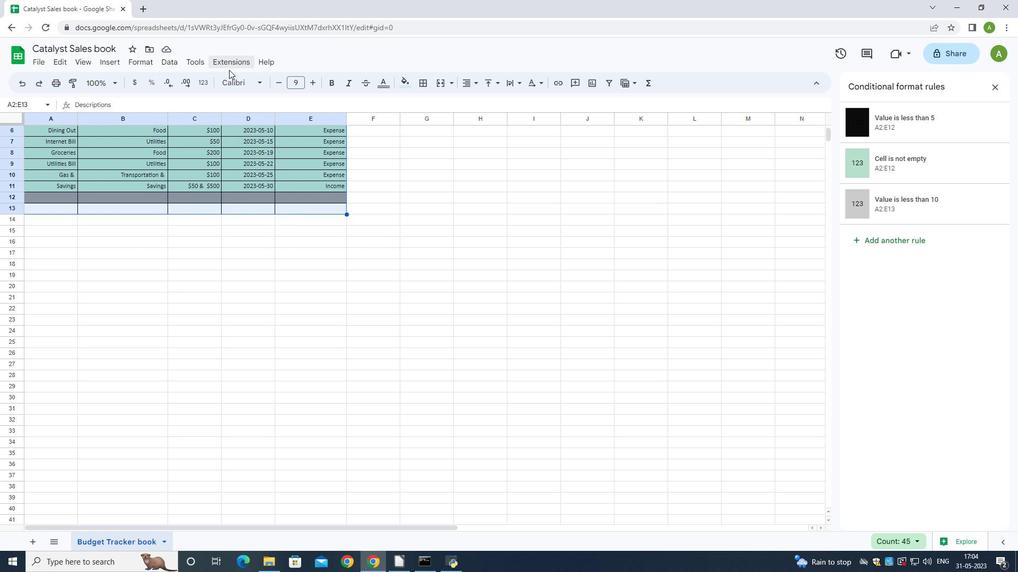 
Action: Mouse scrolled (229, 75) with delta (0, 0)
Screenshot: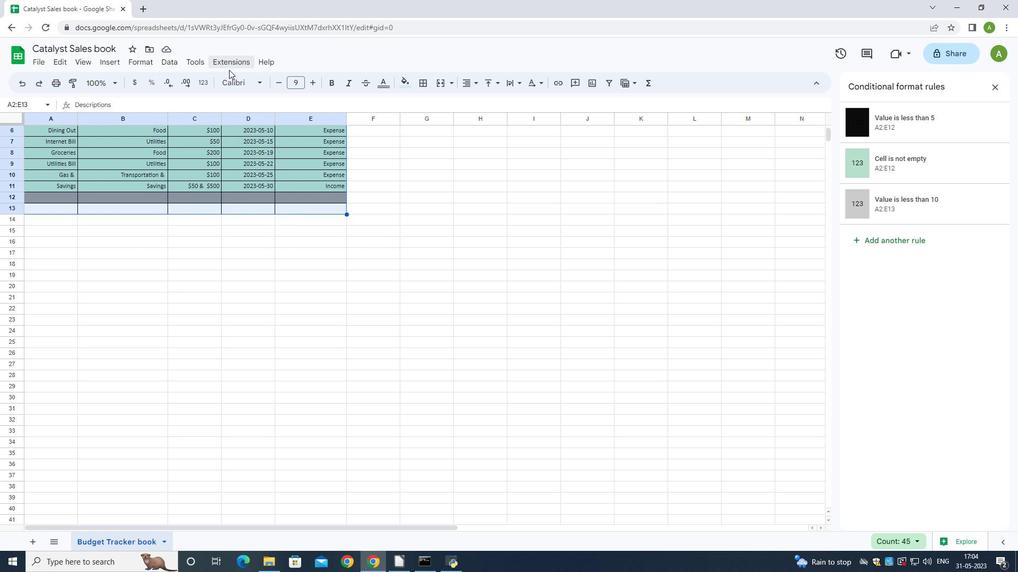 
Action: Mouse scrolled (229, 75) with delta (0, 0)
Screenshot: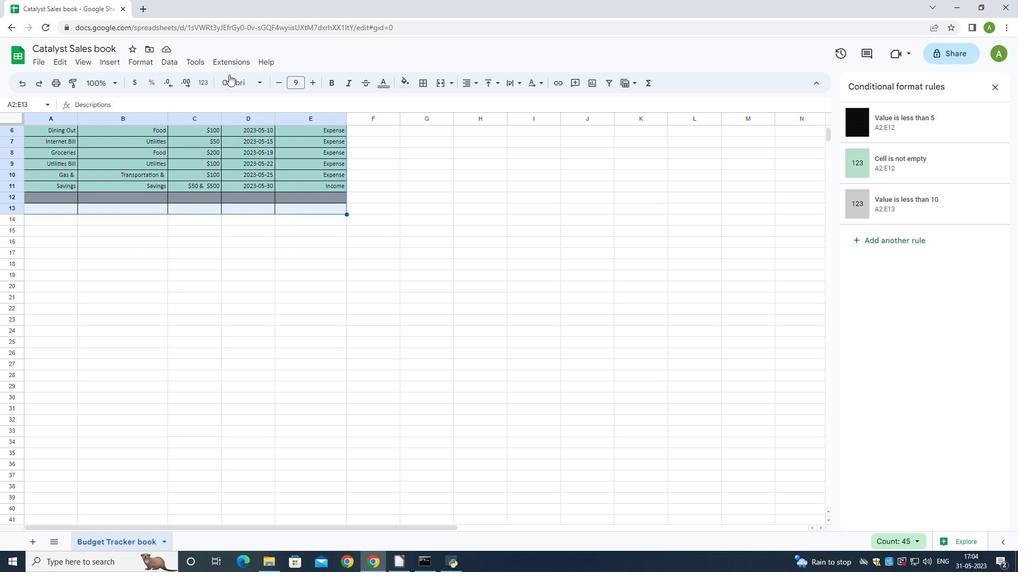 
Action: Mouse moved to (234, 101)
Screenshot: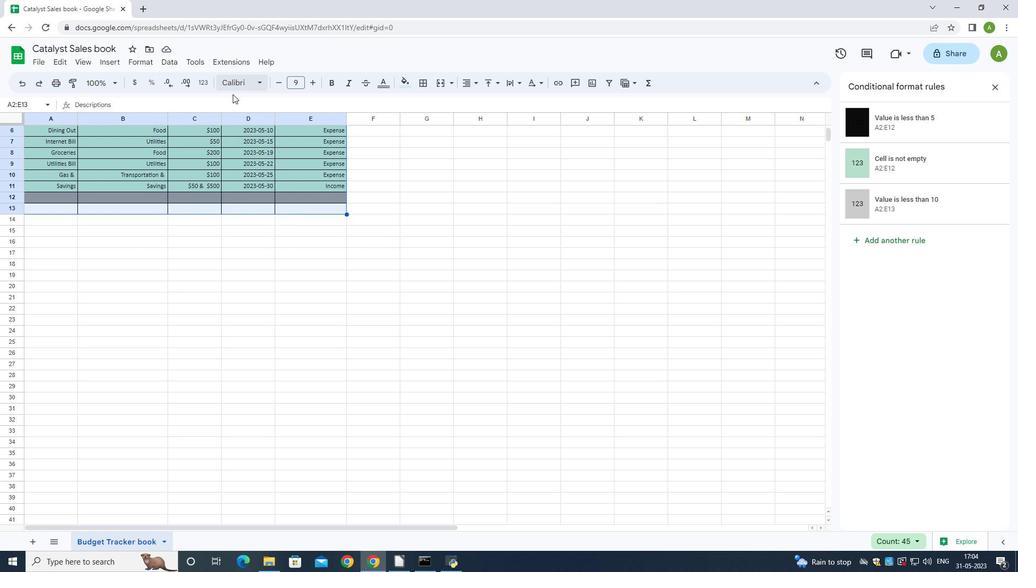 
Action: Mouse scrolled (234, 102) with delta (0, 0)
Screenshot: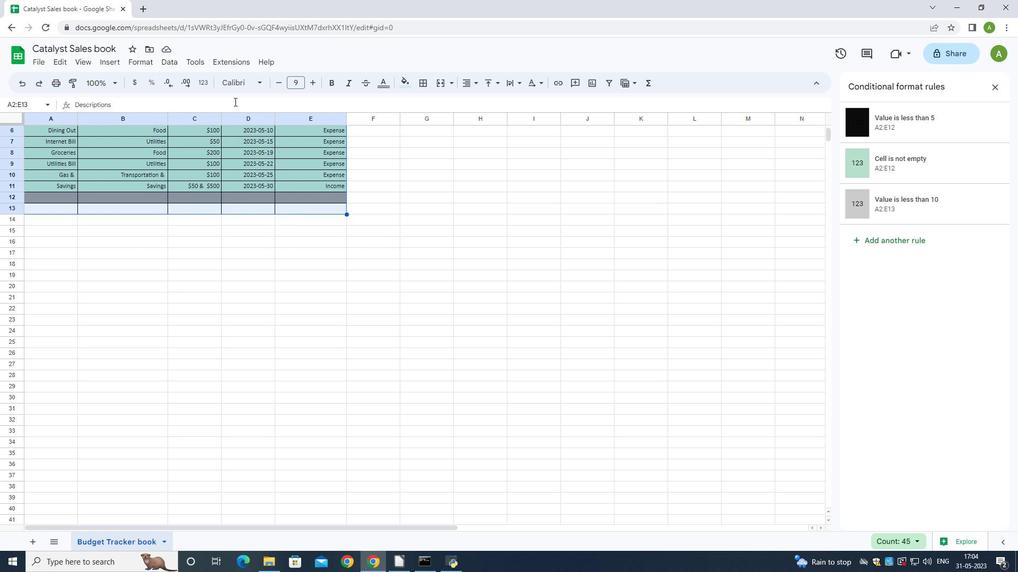 
Action: Mouse scrolled (234, 102) with delta (0, 0)
Screenshot: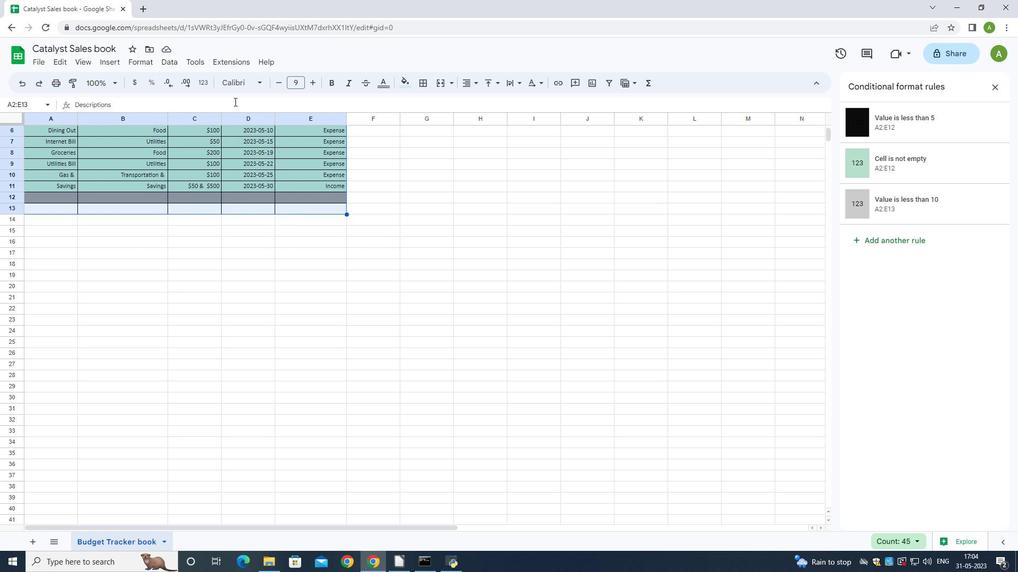 
Action: Mouse scrolled (234, 102) with delta (0, 0)
Screenshot: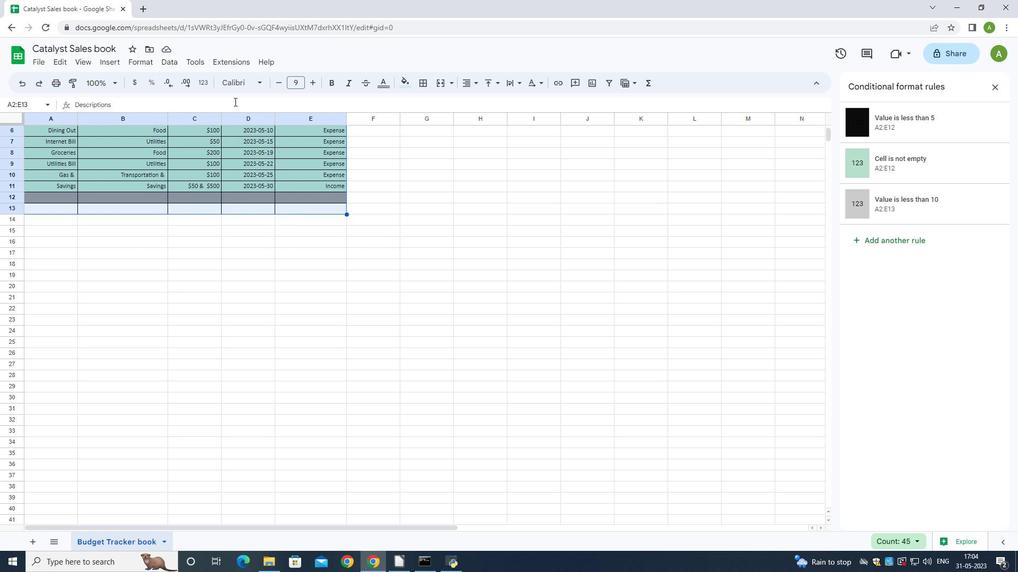 
Action: Mouse moved to (235, 99)
Screenshot: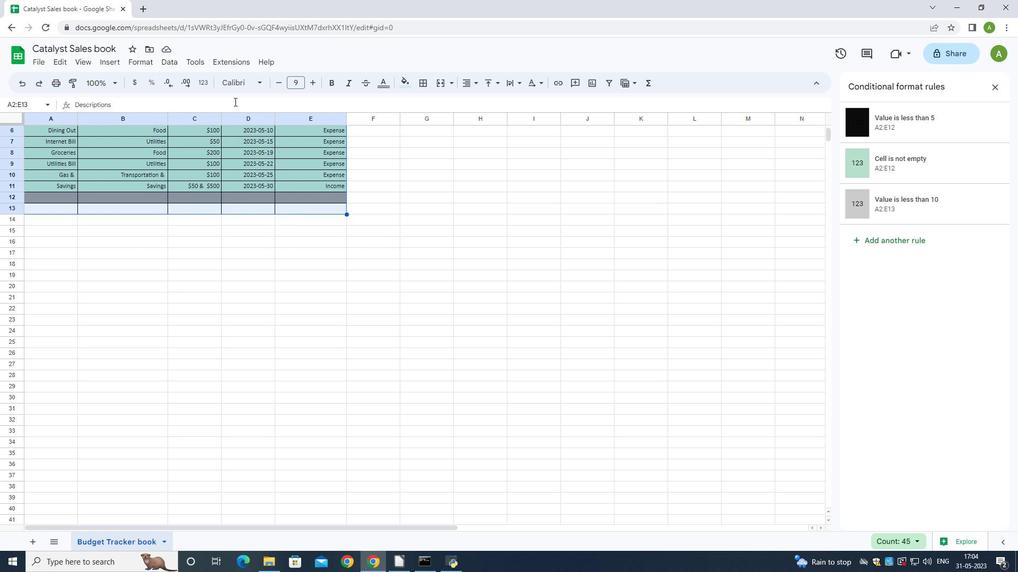 
Action: Mouse scrolled (235, 100) with delta (0, 0)
Screenshot: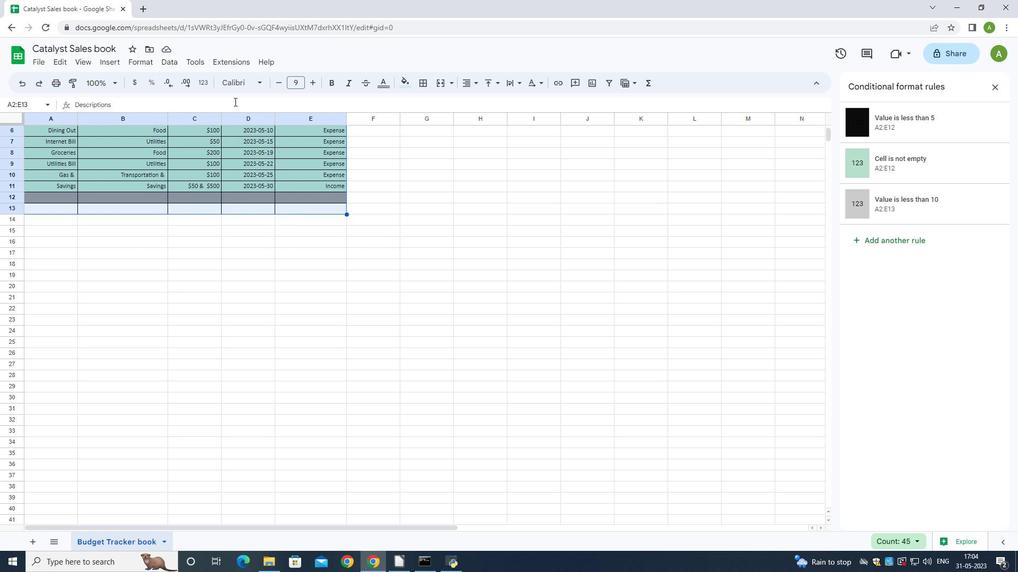
Action: Mouse moved to (331, 177)
Screenshot: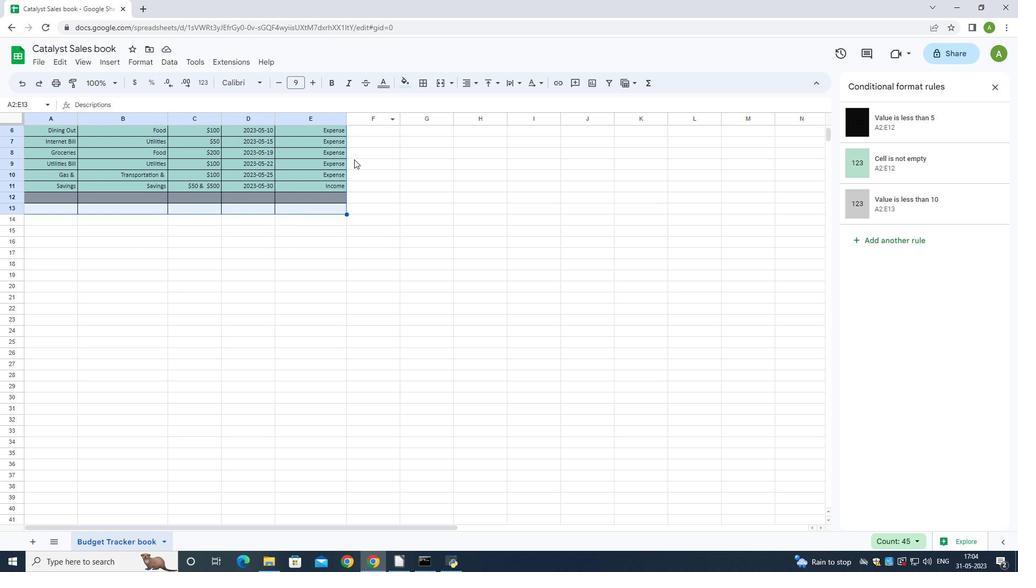 
Action: Mouse scrolled (331, 178) with delta (0, 0)
Screenshot: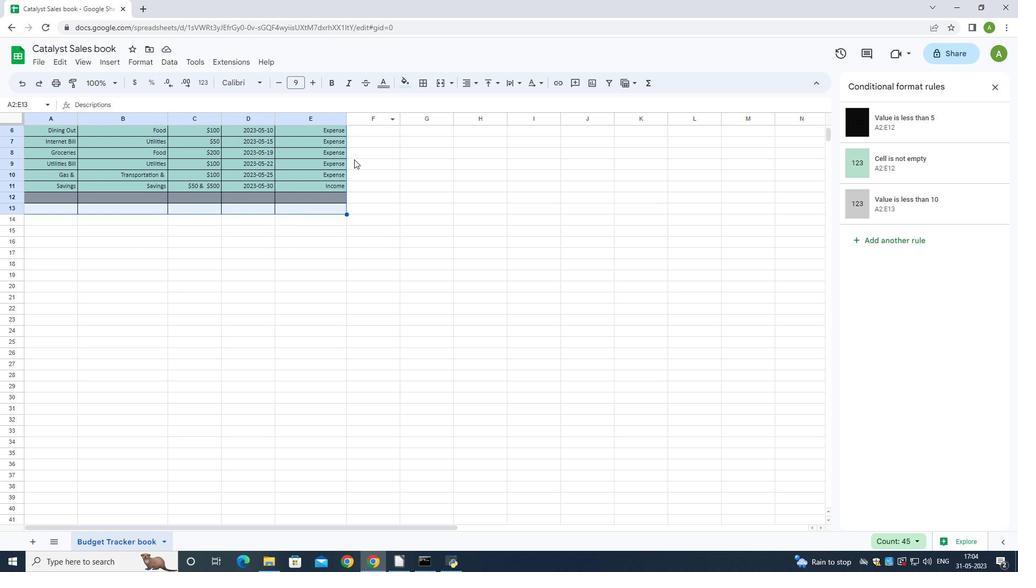 
Action: Mouse moved to (328, 178)
Screenshot: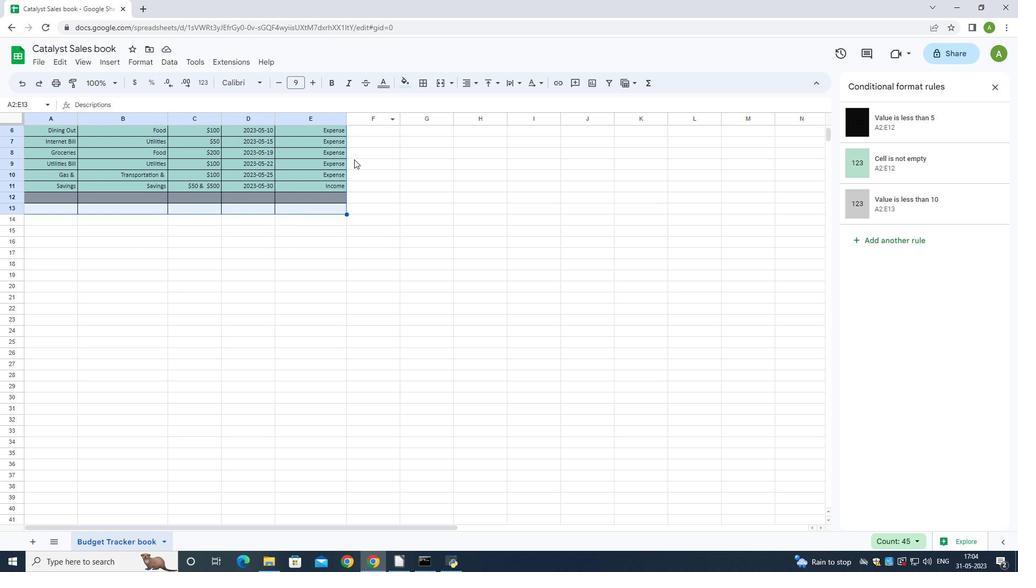 
Action: Mouse scrolled (328, 178) with delta (0, 0)
Screenshot: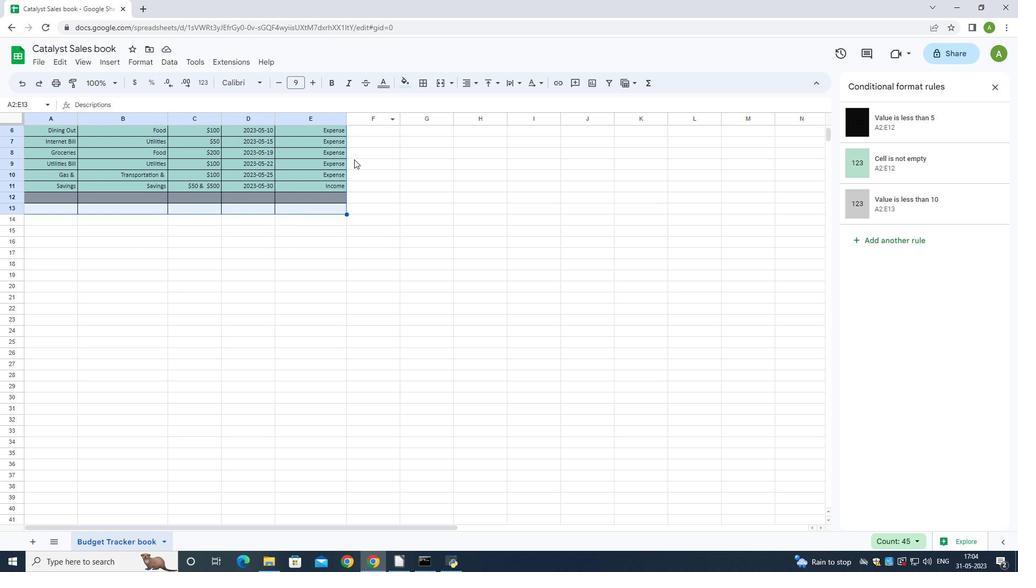 
Action: Mouse moved to (321, 174)
Screenshot: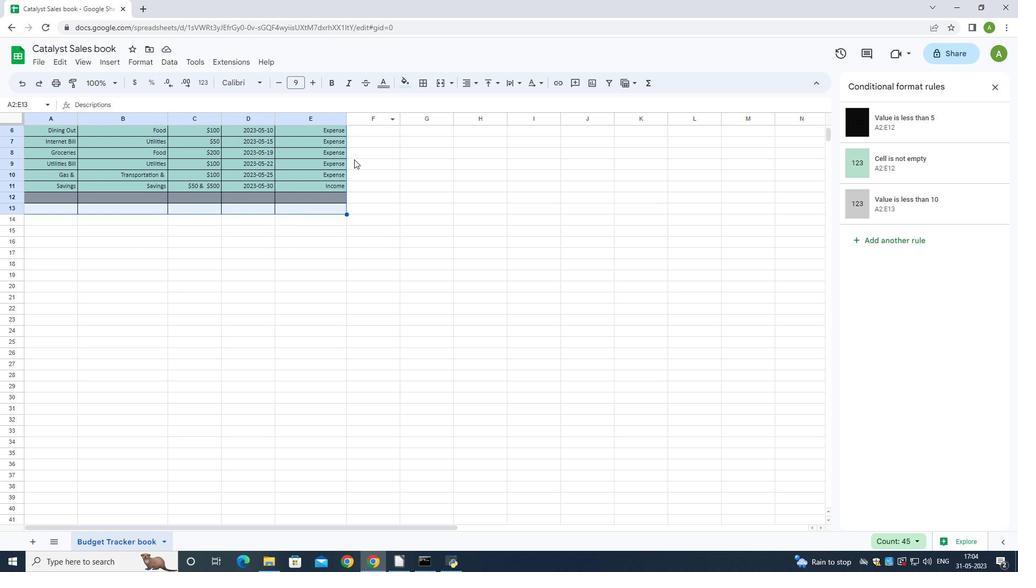 
Action: Mouse scrolled (321, 174) with delta (0, 0)
Screenshot: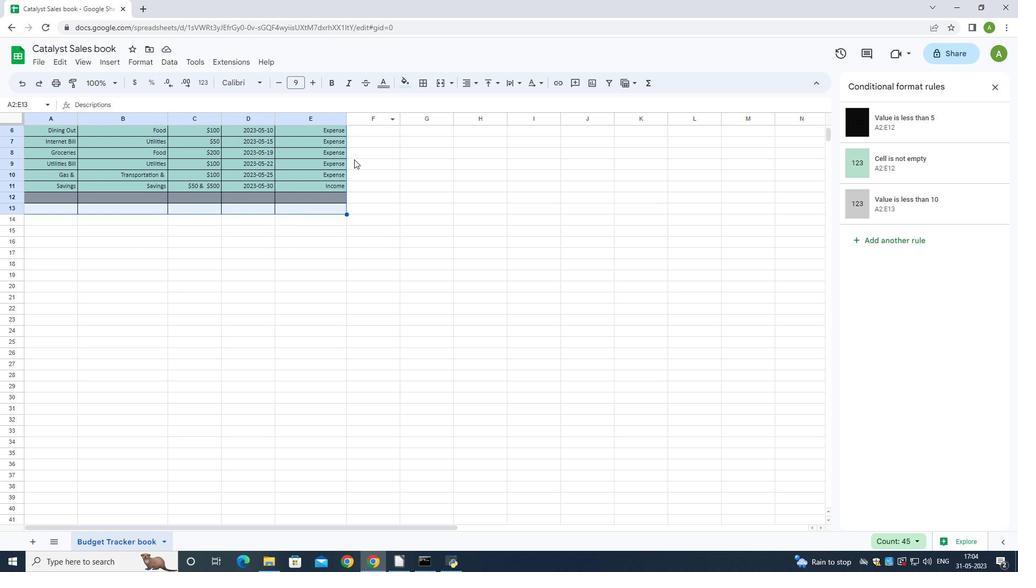 
Action: Mouse moved to (304, 156)
Screenshot: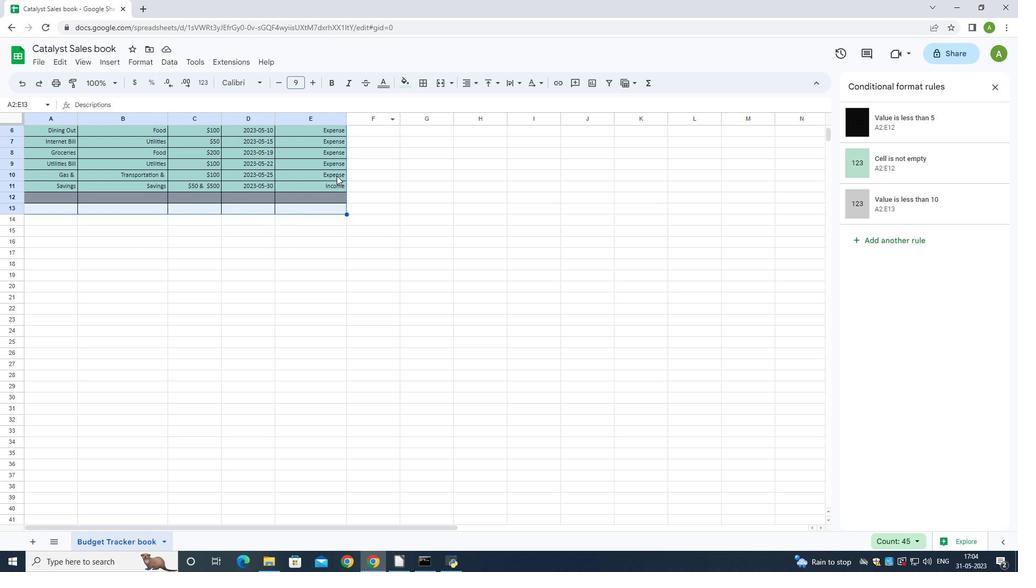
Action: Mouse scrolled (308, 161) with delta (0, 0)
Screenshot: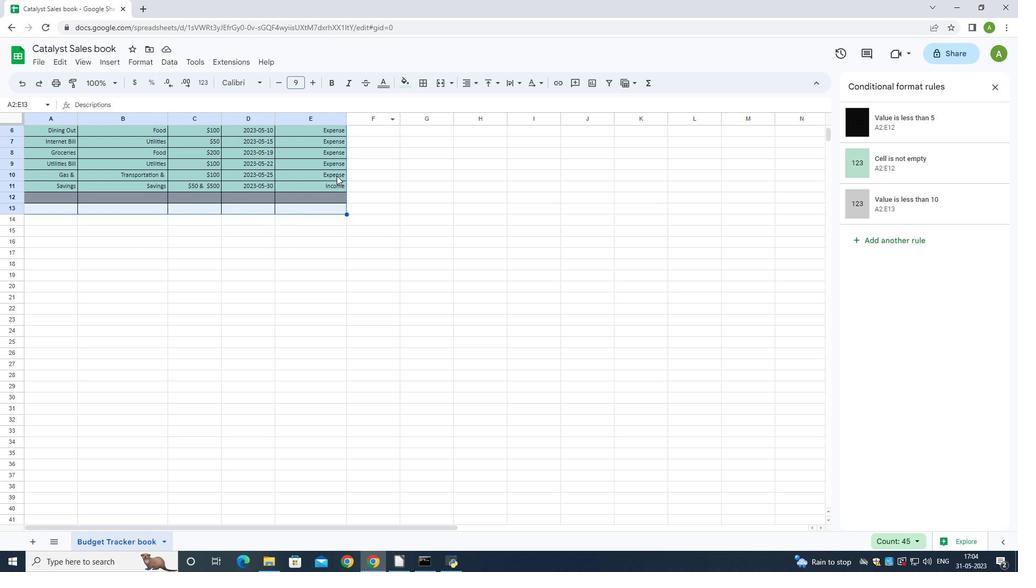 
Action: Mouse moved to (292, 101)
Screenshot: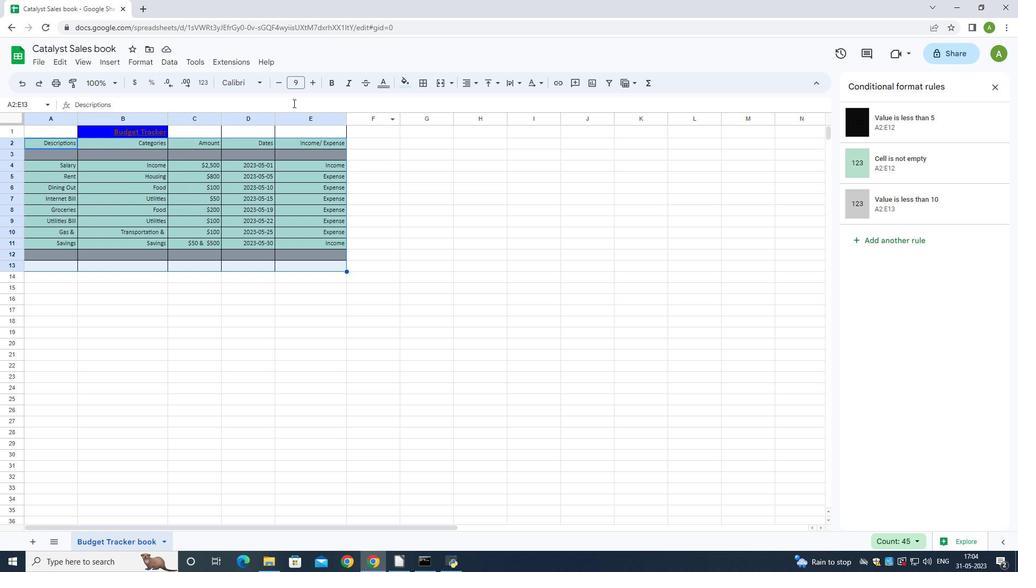 
Action: Mouse scrolled (292, 102) with delta (0, 0)
Screenshot: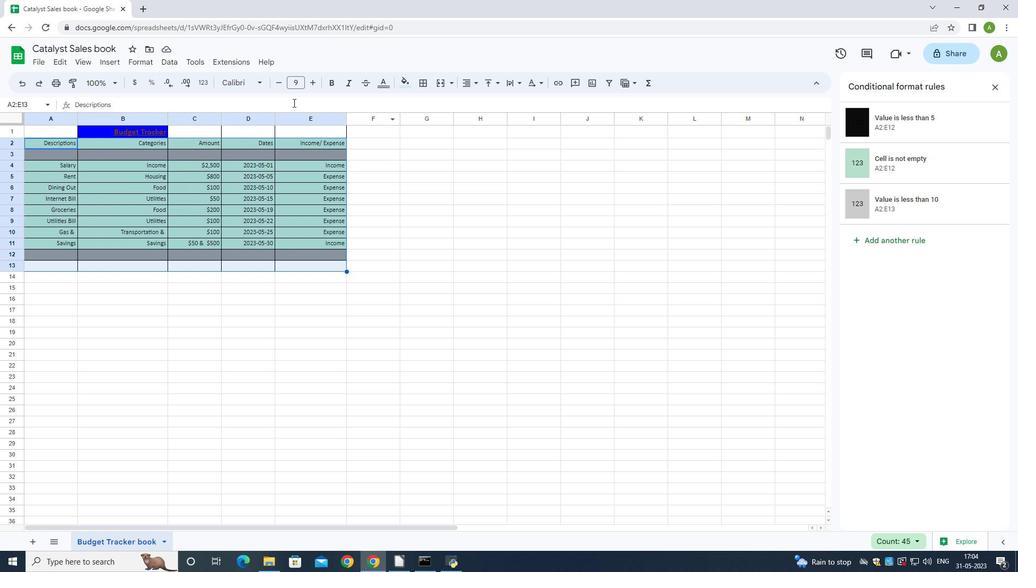 
Action: Mouse scrolled (292, 102) with delta (0, 0)
Screenshot: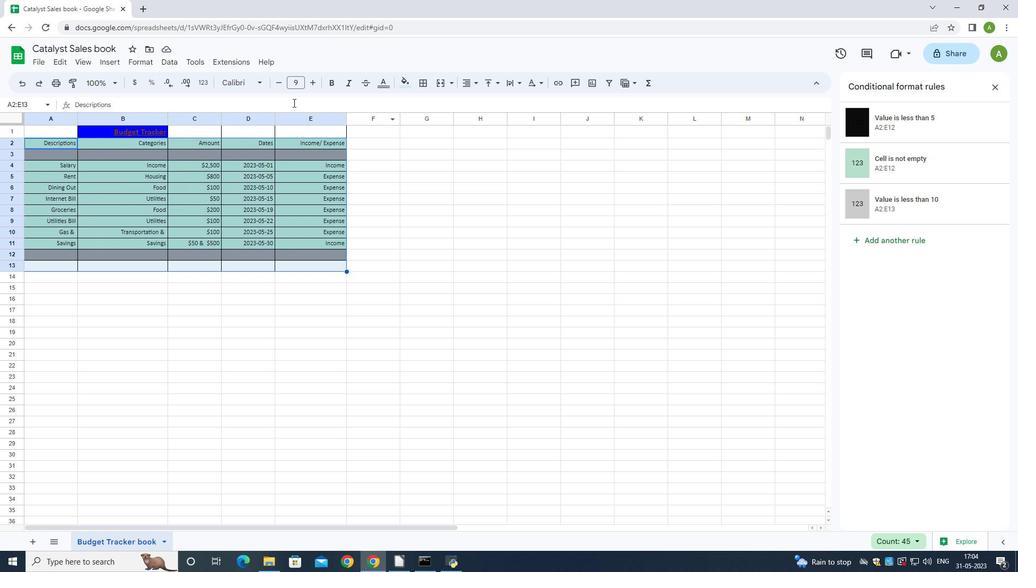 
Action: Mouse scrolled (292, 102) with delta (0, 0)
Screenshot: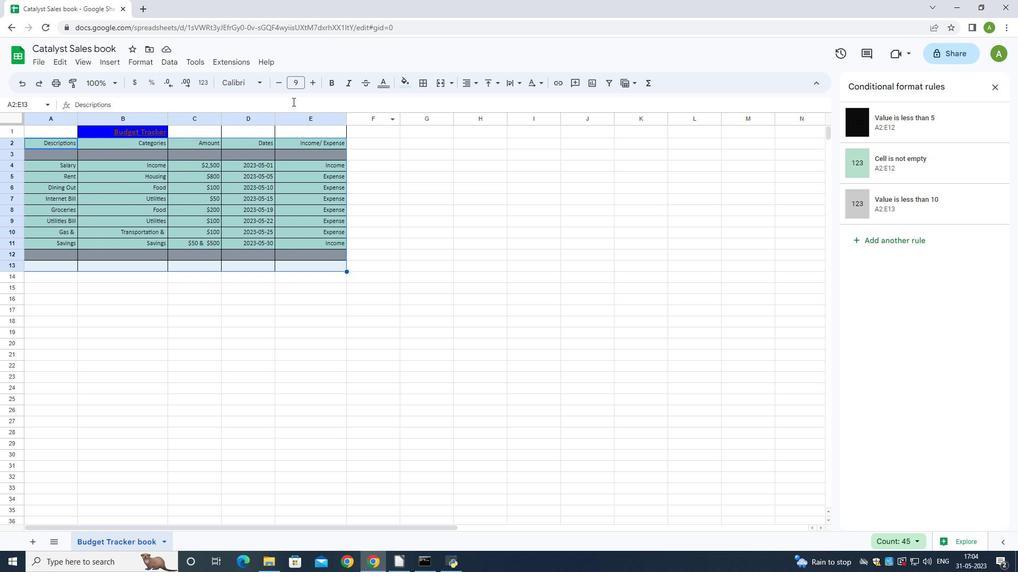 
Action: Mouse scrolled (292, 102) with delta (0, 0)
Screenshot: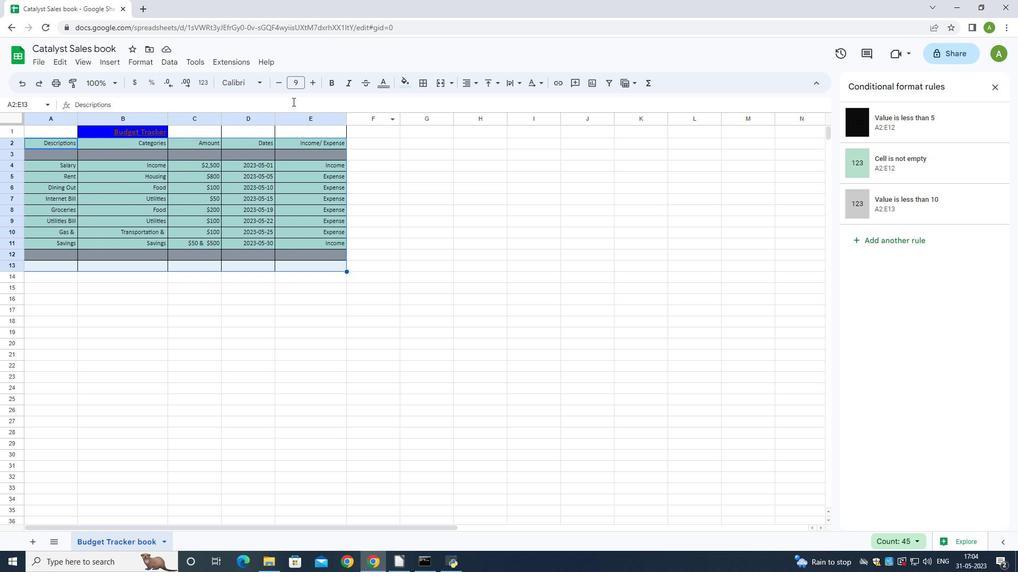 
Action: Mouse scrolled (292, 102) with delta (0, 0)
Screenshot: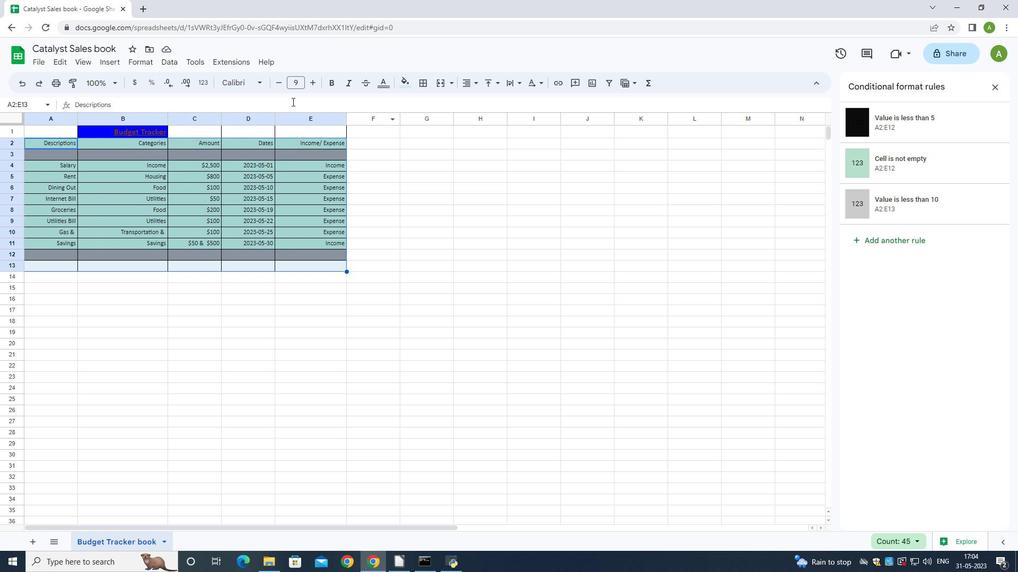 
Action: Mouse moved to (284, 102)
Screenshot: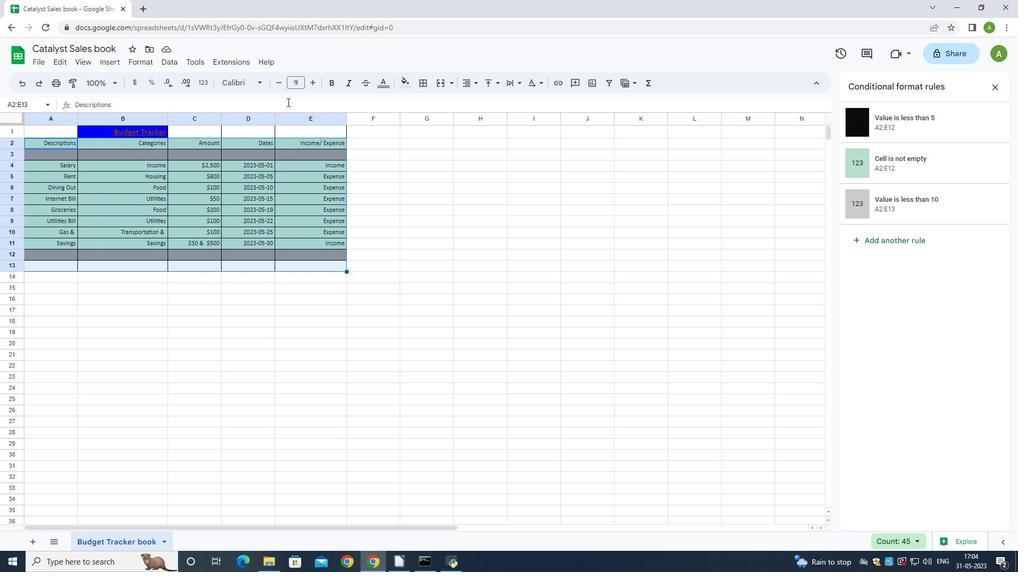 
Action: Mouse scrolled (284, 103) with delta (0, 0)
Screenshot: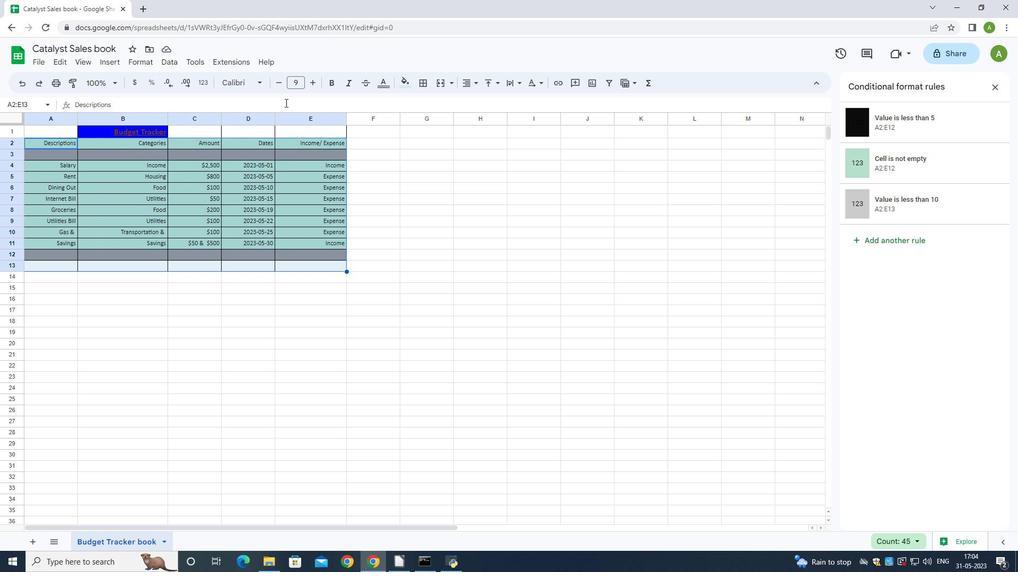 
Action: Mouse scrolled (284, 103) with delta (0, 0)
Screenshot: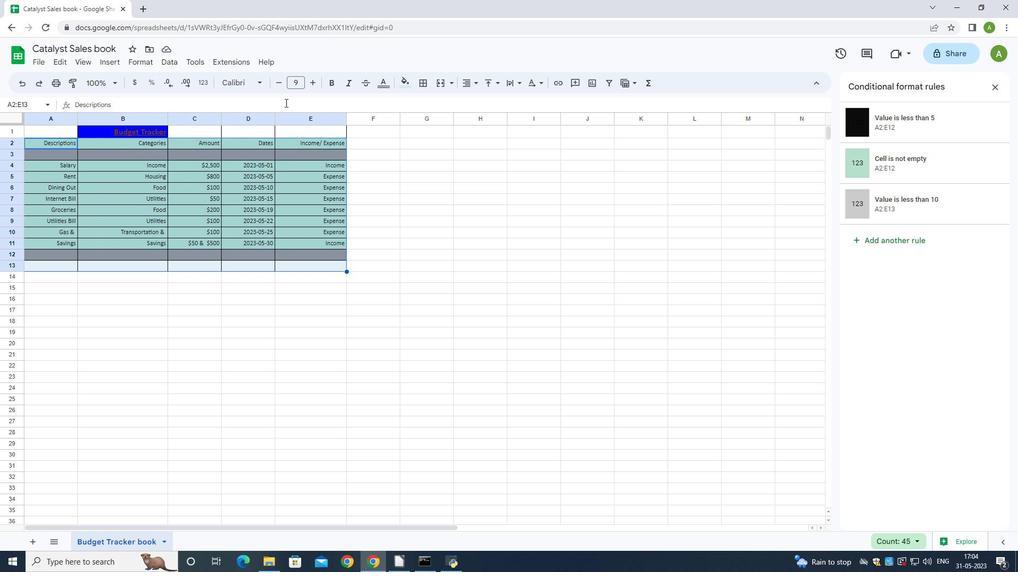 
Action: Mouse scrolled (284, 103) with delta (0, 0)
Screenshot: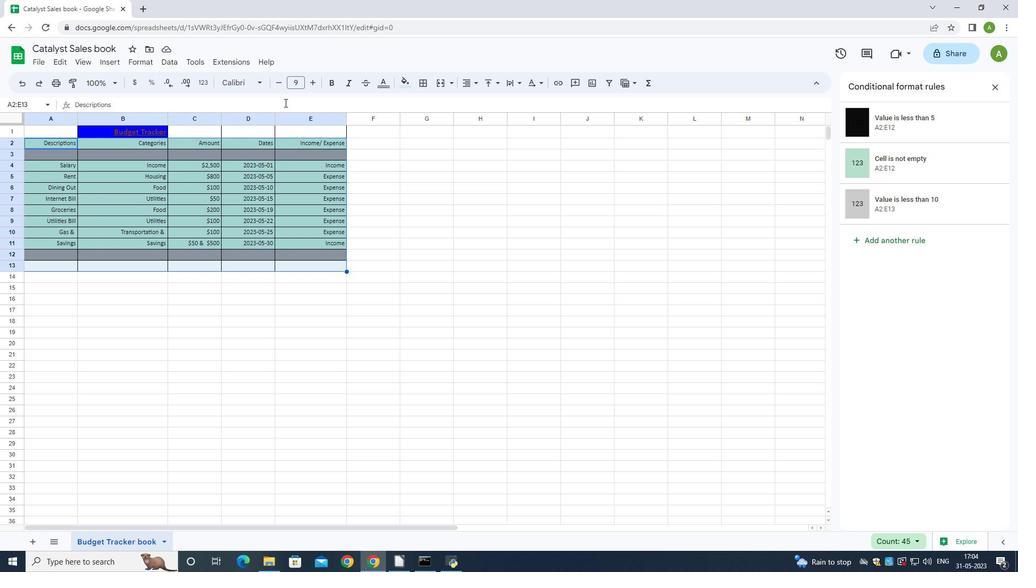 
Action: Mouse moved to (284, 102)
Screenshot: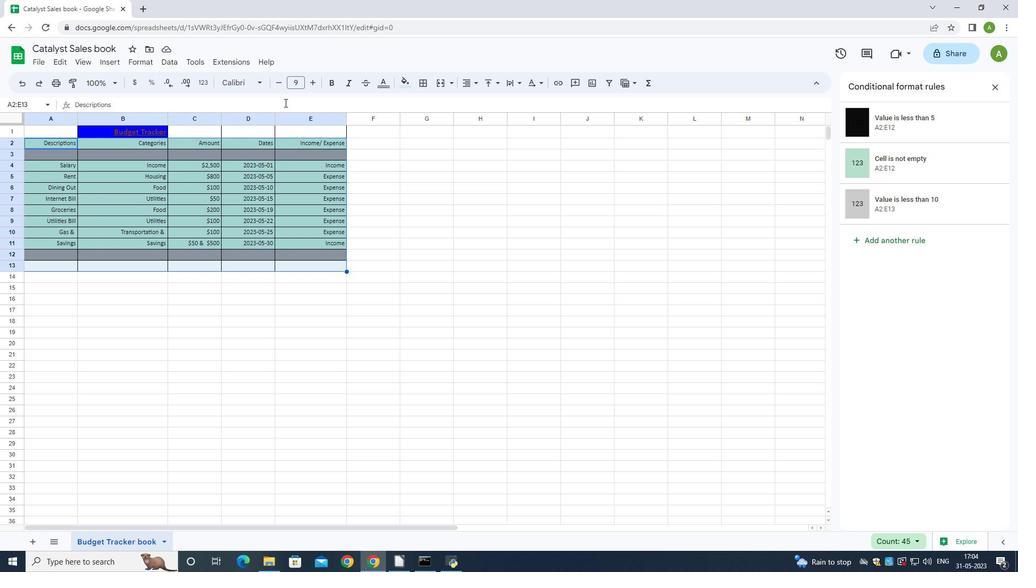 
Action: Mouse scrolled (284, 103) with delta (0, 0)
Screenshot: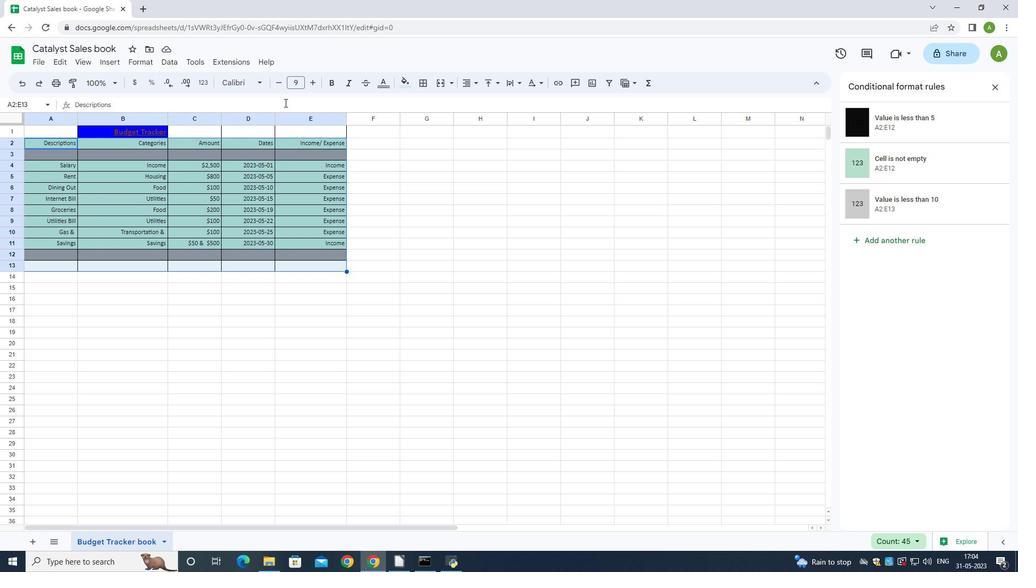 
Action: Mouse moved to (282, 98)
Screenshot: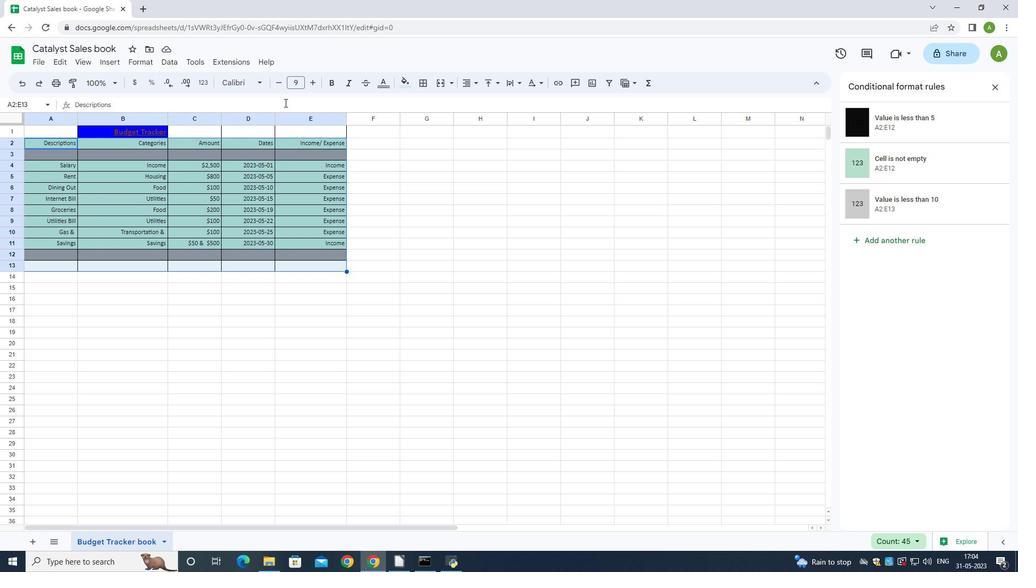 
Action: Mouse scrolled (282, 98) with delta (0, 0)
Screenshot: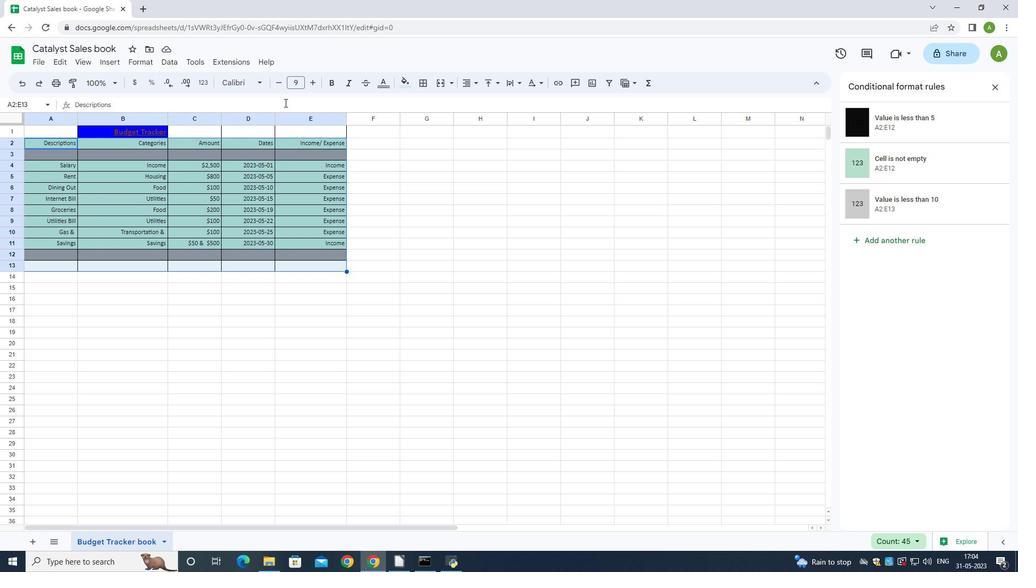 
Action: Mouse moved to (293, 86)
Screenshot: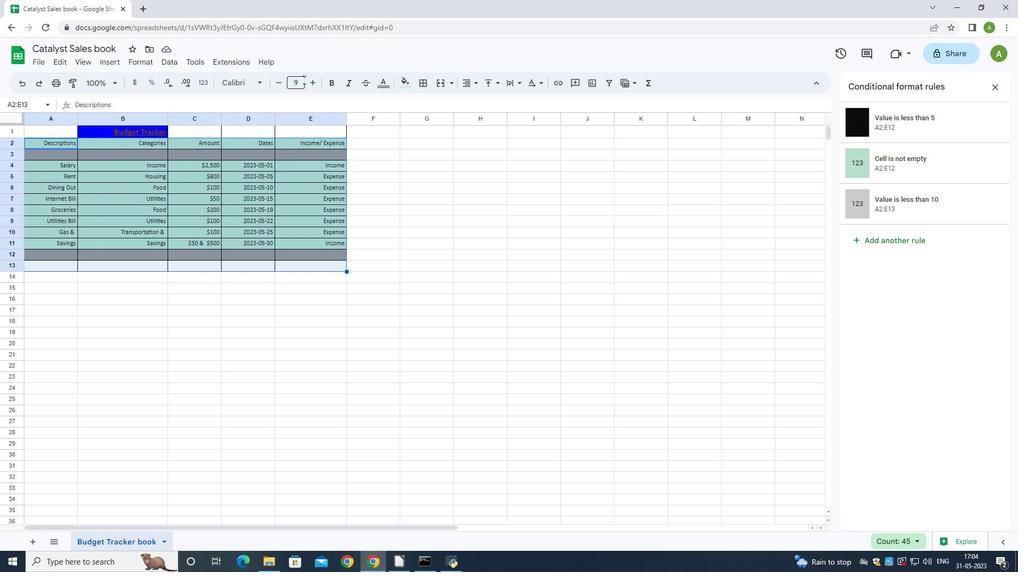 
Action: Mouse pressed left at (293, 86)
Screenshot: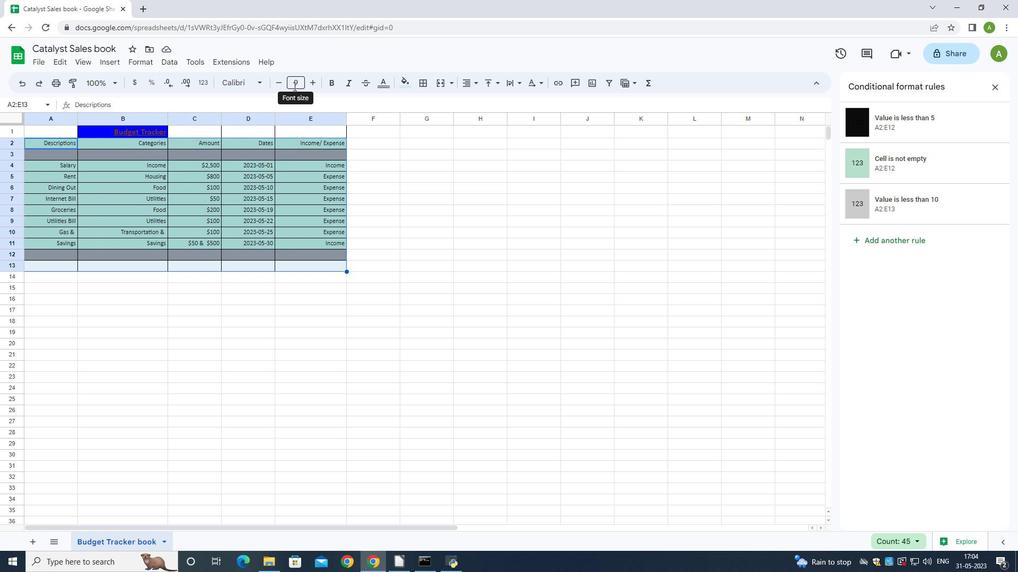 
Action: Mouse moved to (296, 156)
Screenshot: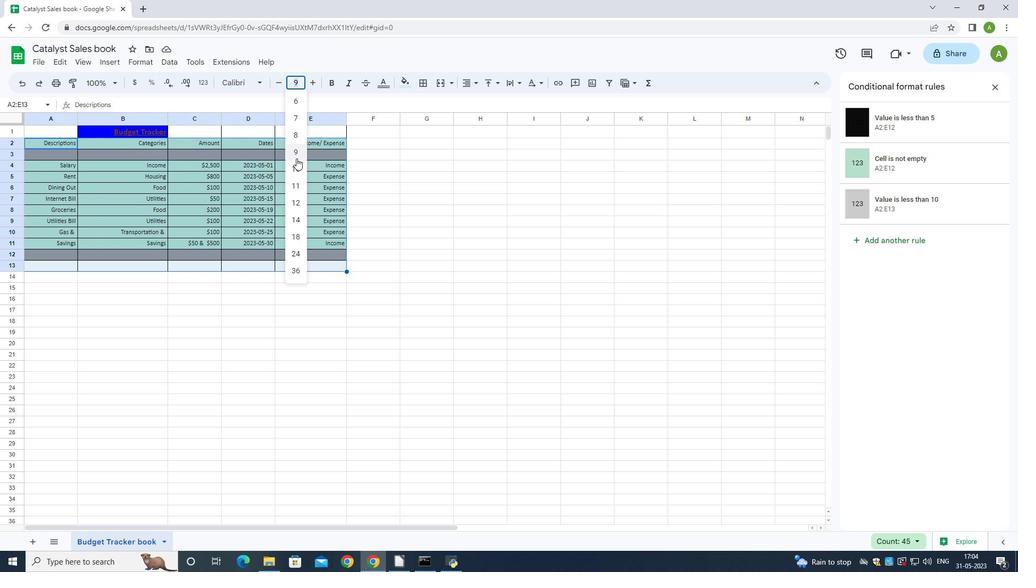 
Action: Mouse pressed left at (296, 156)
Screenshot: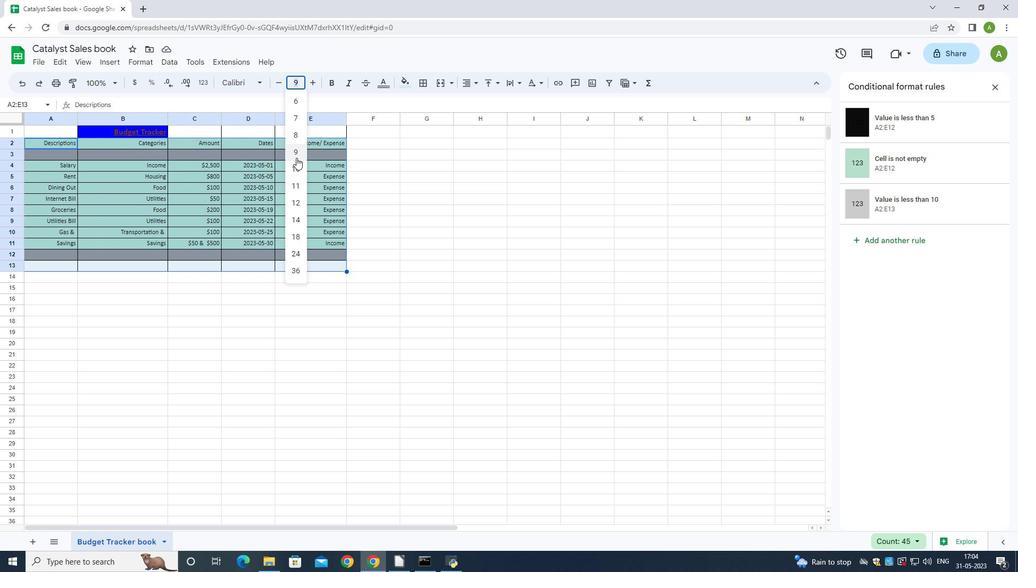 
Action: Mouse moved to (379, 247)
Screenshot: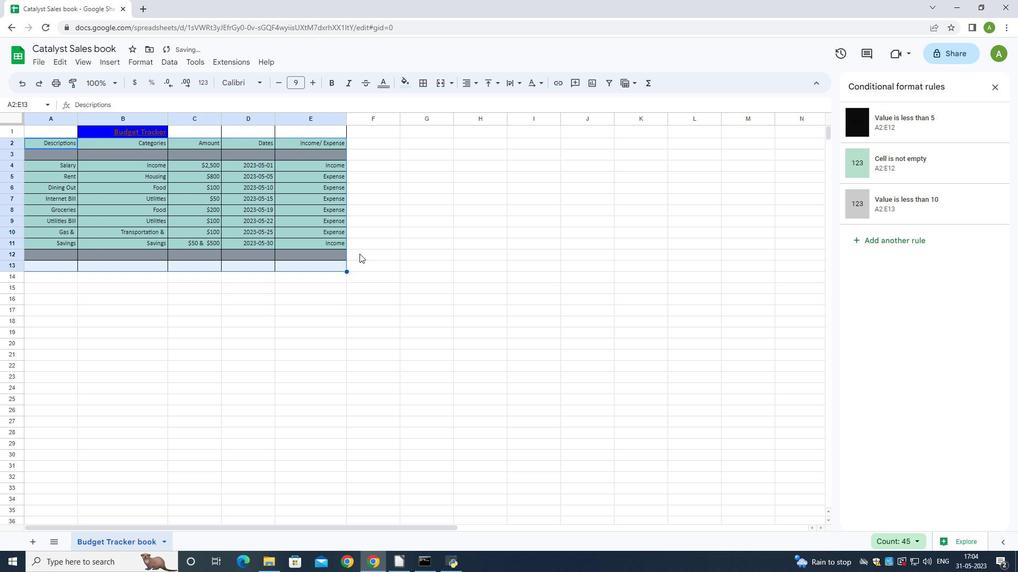 
Action: Mouse scrolled (379, 248) with delta (0, 0)
Screenshot: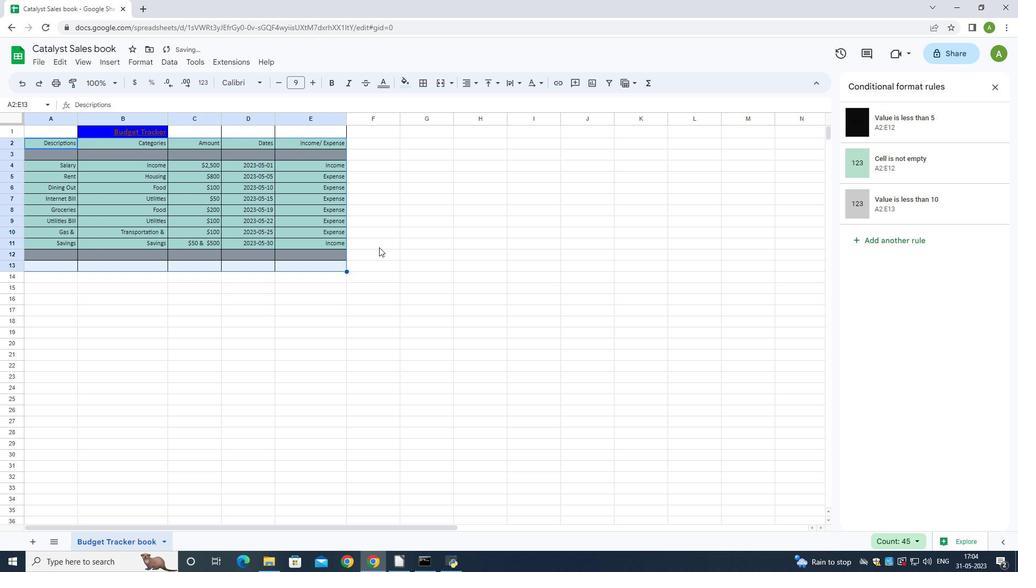 
Action: Mouse scrolled (379, 248) with delta (0, 0)
Screenshot: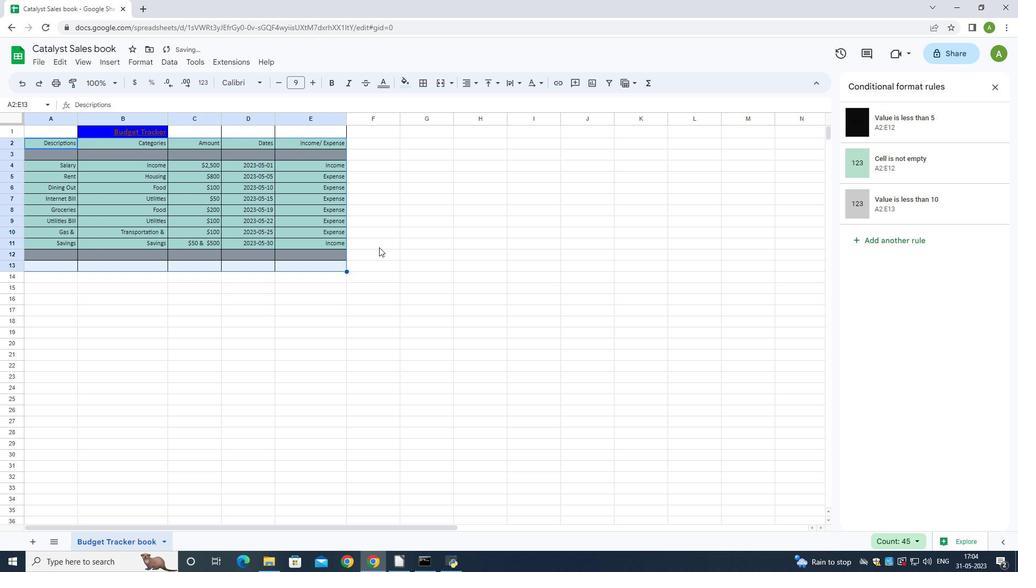 
Action: Mouse moved to (354, 224)
Screenshot: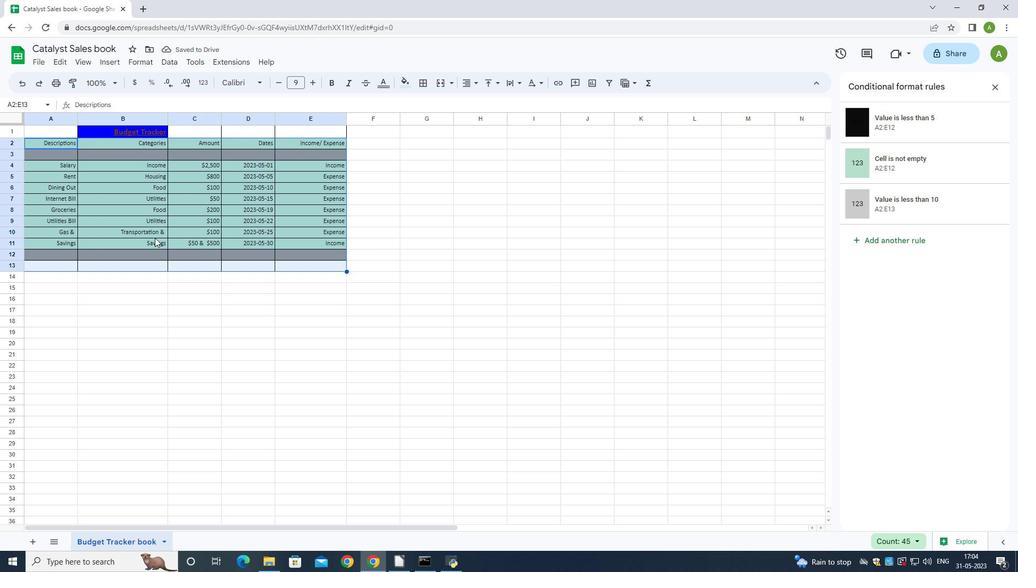 
Action: Mouse scrolled (354, 225) with delta (0, 0)
Screenshot: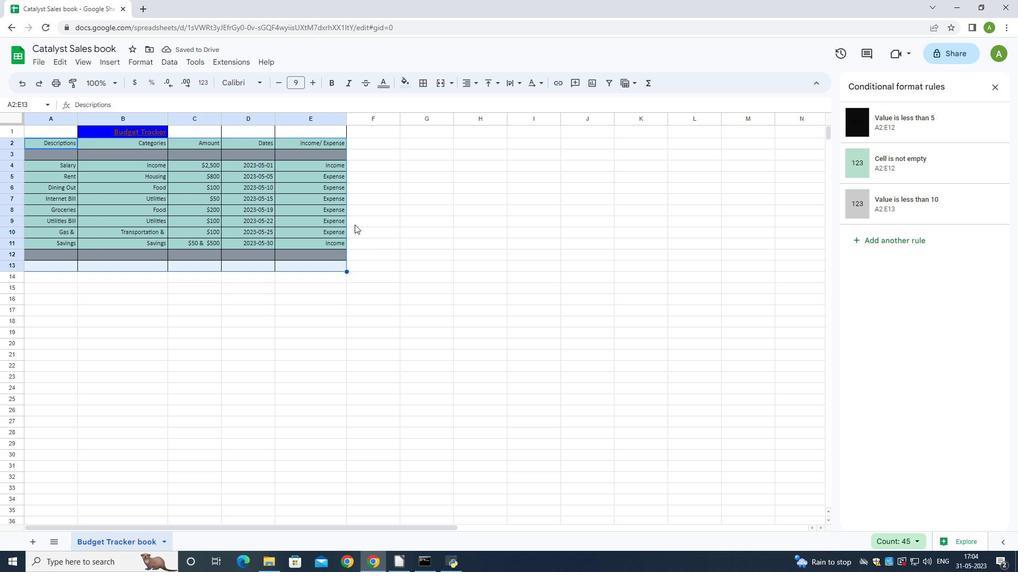 
Action: Mouse moved to (353, 224)
Screenshot: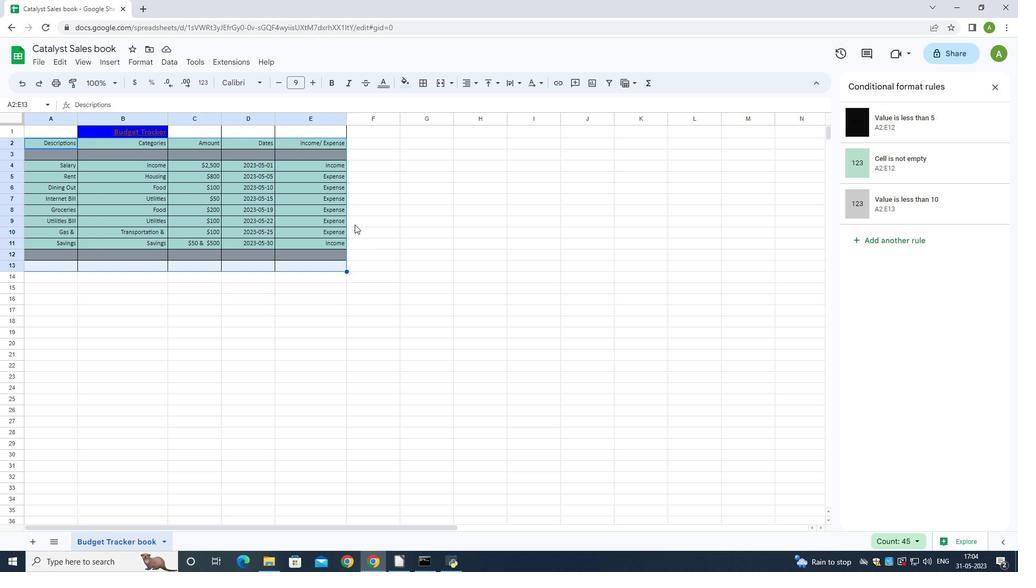 
Action: Mouse scrolled (353, 225) with delta (0, 0)
Screenshot: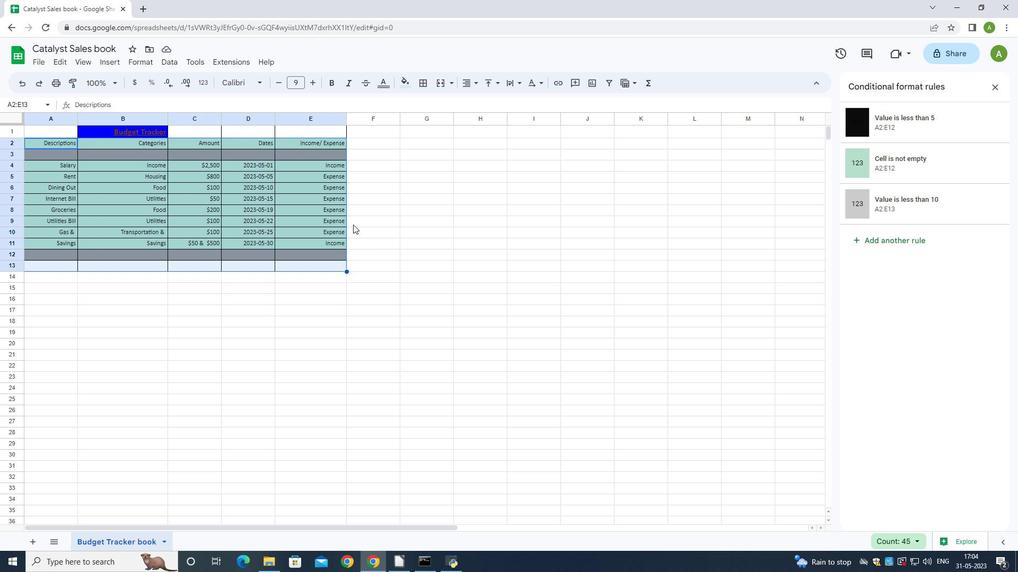 
Action: Mouse scrolled (353, 225) with delta (0, 0)
Screenshot: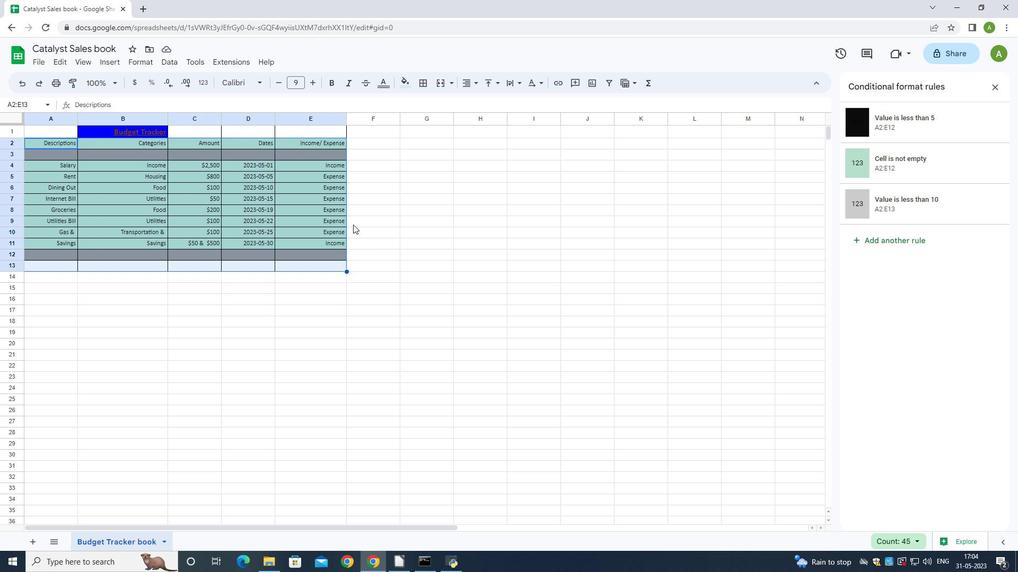 
Action: Mouse moved to (493, 218)
Screenshot: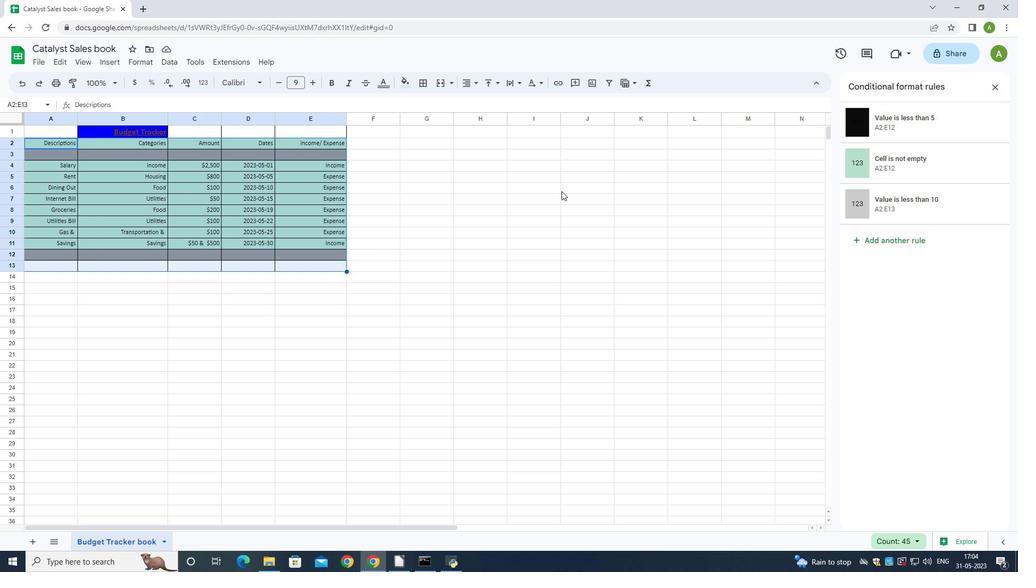
Action: Mouse scrolled (493, 219) with delta (0, 0)
Screenshot: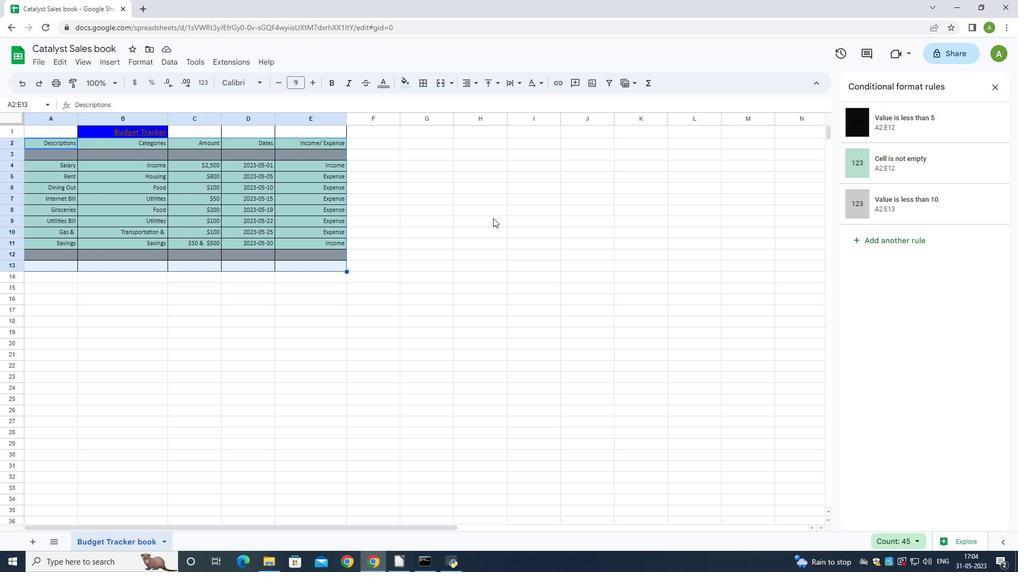 
Action: Mouse scrolled (493, 219) with delta (0, 0)
Screenshot: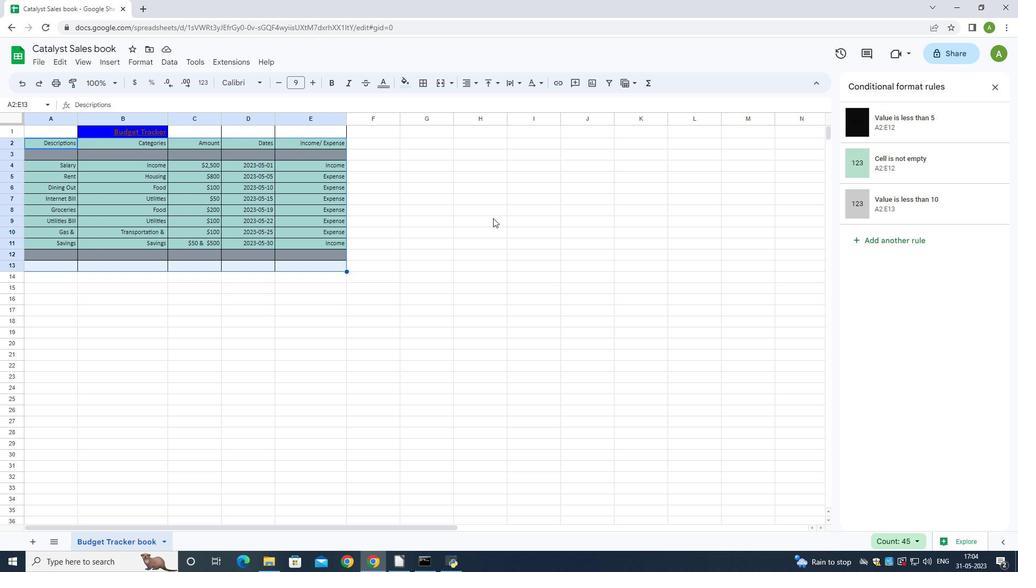 
Action: Mouse scrolled (493, 219) with delta (0, 0)
Screenshot: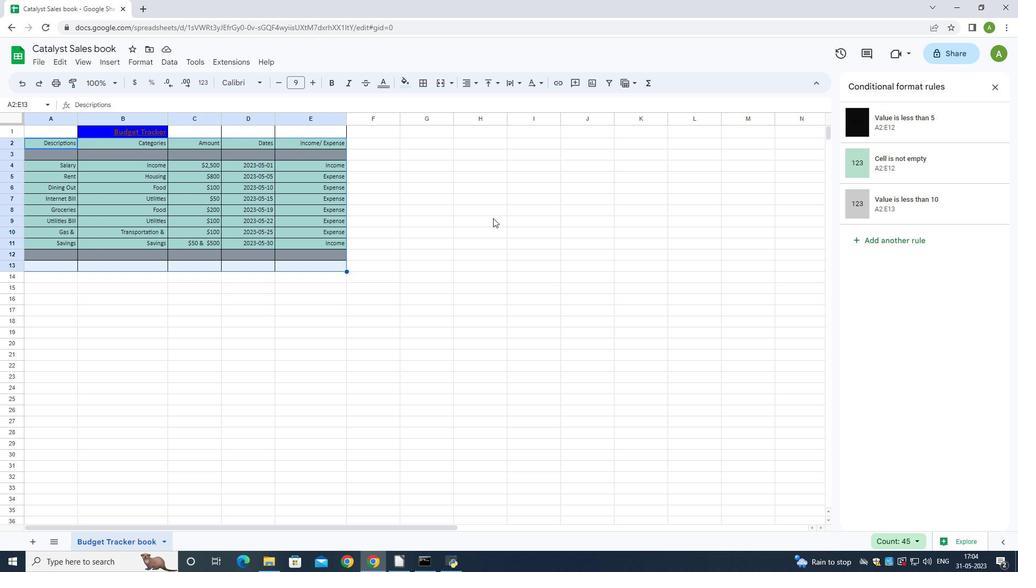 
Action: Mouse moved to (45, 135)
Screenshot: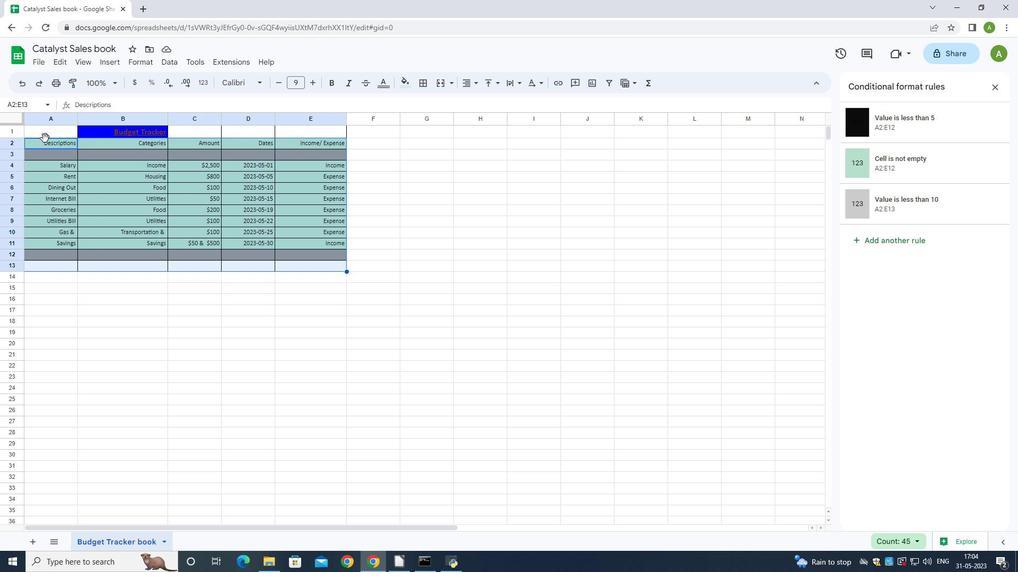 
Action: Mouse pressed left at (45, 135)
Screenshot: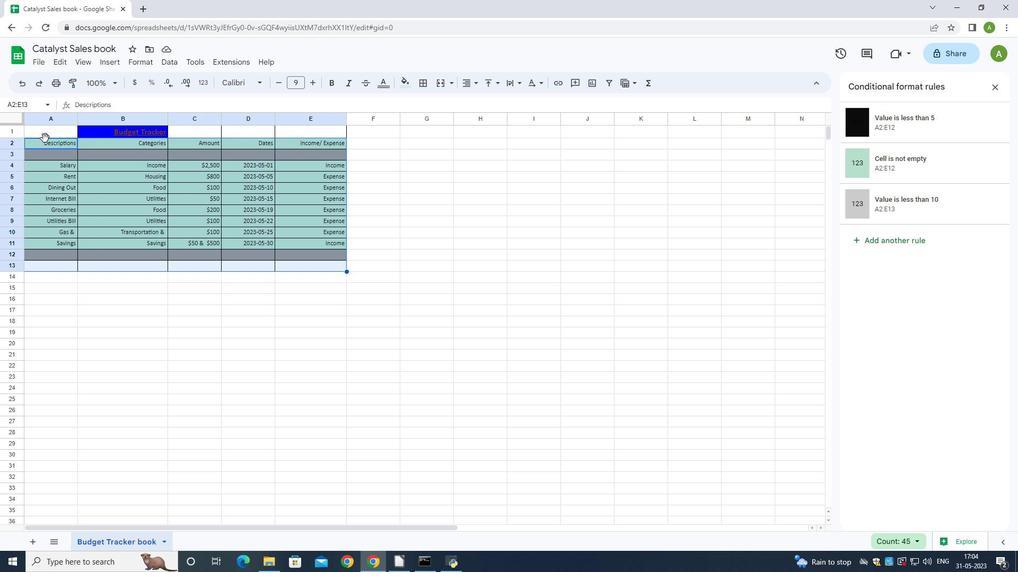 
Action: Mouse moved to (470, 83)
Screenshot: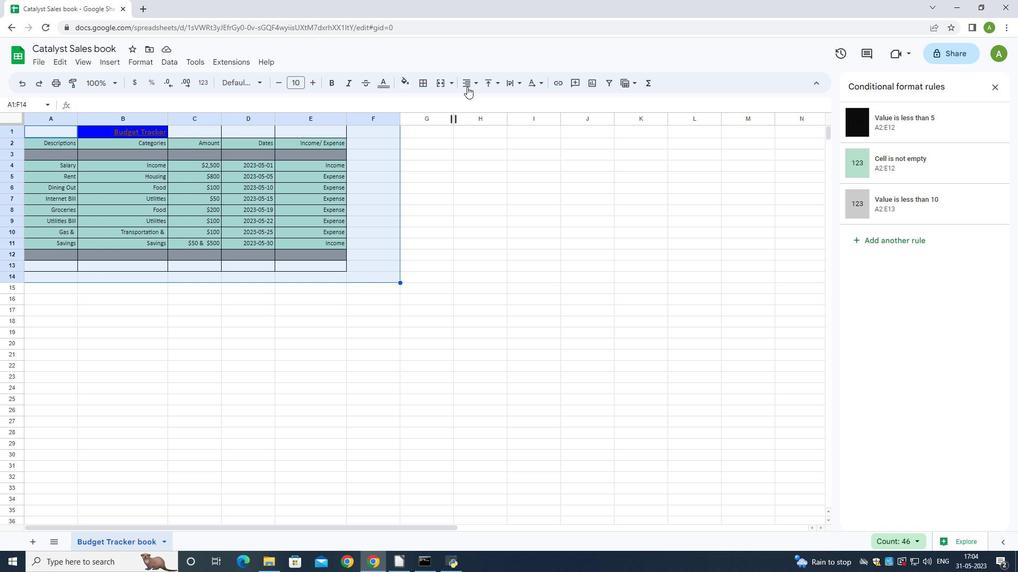 
Action: Mouse pressed left at (470, 83)
Screenshot: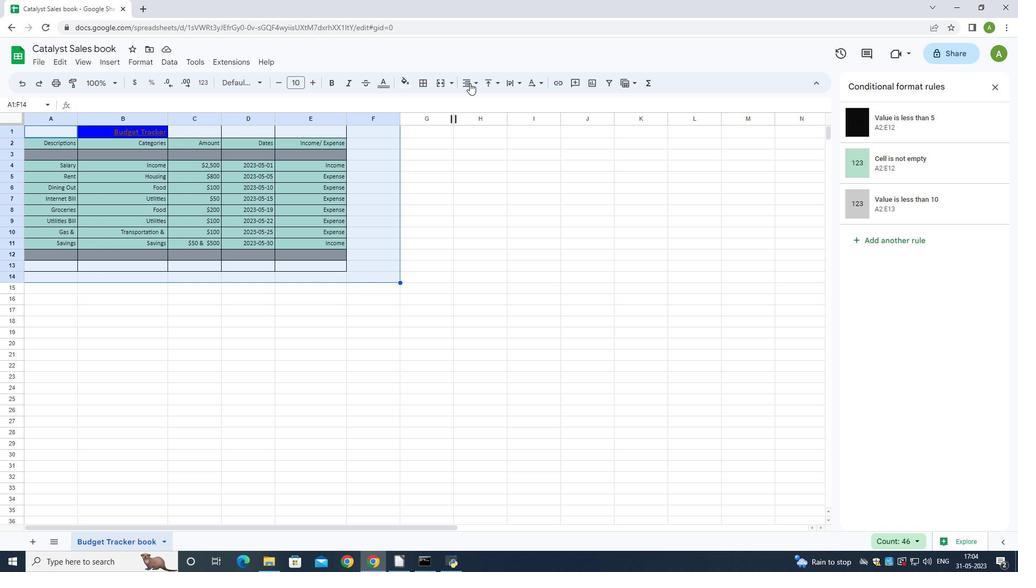 
Action: Mouse moved to (501, 103)
Screenshot: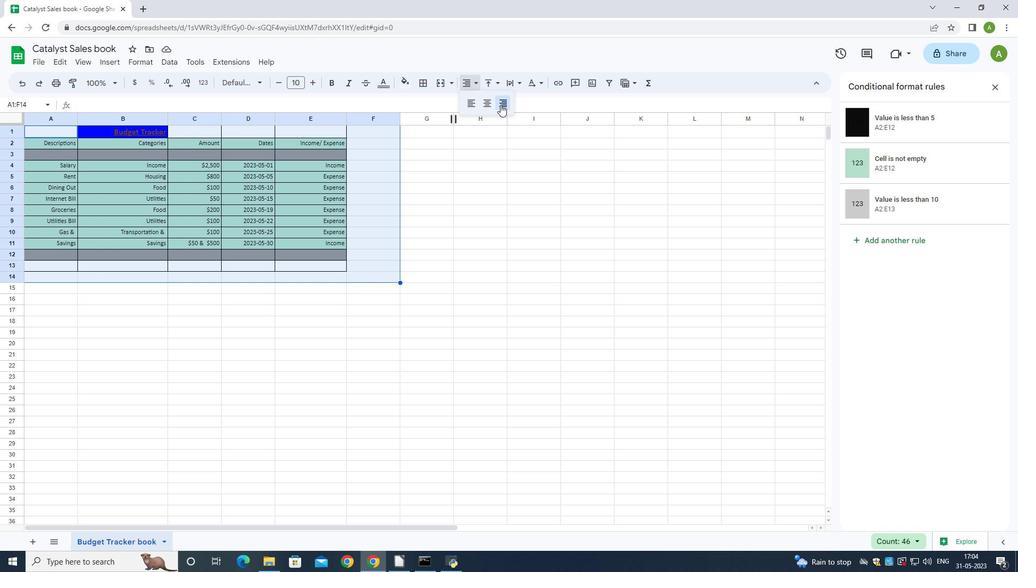 
Action: Mouse pressed left at (501, 103)
Screenshot: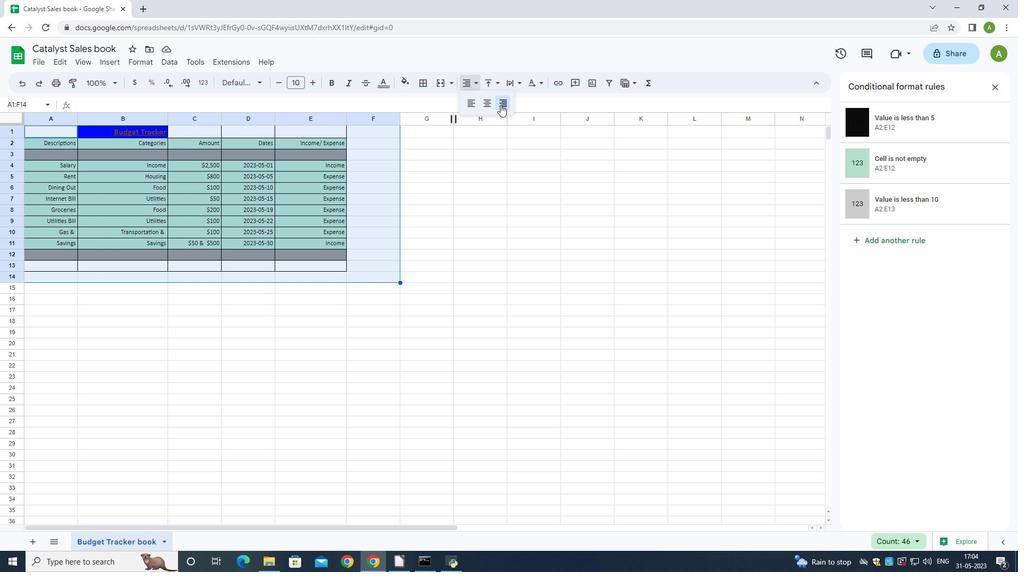 
Action: Mouse moved to (606, 221)
Screenshot: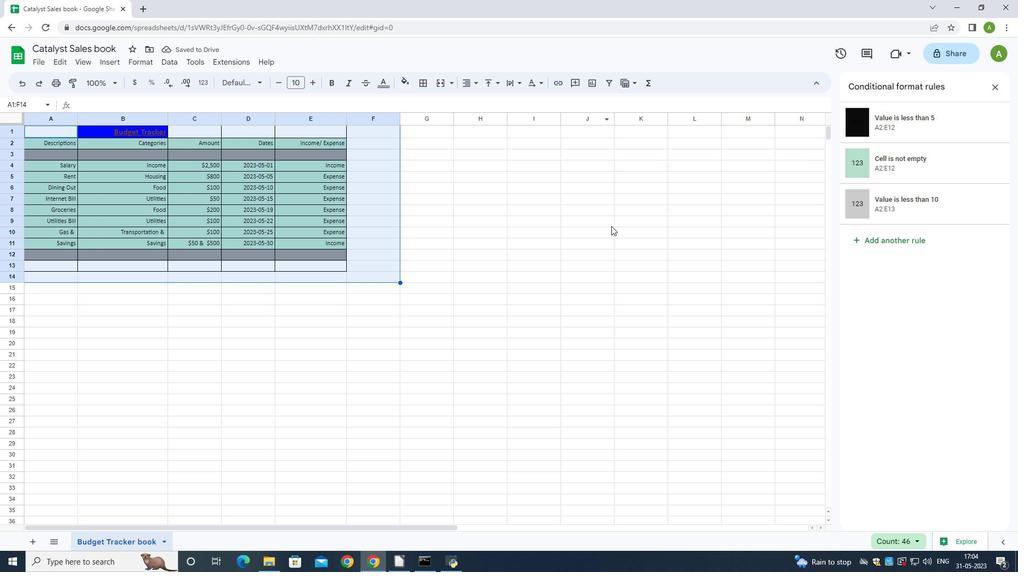
Action: Mouse scrolled (606, 221) with delta (0, 0)
Screenshot: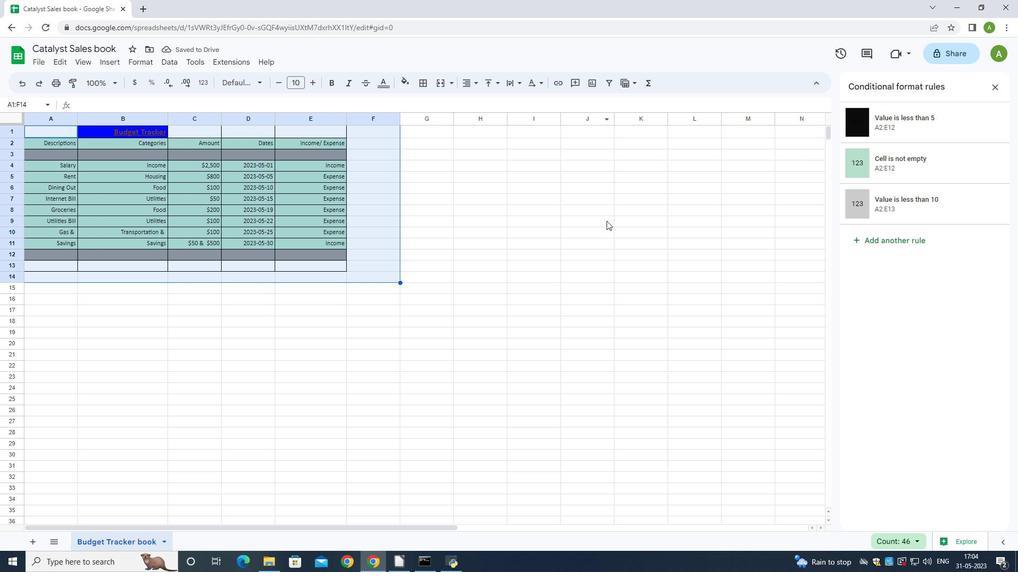 
Action: Mouse scrolled (606, 221) with delta (0, 0)
Screenshot: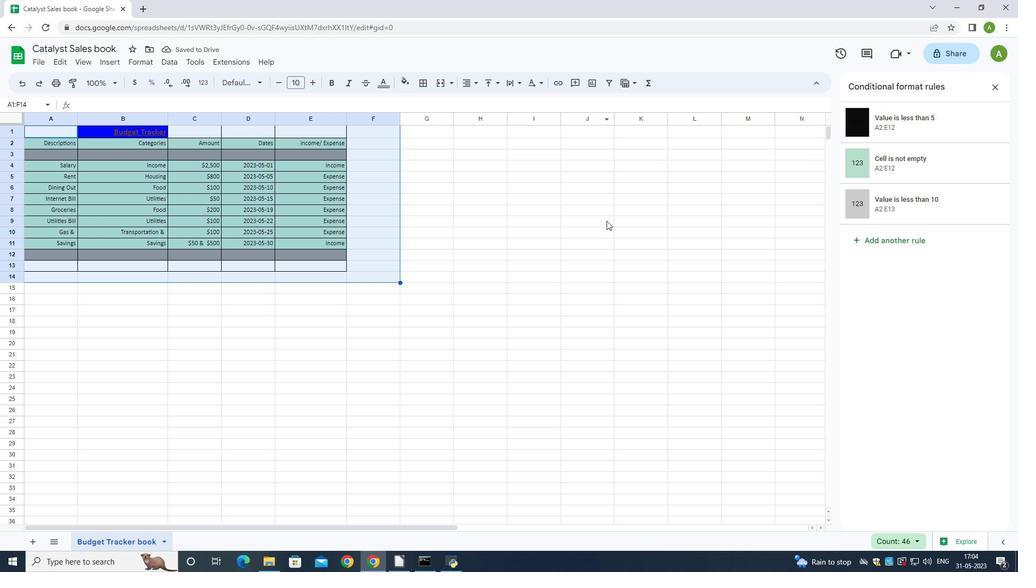 
Action: Mouse scrolled (606, 221) with delta (0, 0)
Screenshot: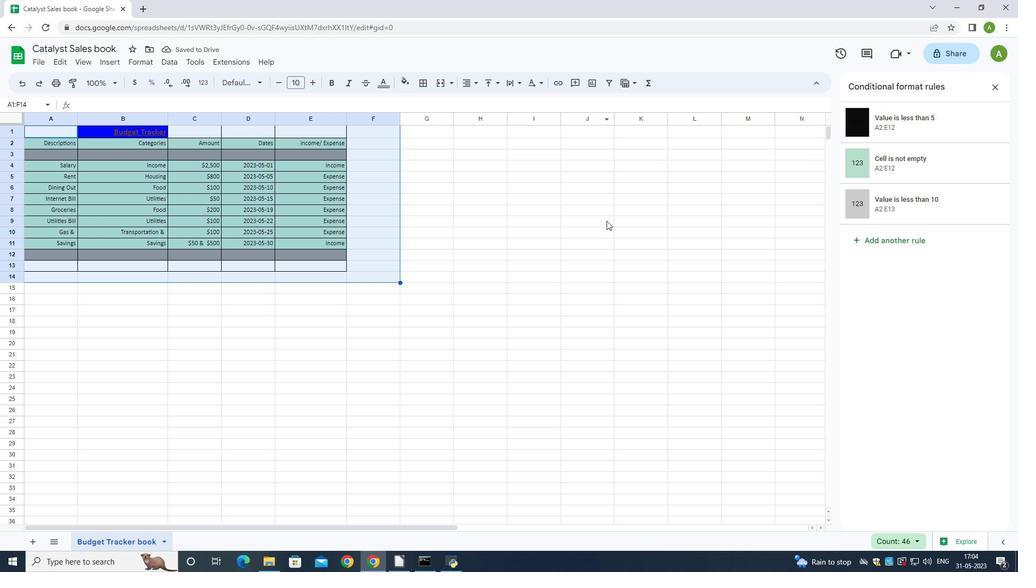 
Action: Mouse moved to (399, 193)
Screenshot: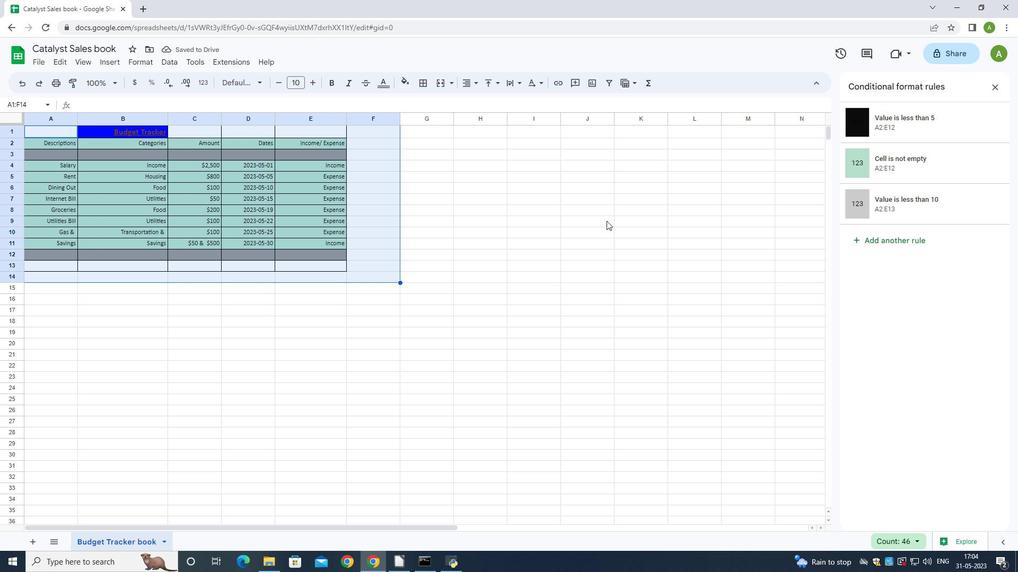 
Action: Mouse scrolled (399, 194) with delta (0, 0)
Screenshot: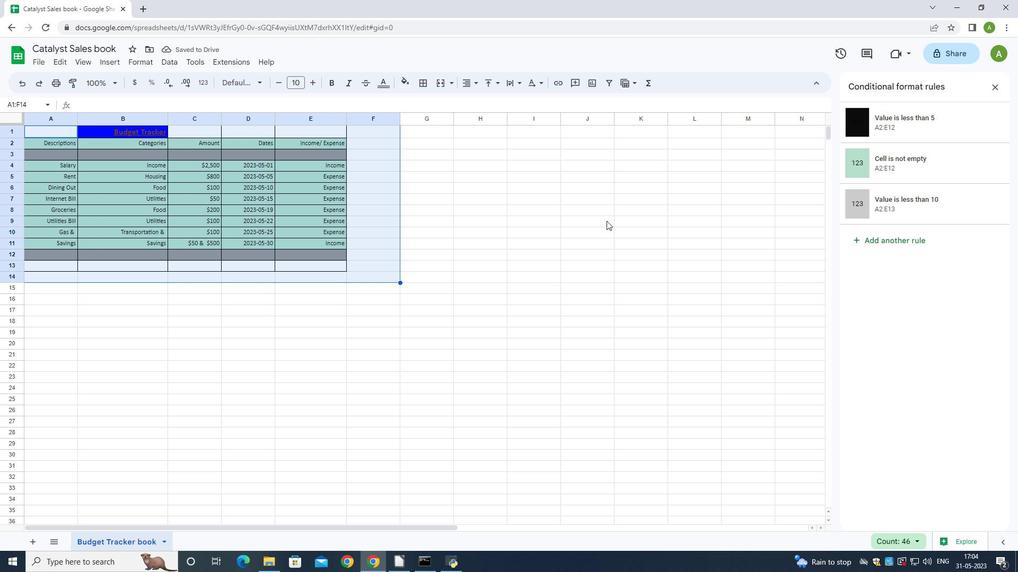
Action: Mouse moved to (184, 131)
Screenshot: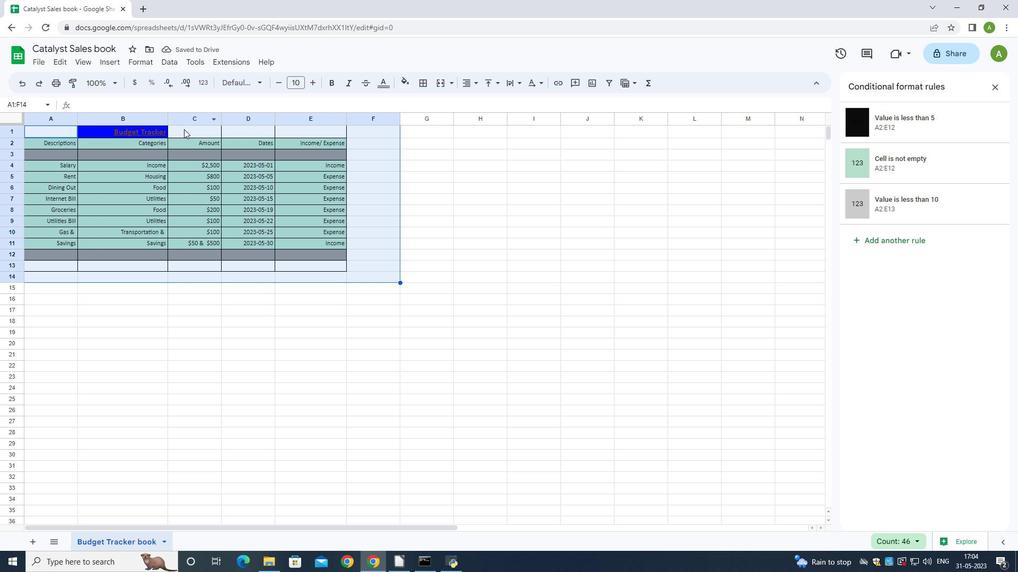 
